 Task: Create a due date automation trigger when advanced on, on the monday of the week a card is due add fields with custom field "Resume" set to a number greater than 1 and greater than 10 at 11:00 AM.
Action: Mouse moved to (1137, 335)
Screenshot: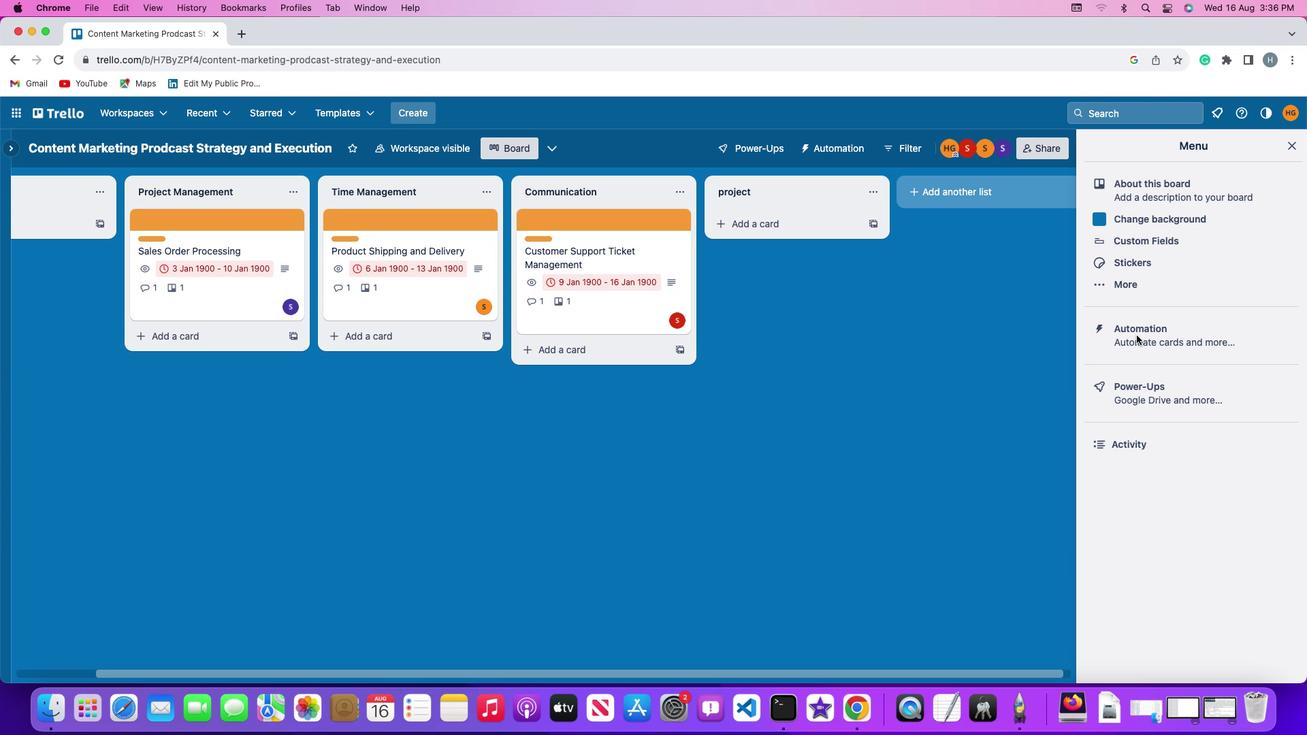 
Action: Mouse pressed left at (1137, 335)
Screenshot: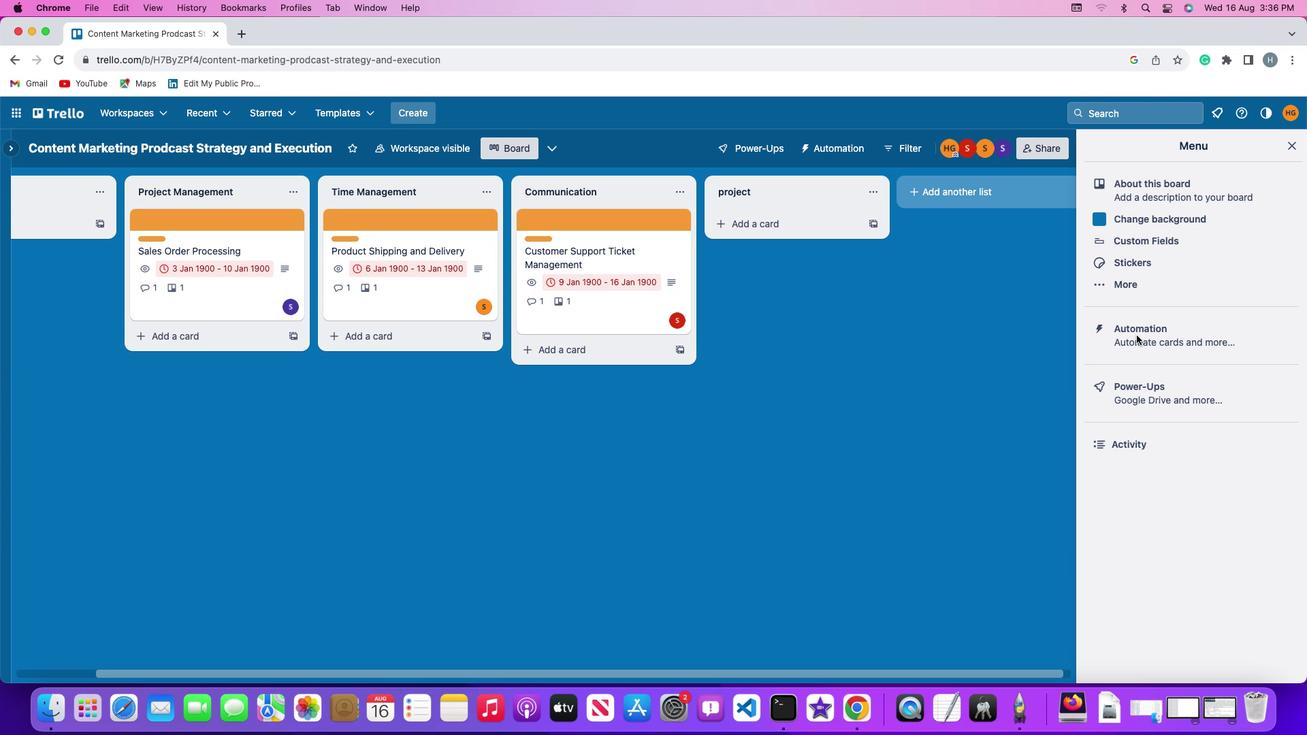 
Action: Mouse pressed left at (1137, 335)
Screenshot: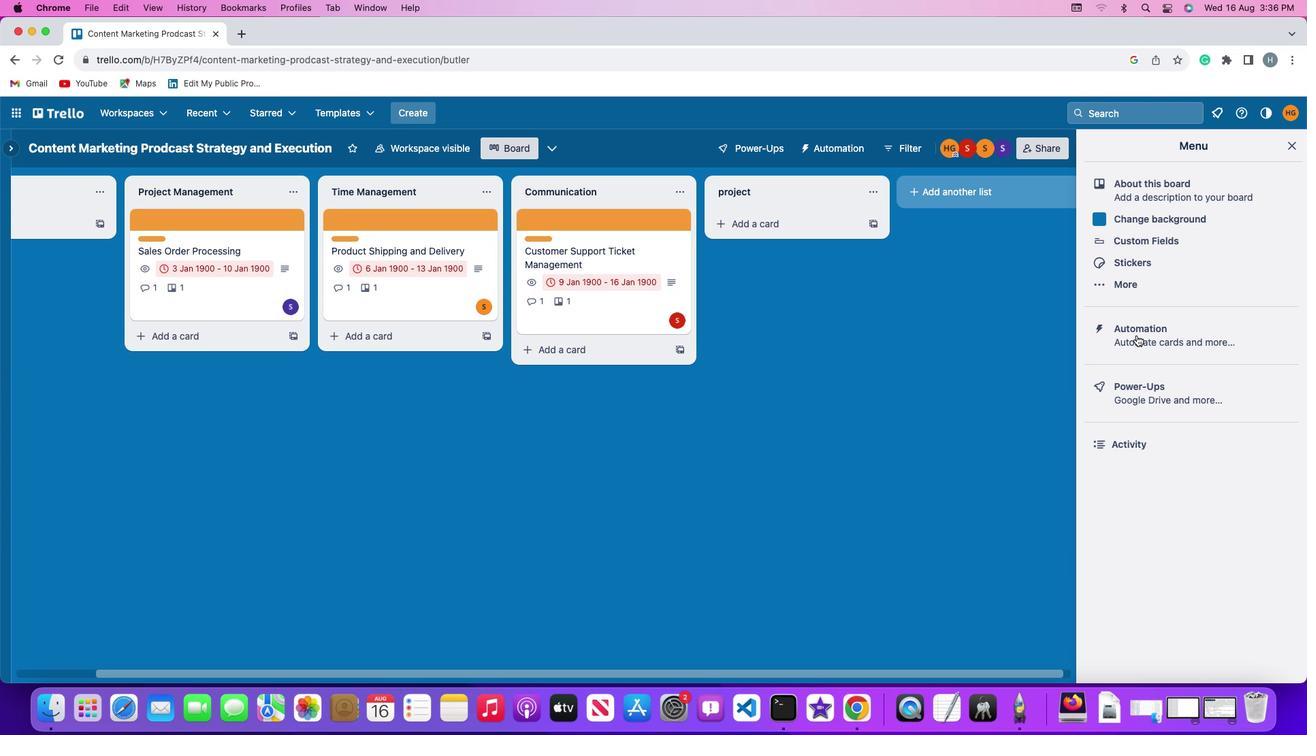 
Action: Mouse moved to (89, 320)
Screenshot: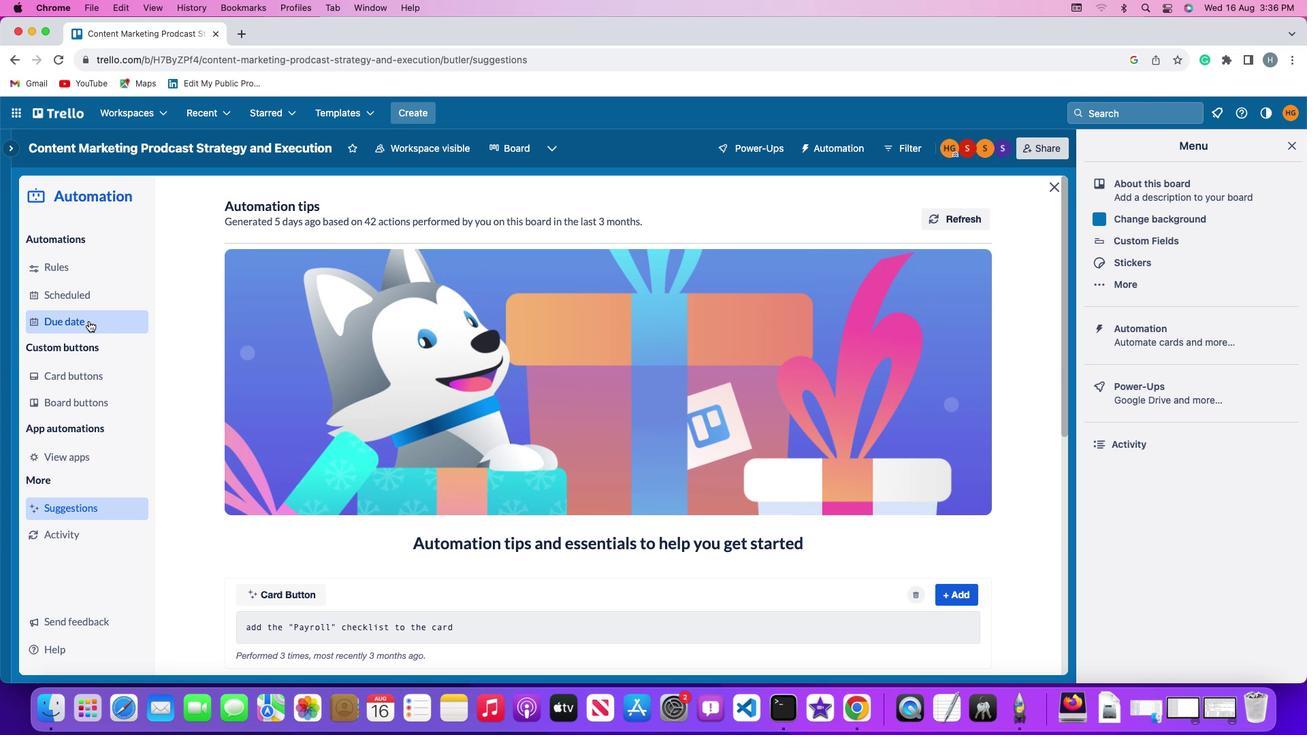 
Action: Mouse pressed left at (89, 320)
Screenshot: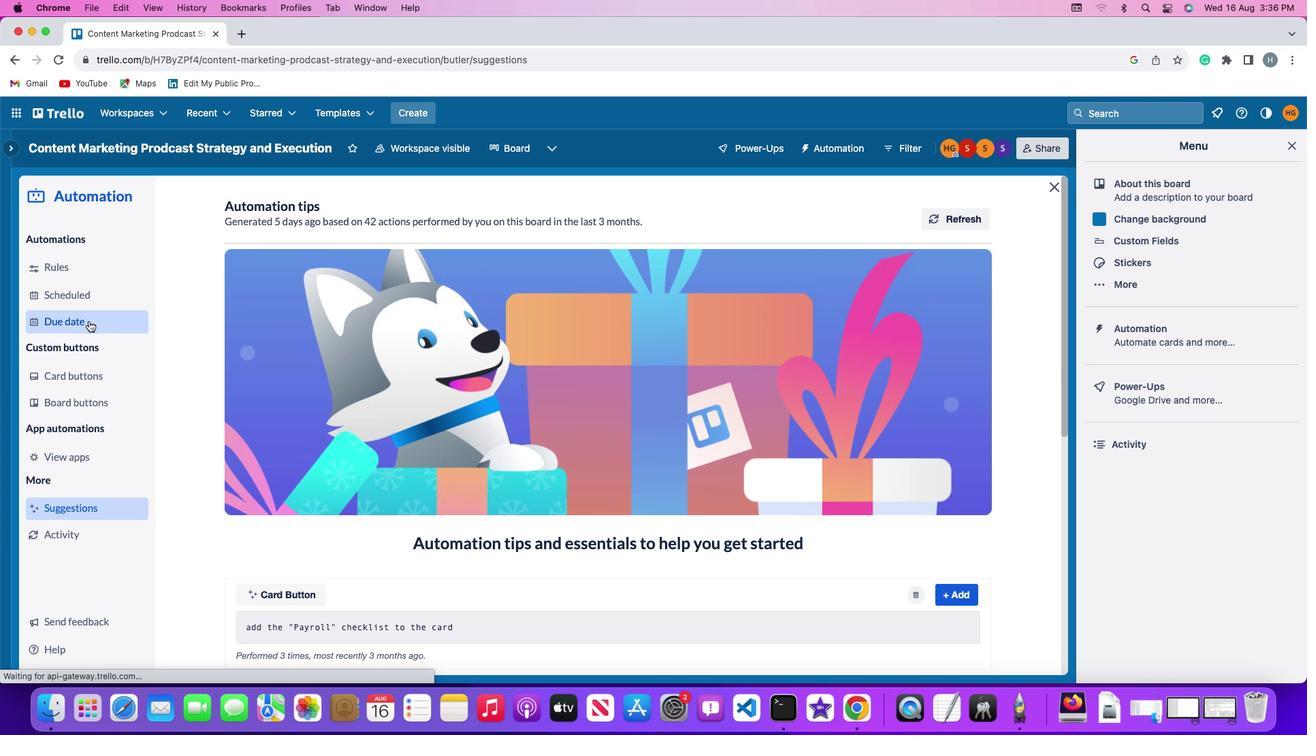 
Action: Mouse moved to (877, 211)
Screenshot: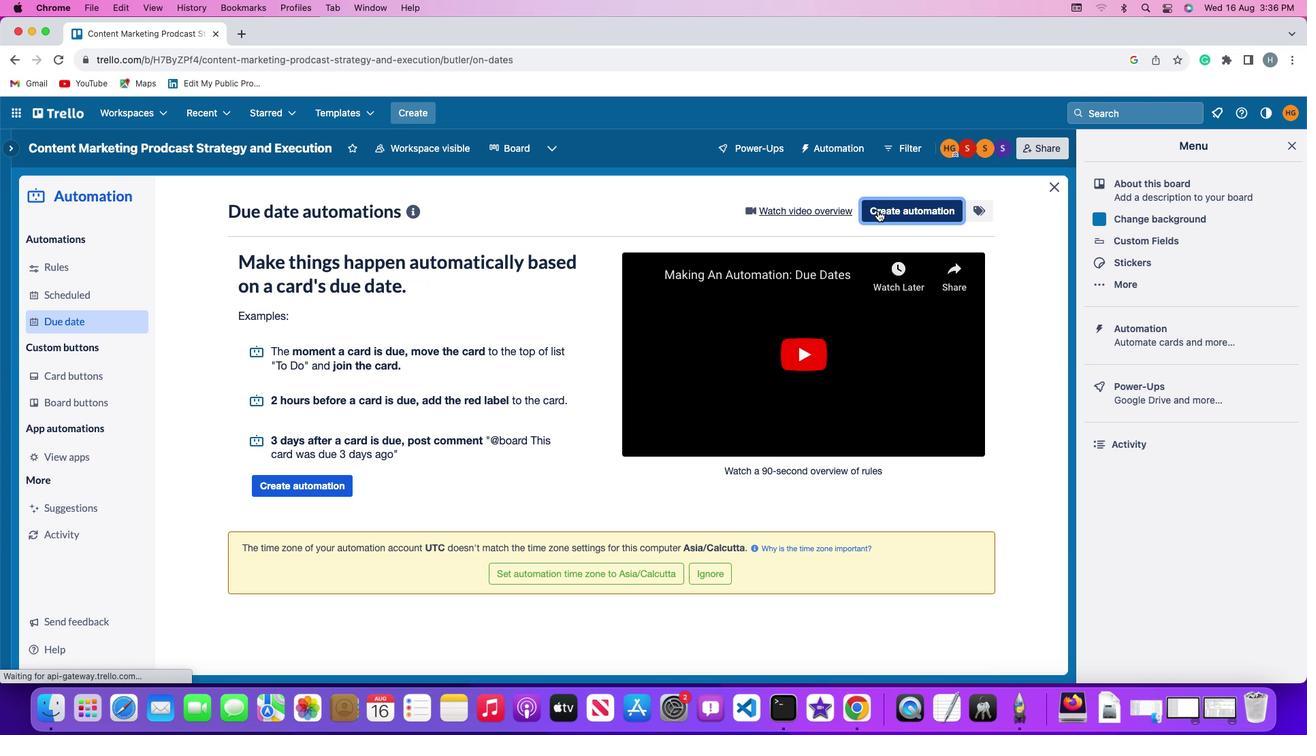 
Action: Mouse pressed left at (877, 211)
Screenshot: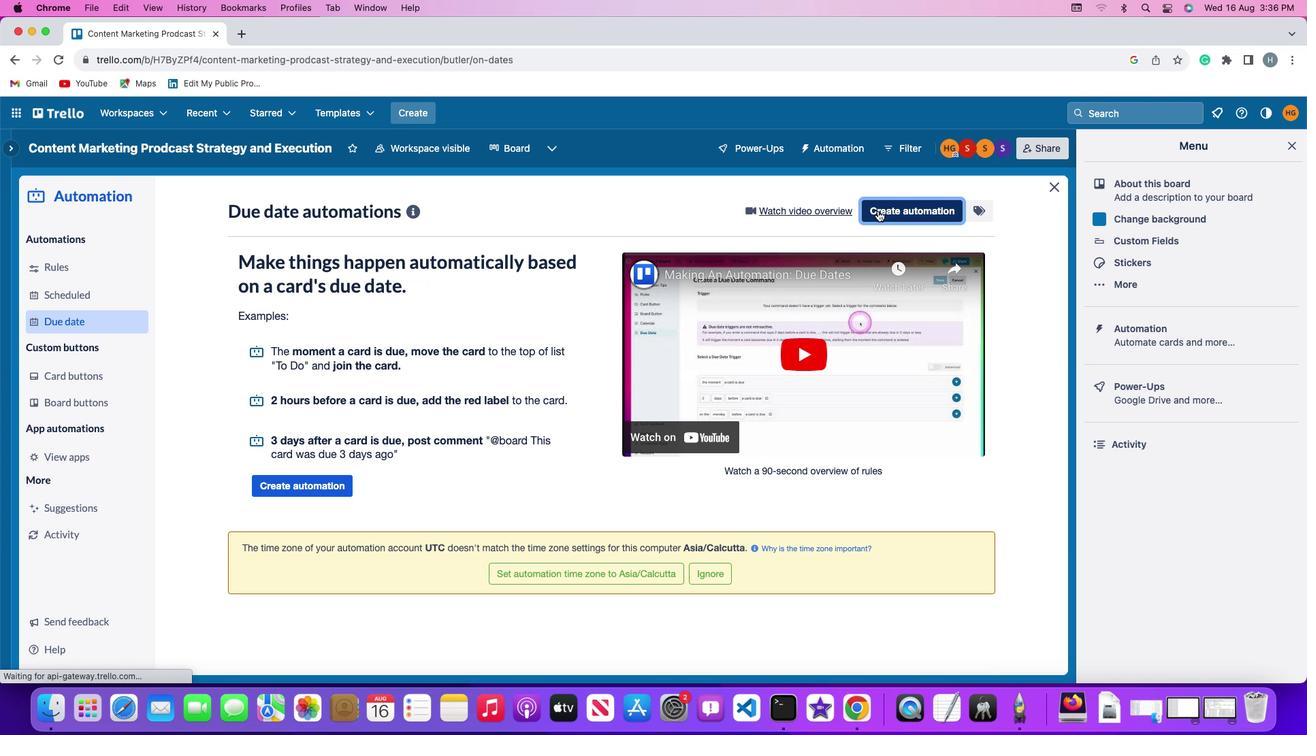 
Action: Mouse moved to (262, 340)
Screenshot: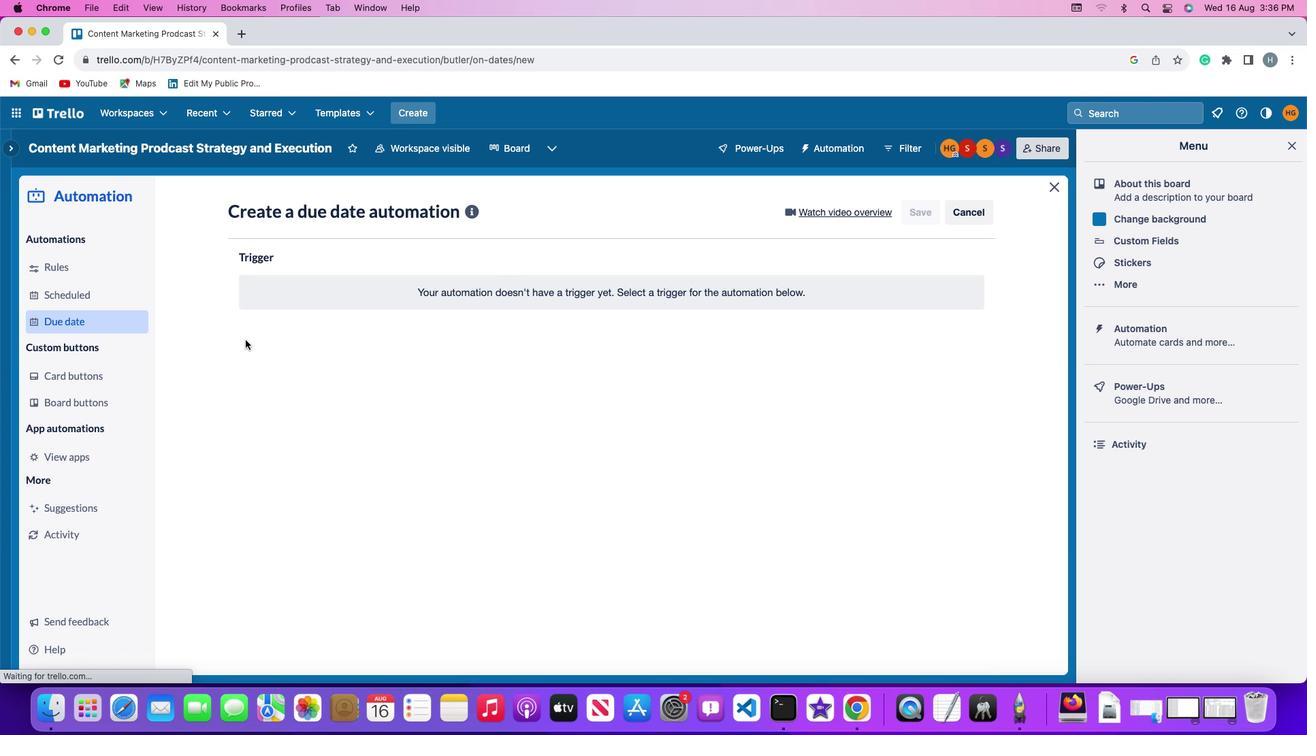 
Action: Mouse pressed left at (262, 340)
Screenshot: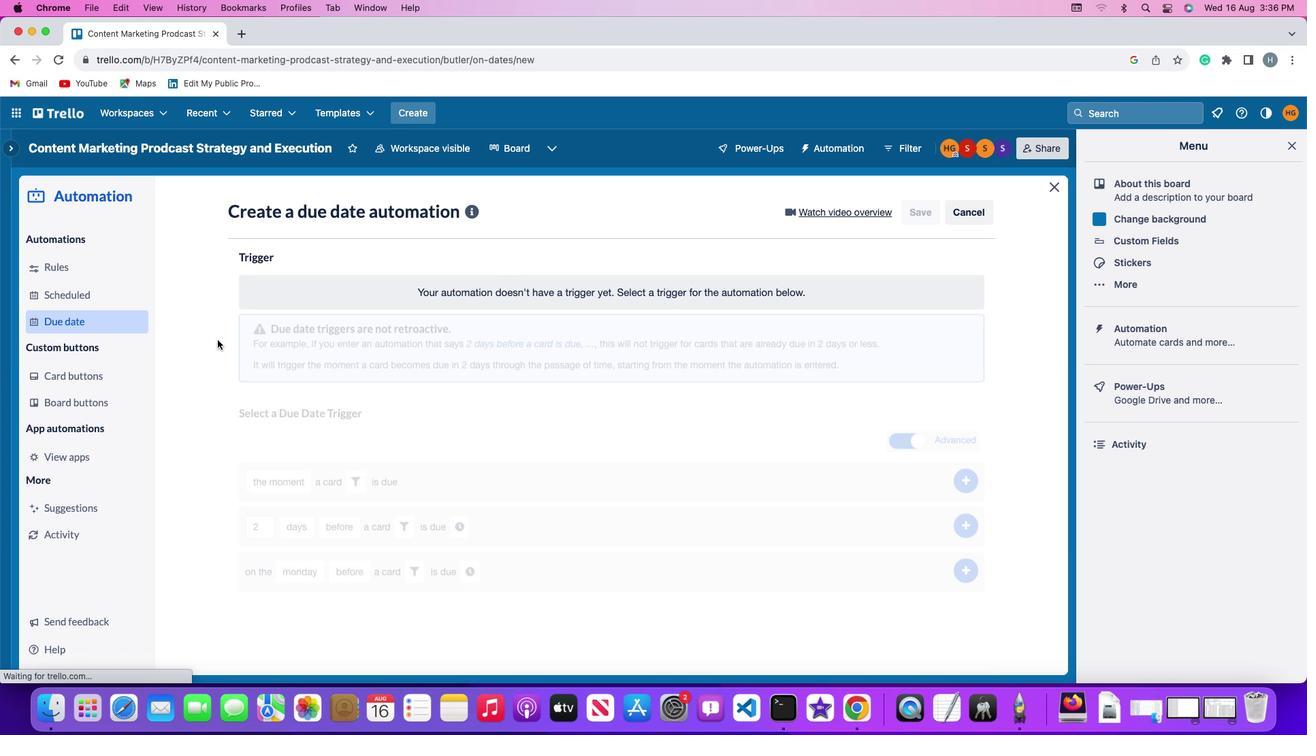 
Action: Mouse moved to (282, 585)
Screenshot: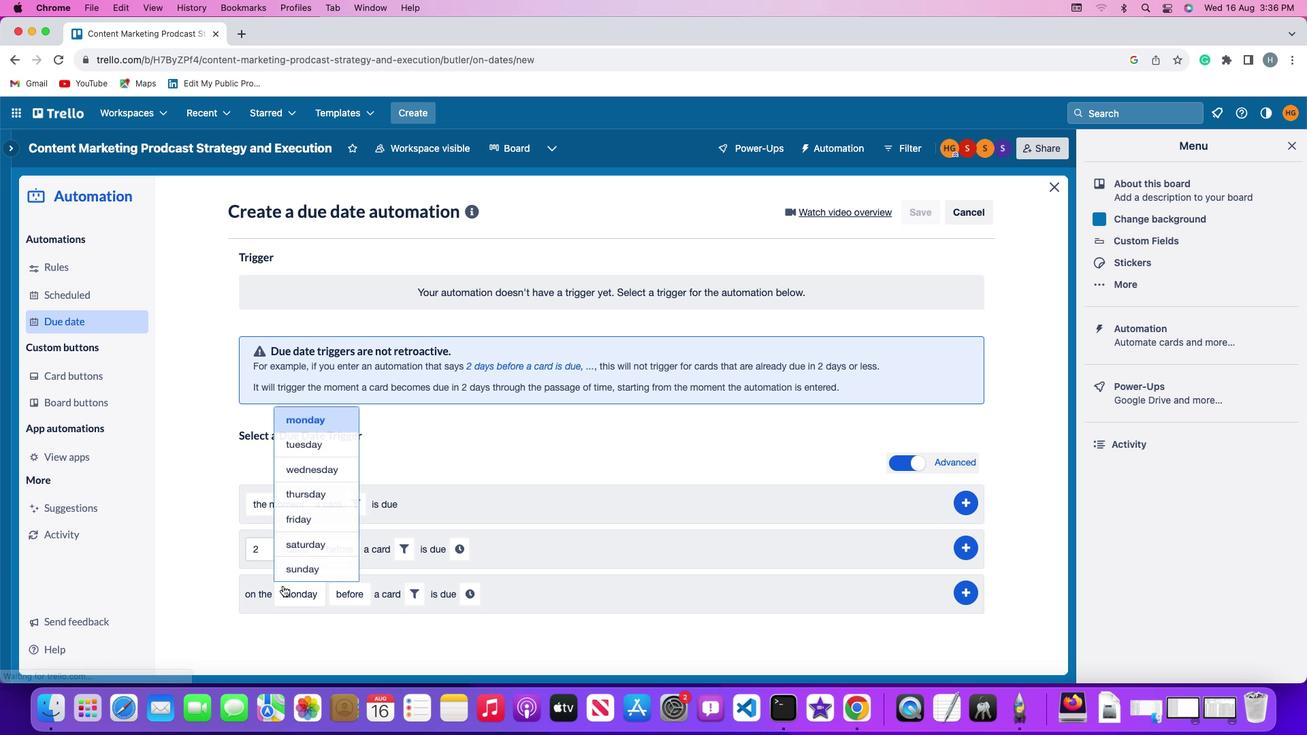 
Action: Mouse pressed left at (282, 585)
Screenshot: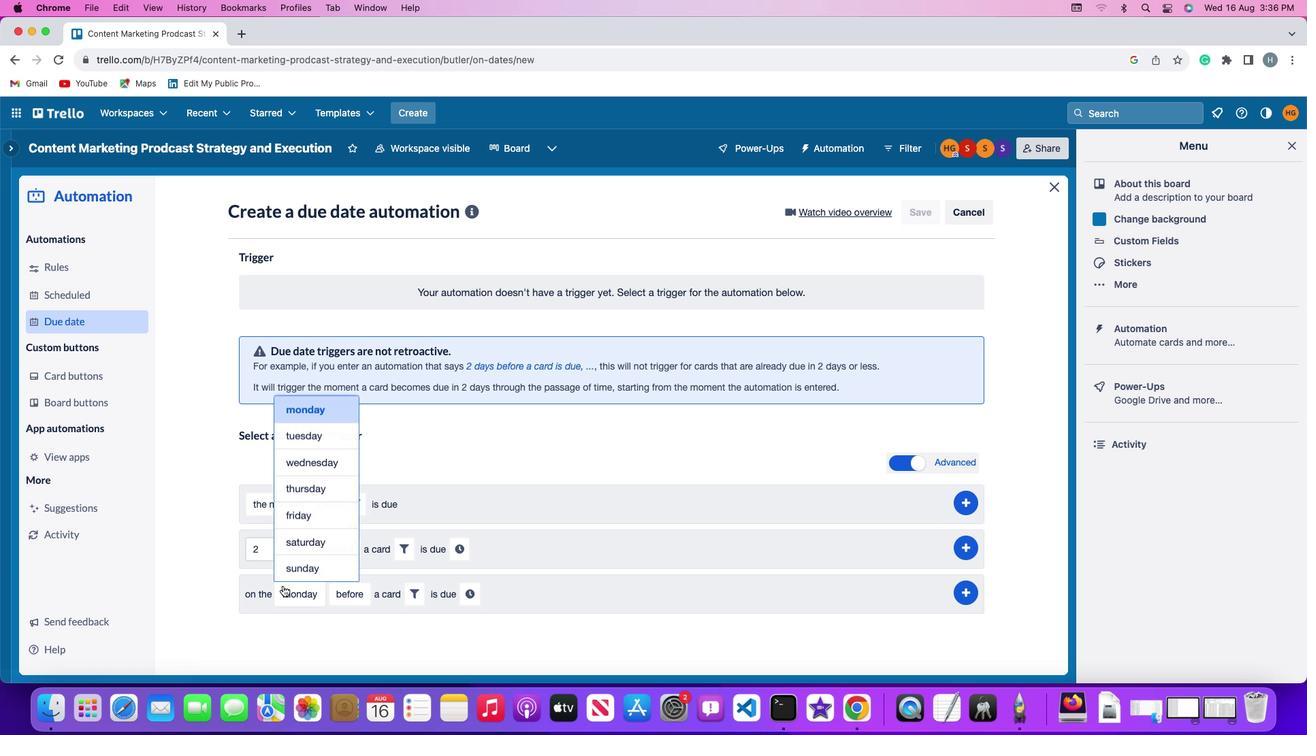 
Action: Mouse moved to (307, 402)
Screenshot: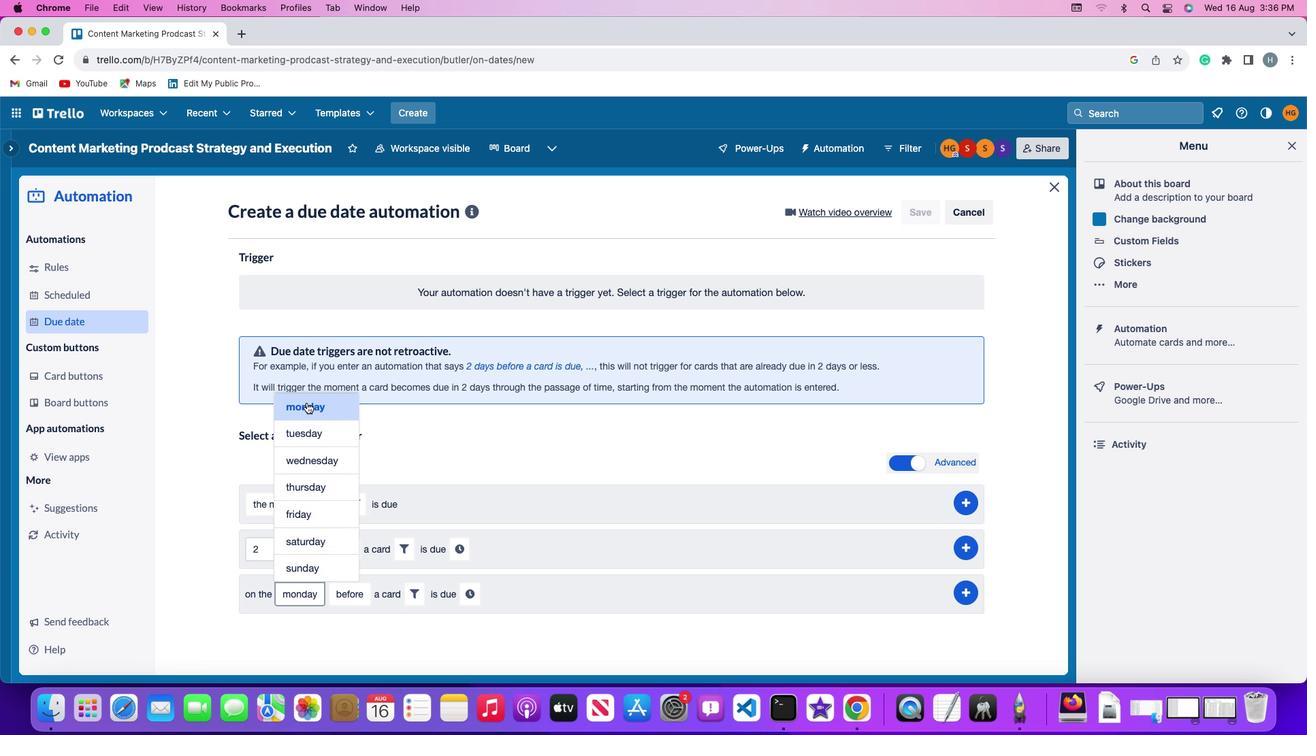 
Action: Mouse pressed left at (307, 402)
Screenshot: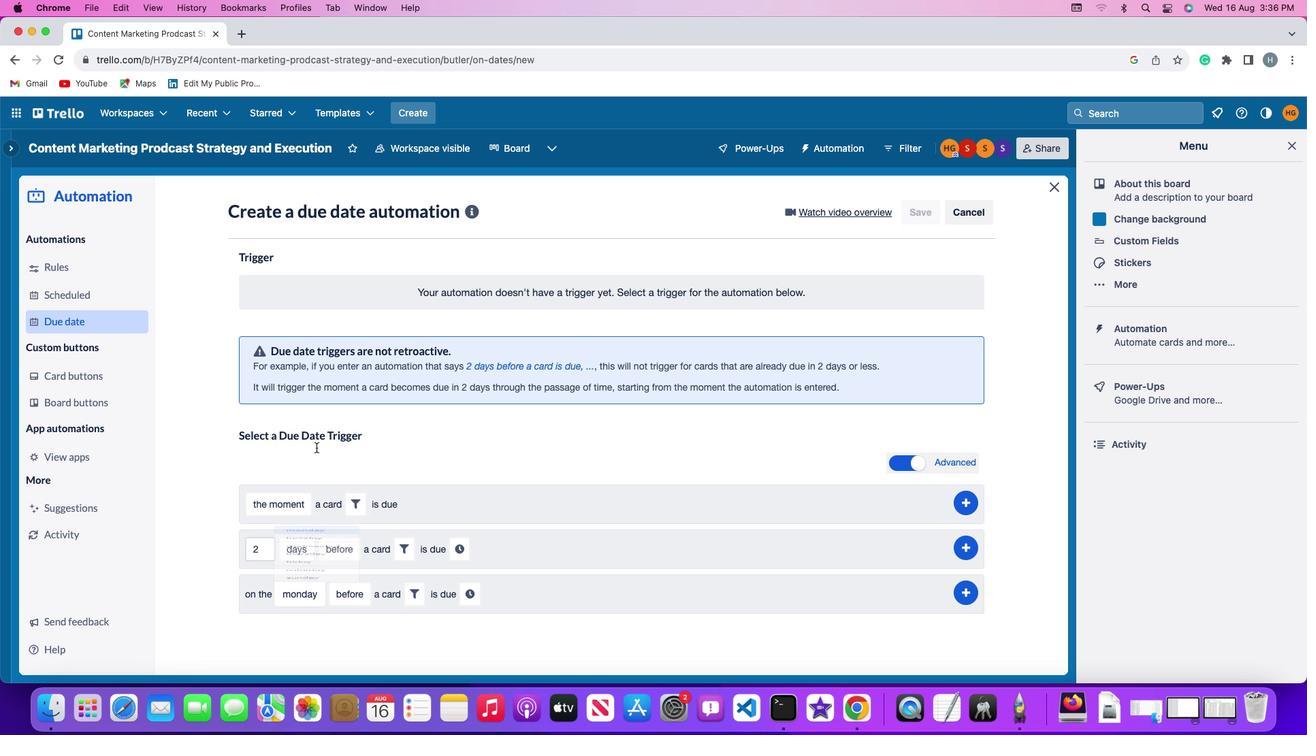 
Action: Mouse moved to (352, 593)
Screenshot: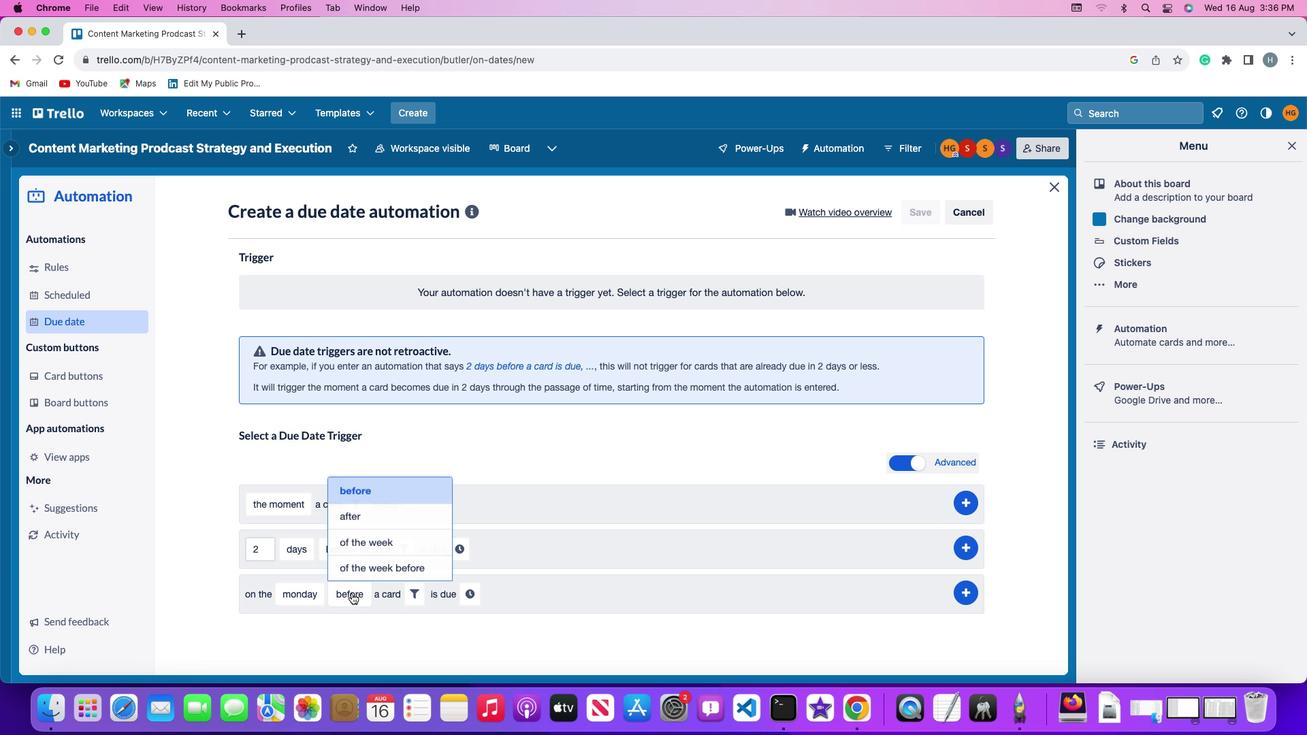 
Action: Mouse pressed left at (352, 593)
Screenshot: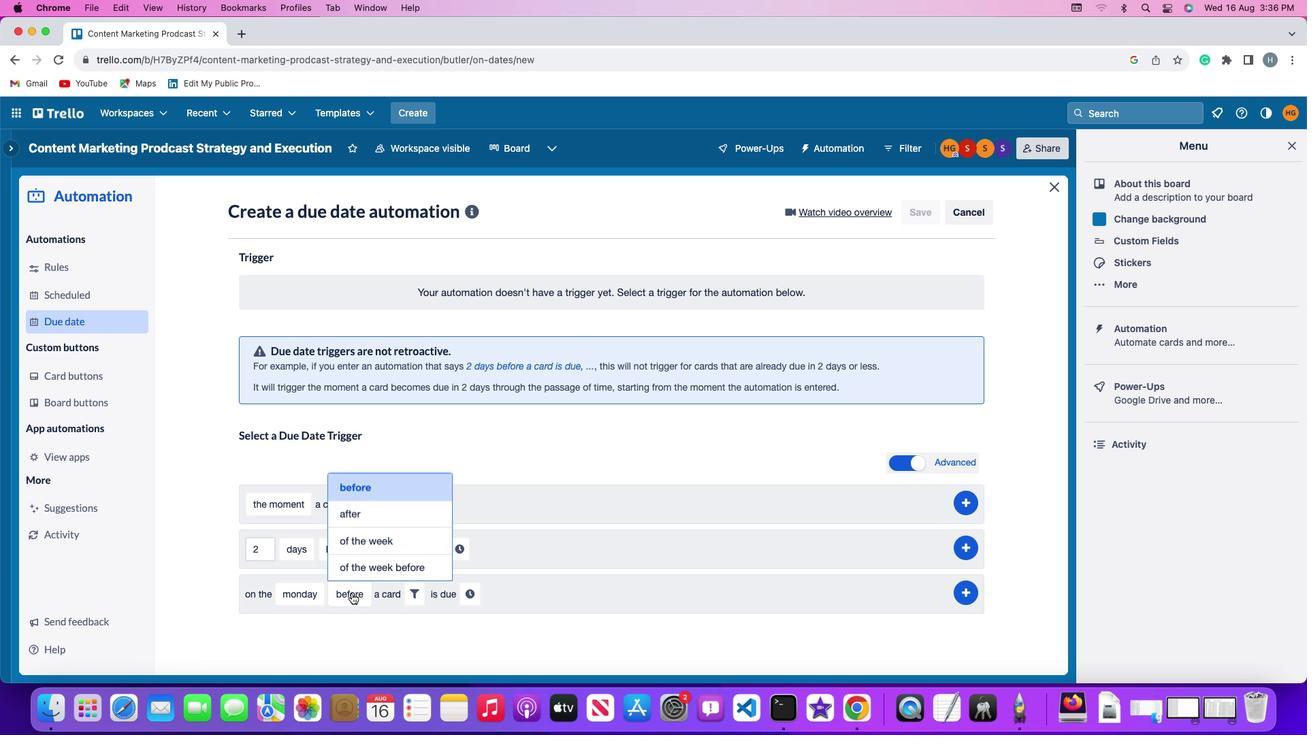 
Action: Mouse moved to (364, 541)
Screenshot: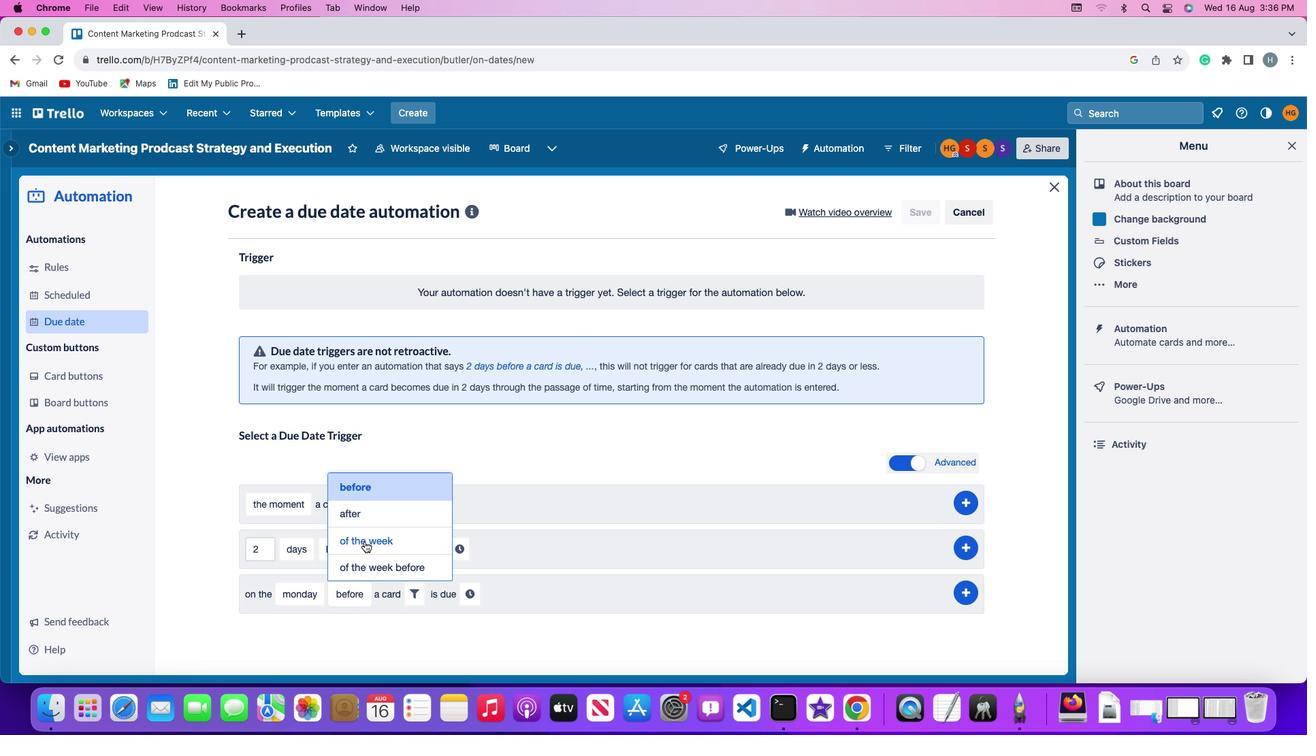 
Action: Mouse pressed left at (364, 541)
Screenshot: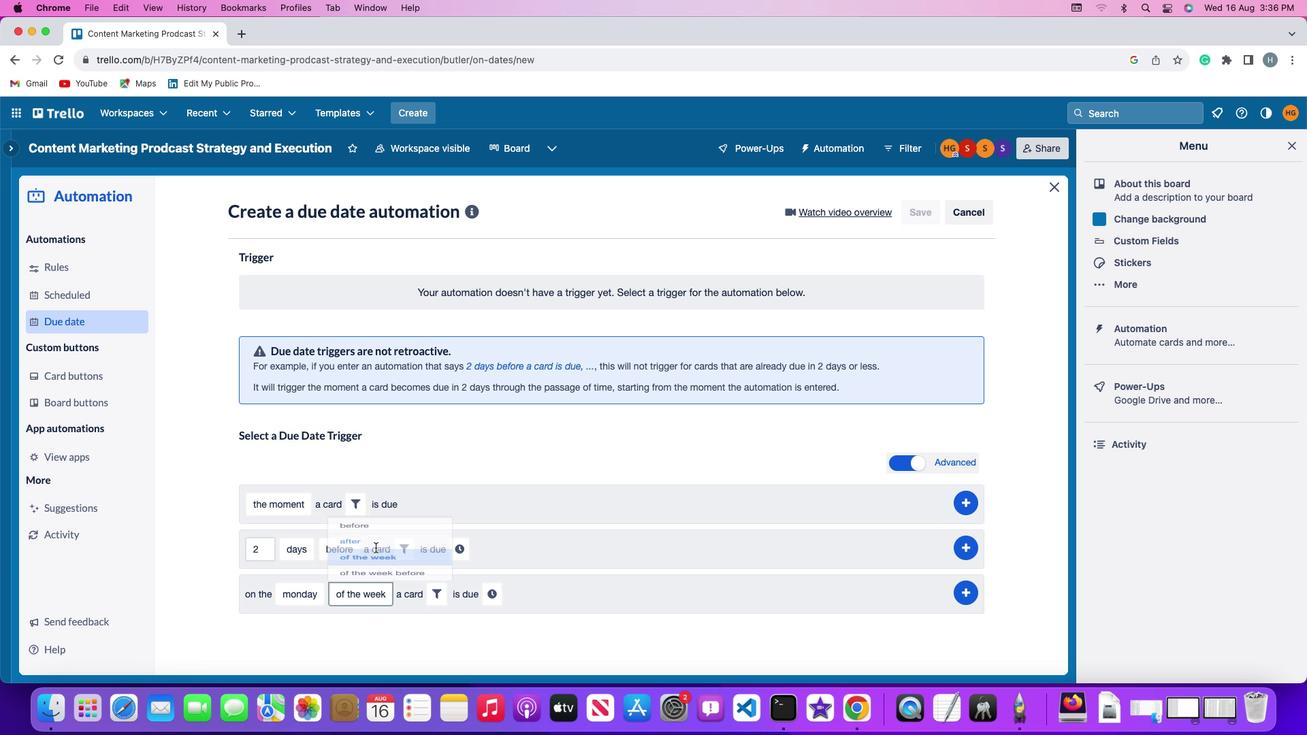 
Action: Mouse moved to (437, 593)
Screenshot: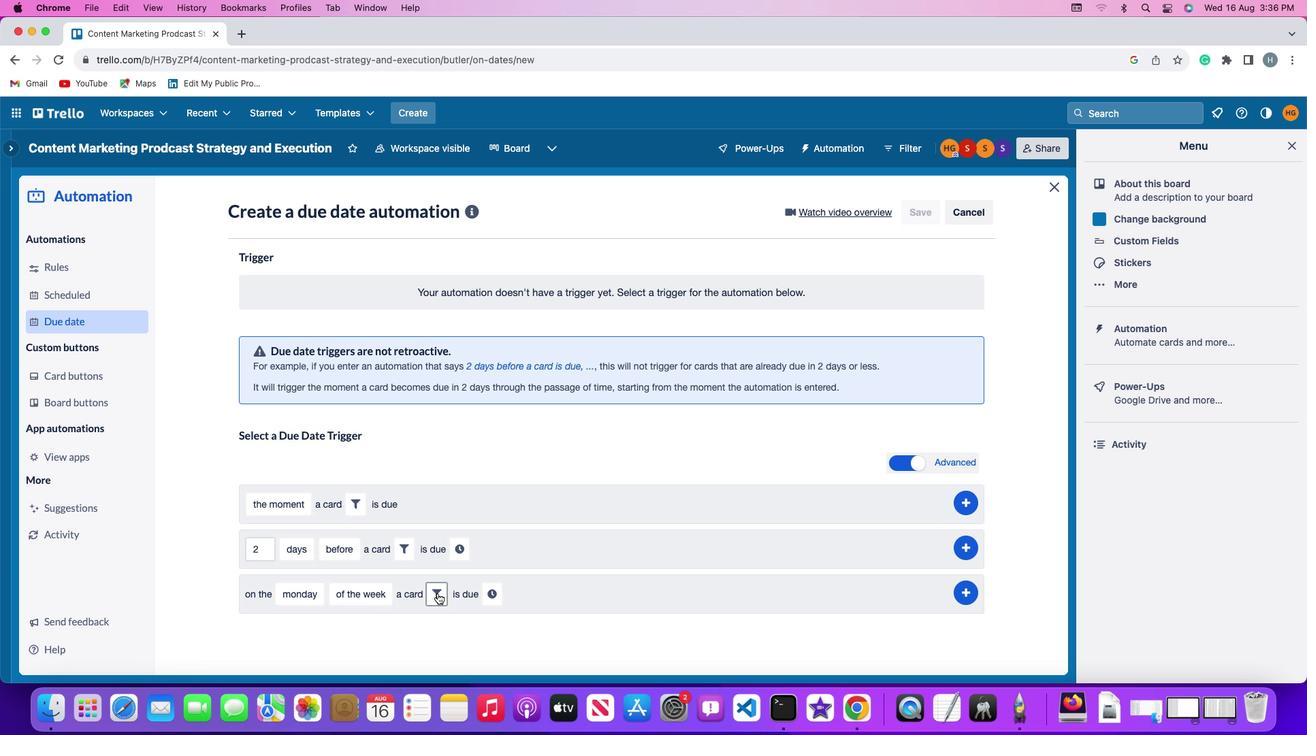 
Action: Mouse pressed left at (437, 593)
Screenshot: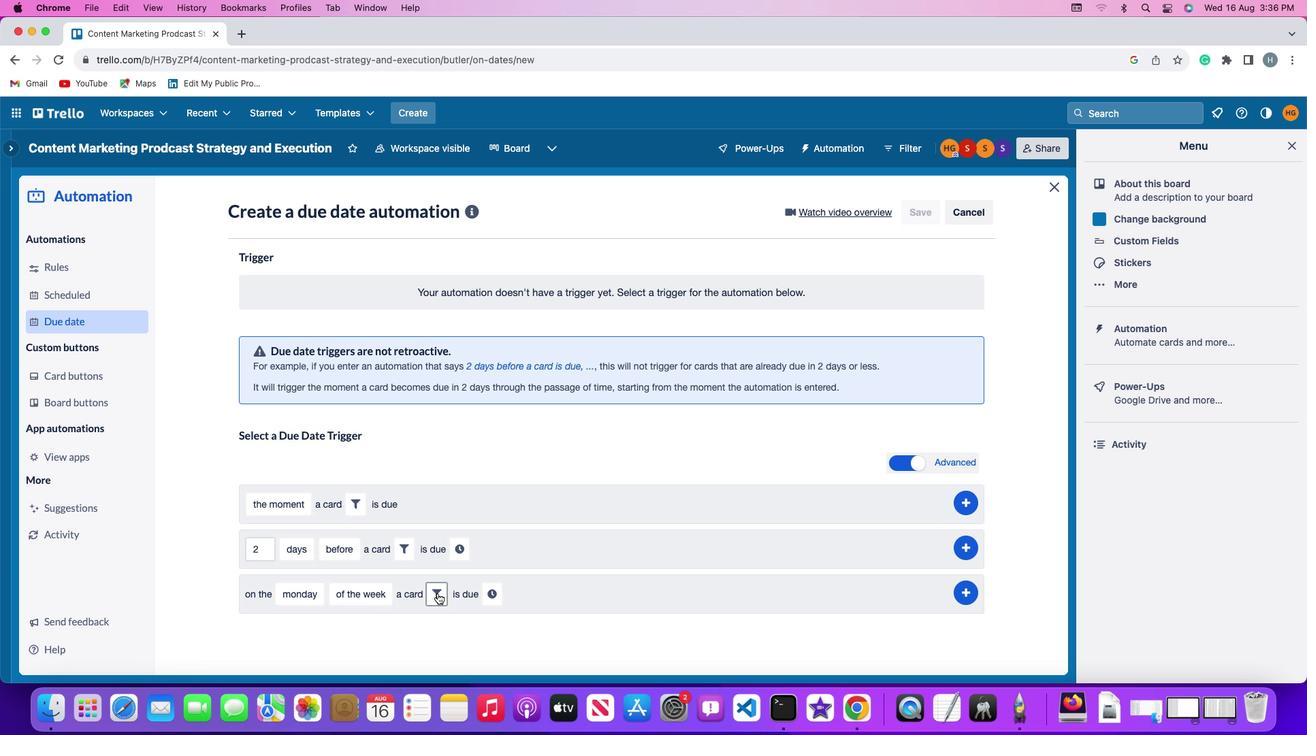 
Action: Mouse moved to (657, 633)
Screenshot: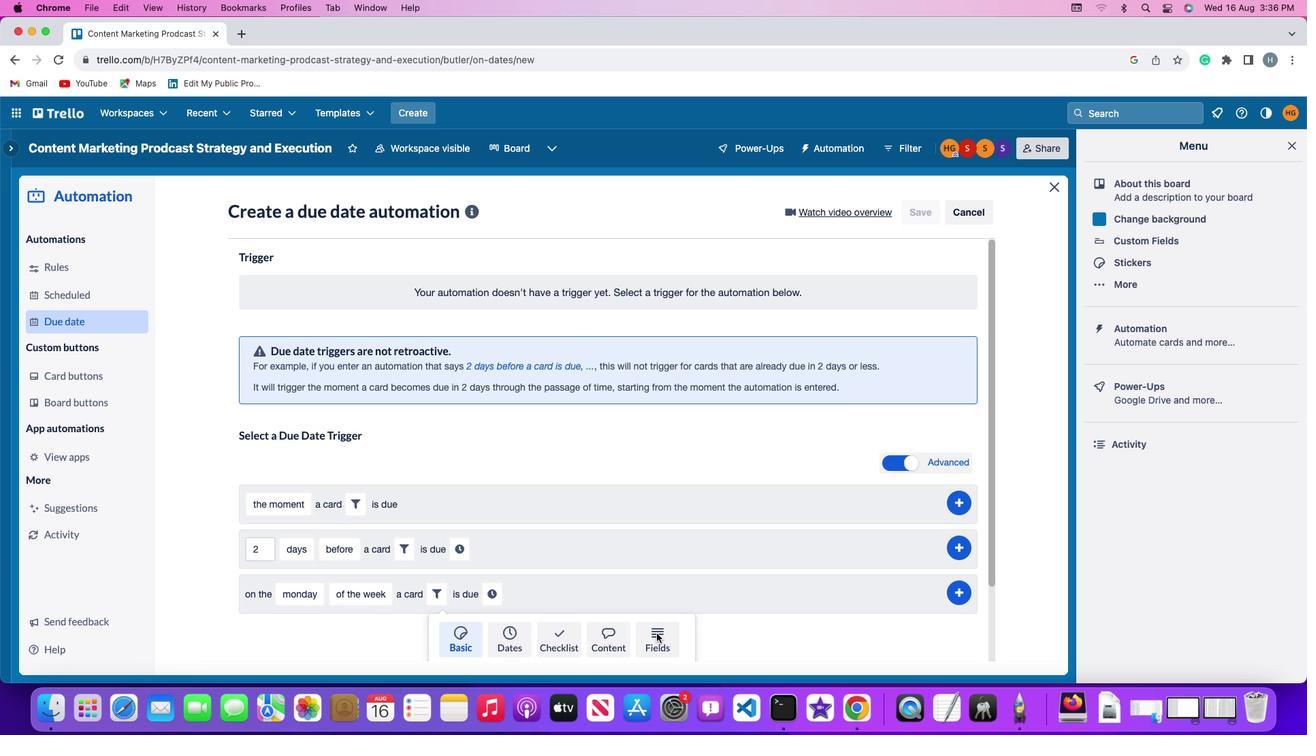
Action: Mouse pressed left at (657, 633)
Screenshot: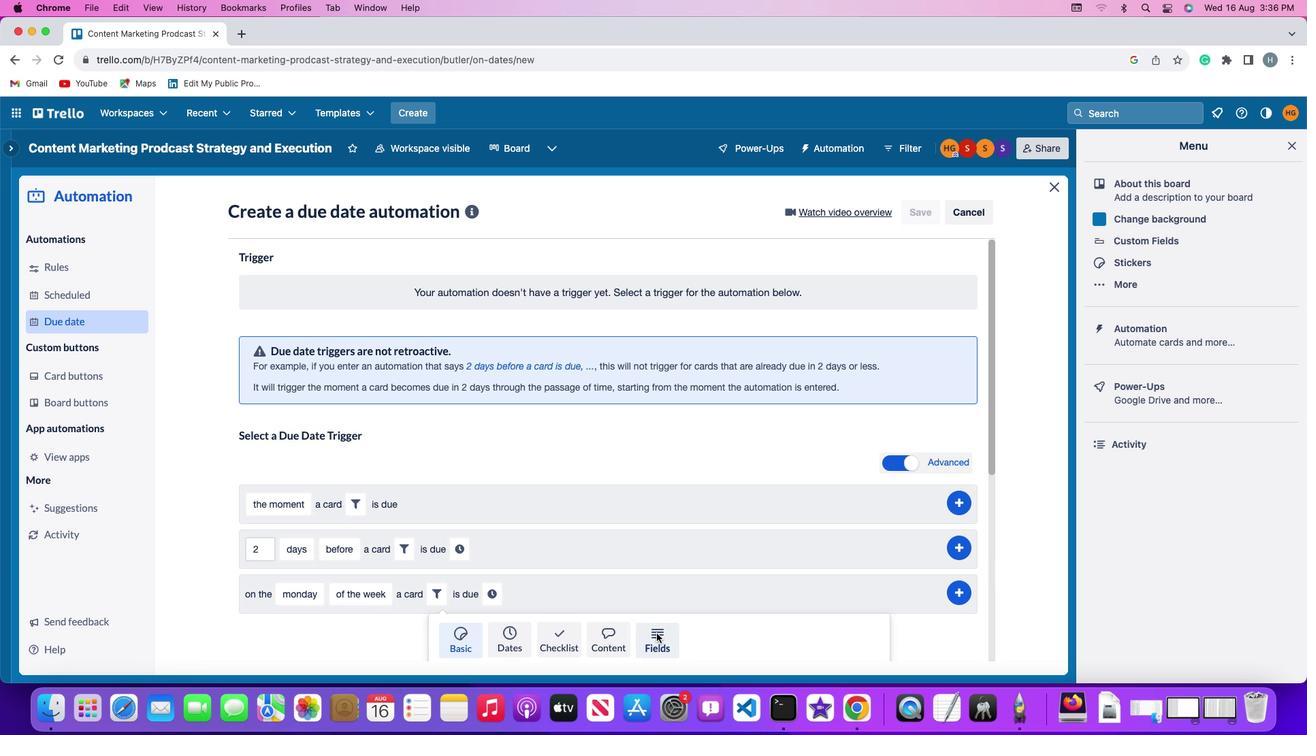 
Action: Mouse moved to (410, 626)
Screenshot: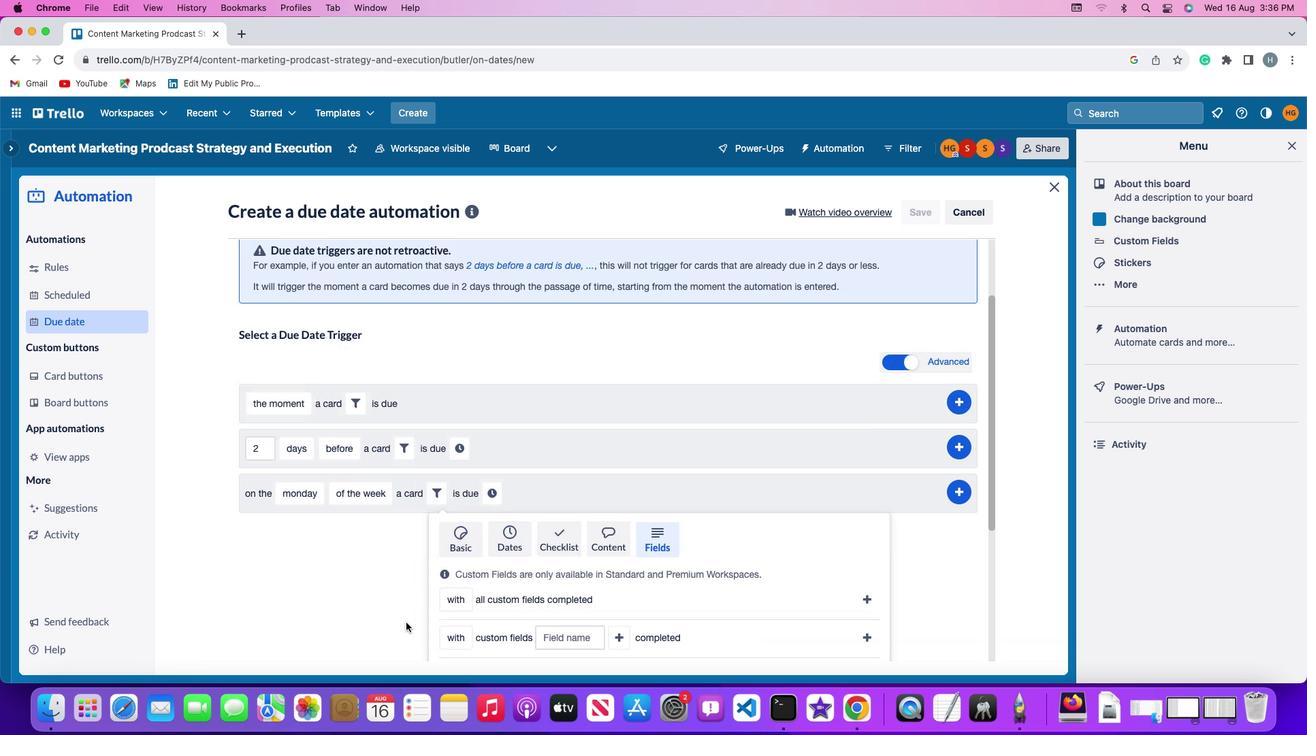 
Action: Mouse scrolled (410, 626) with delta (0, 0)
Screenshot: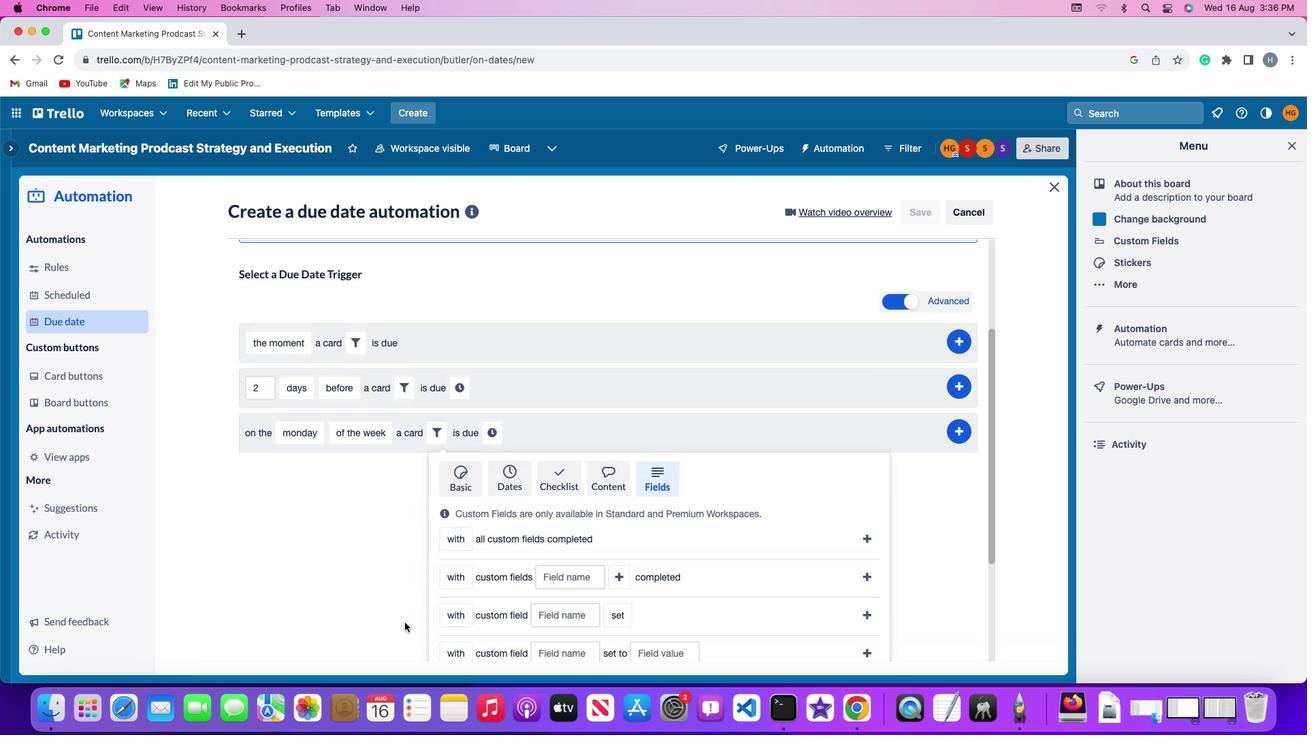 
Action: Mouse scrolled (410, 626) with delta (0, 0)
Screenshot: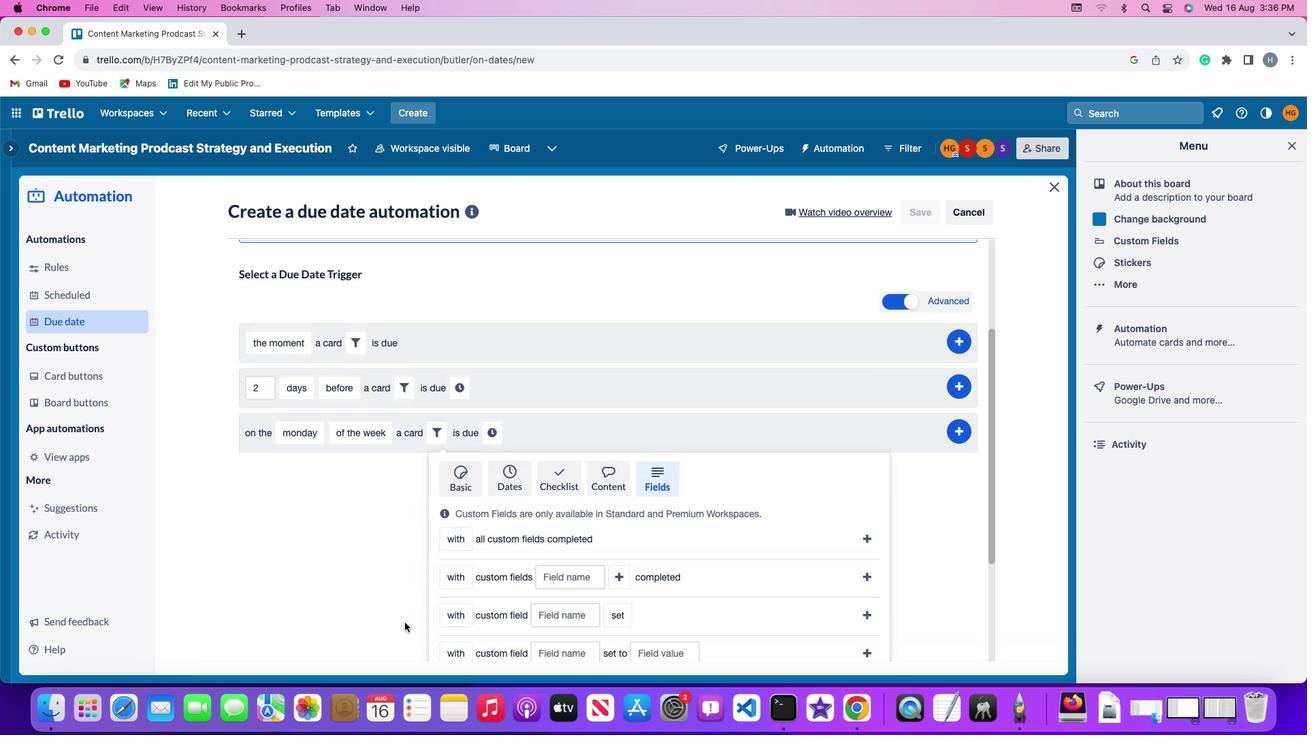 
Action: Mouse scrolled (410, 626) with delta (0, -2)
Screenshot: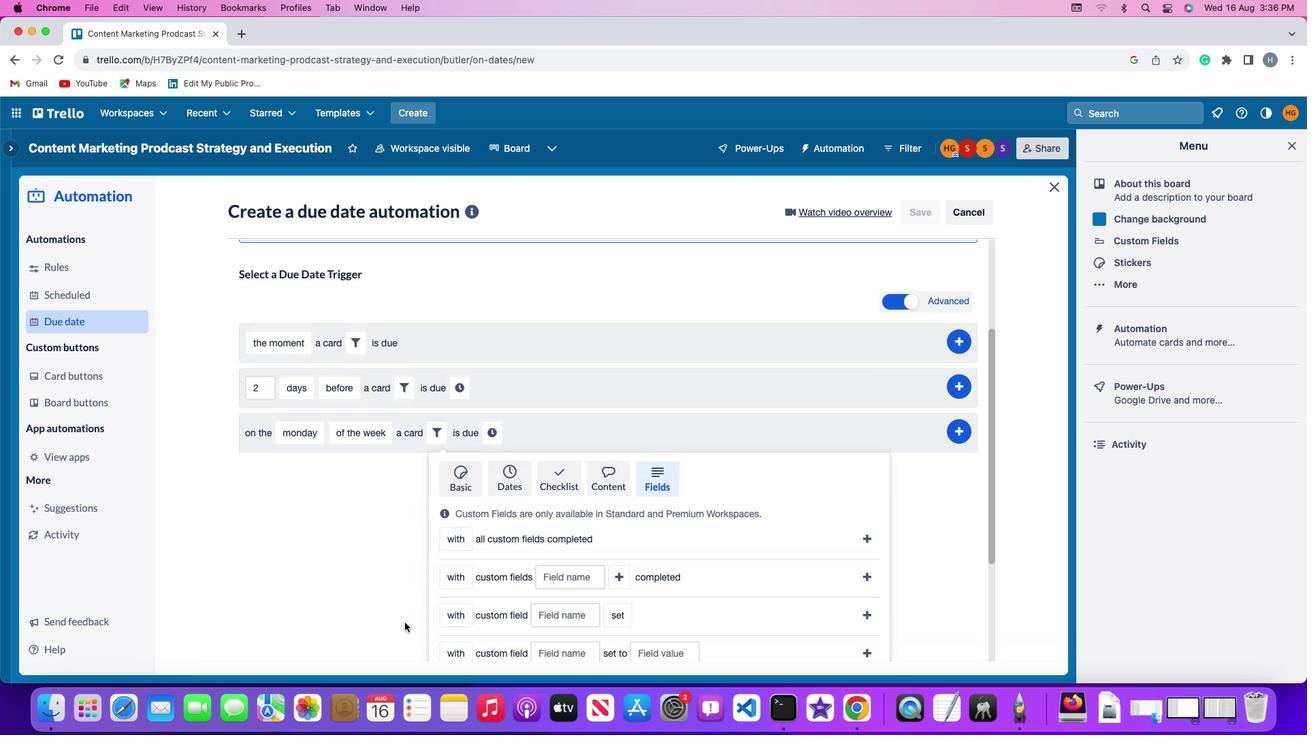 
Action: Mouse moved to (409, 626)
Screenshot: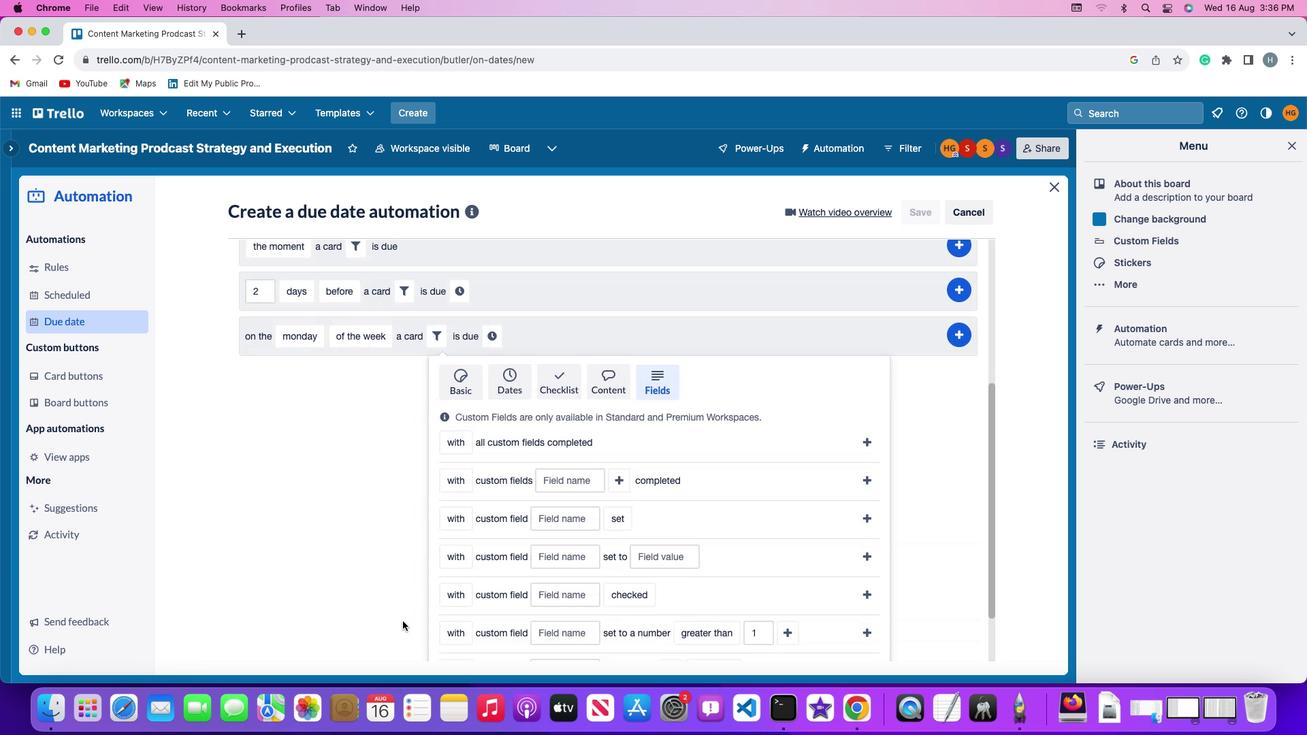 
Action: Mouse scrolled (409, 626) with delta (0, -3)
Screenshot: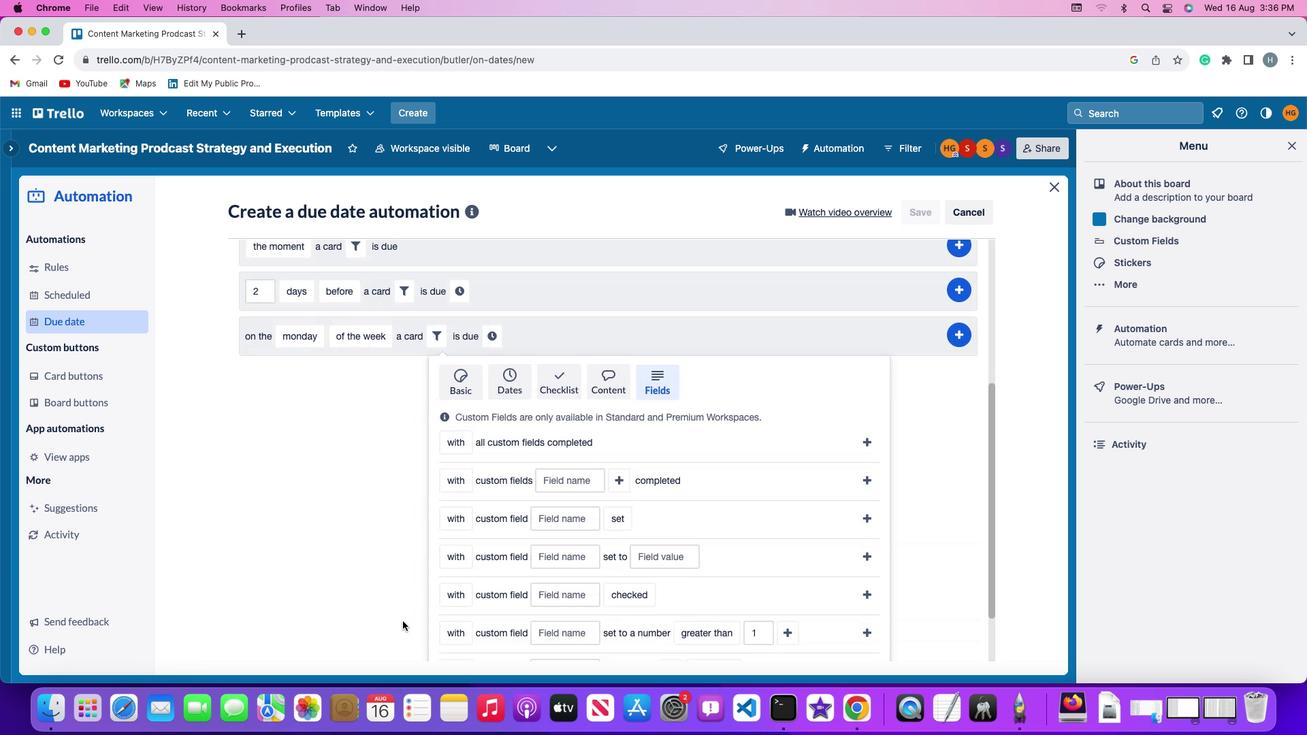 
Action: Mouse moved to (399, 620)
Screenshot: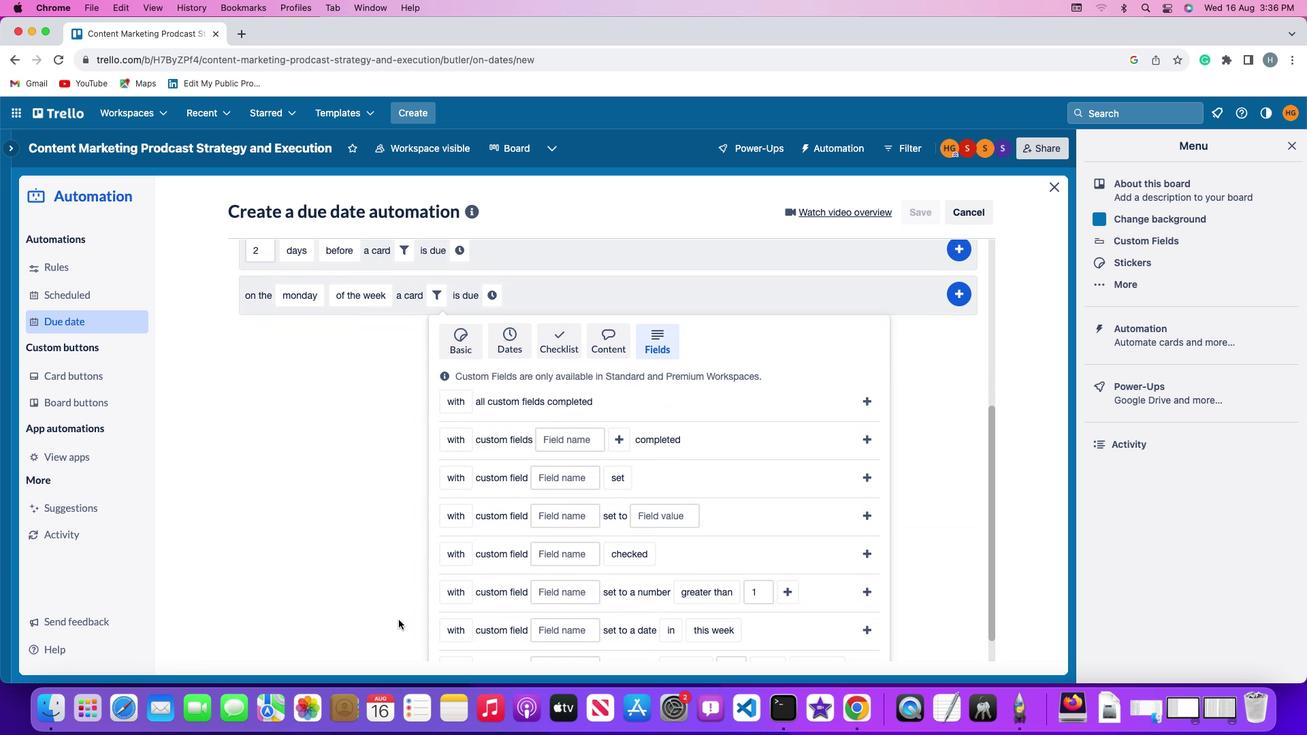 
Action: Mouse scrolled (399, 620) with delta (0, 0)
Screenshot: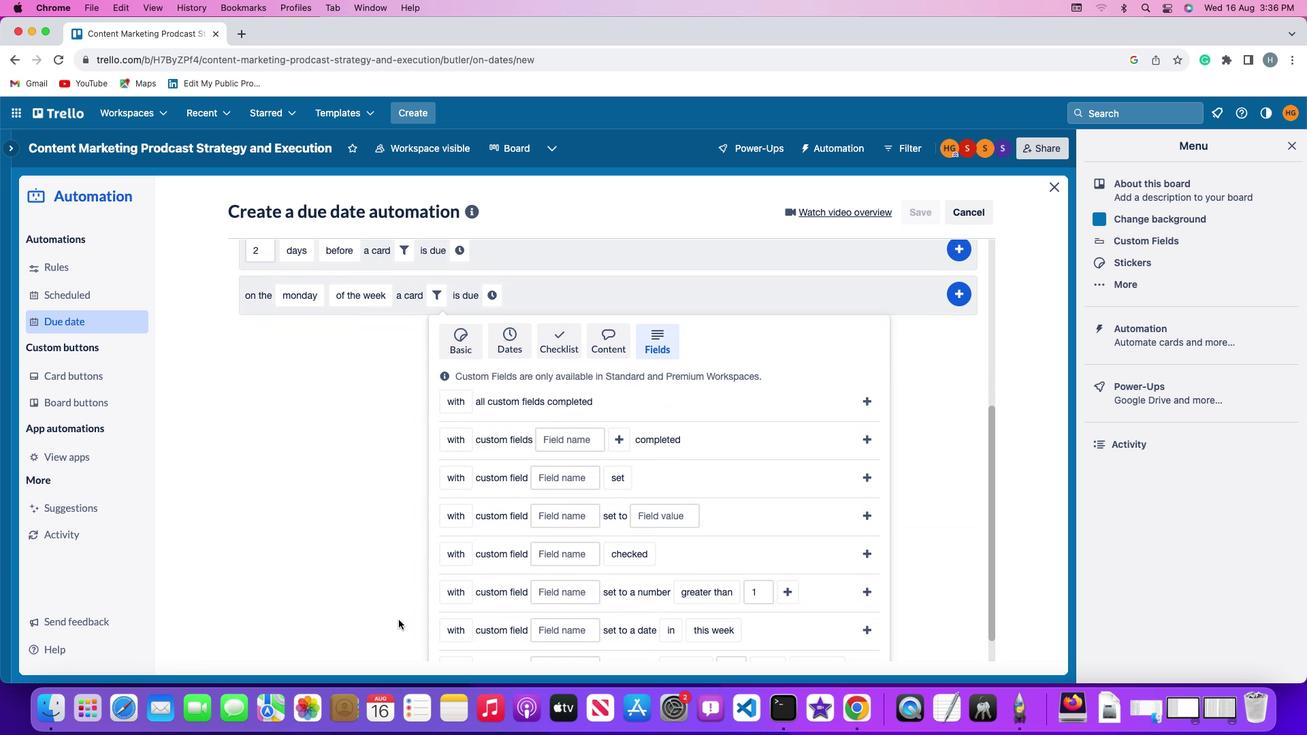 
Action: Mouse moved to (398, 620)
Screenshot: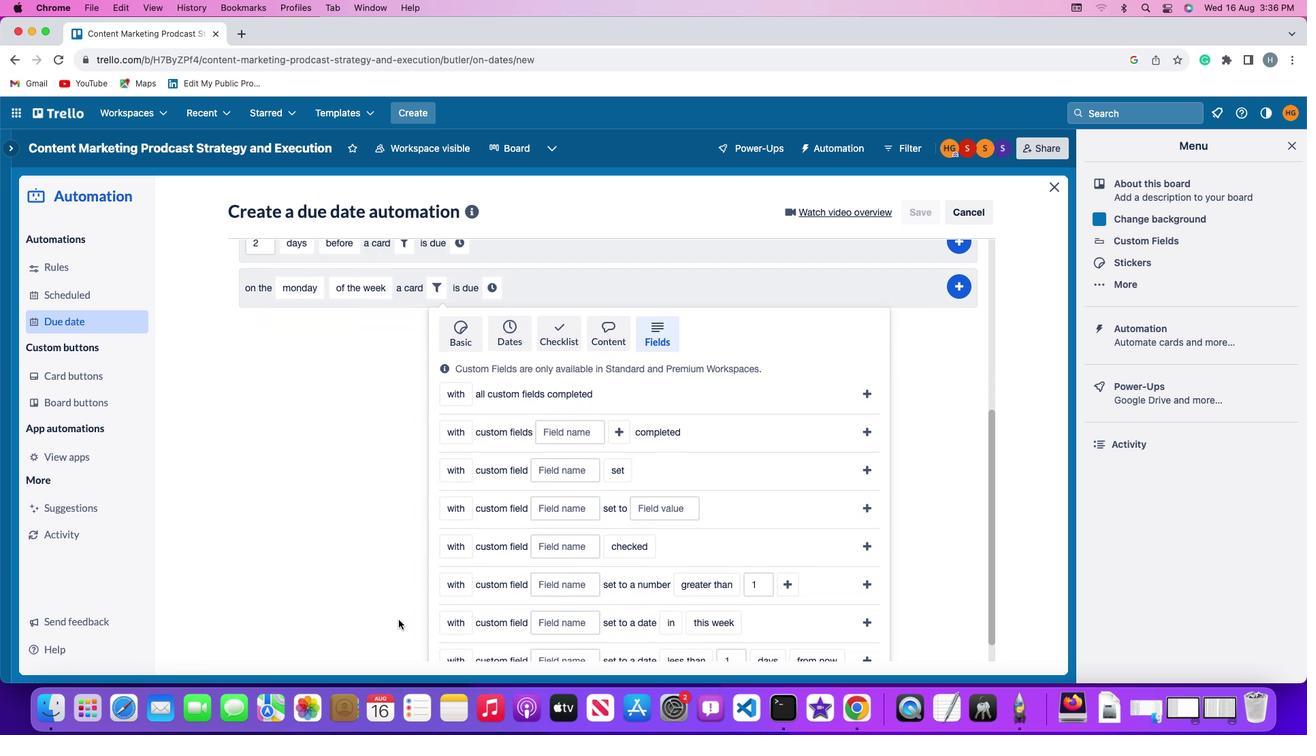 
Action: Mouse scrolled (398, 620) with delta (0, 0)
Screenshot: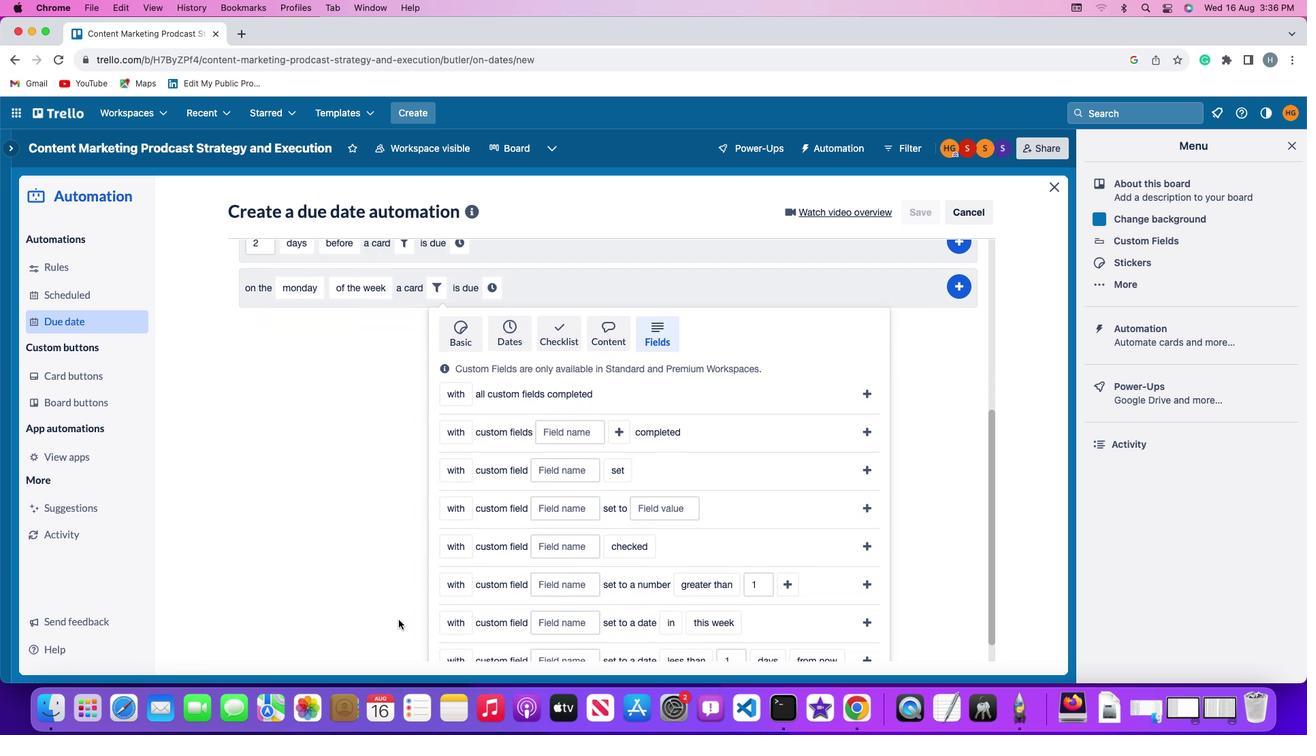
Action: Mouse scrolled (398, 620) with delta (0, -2)
Screenshot: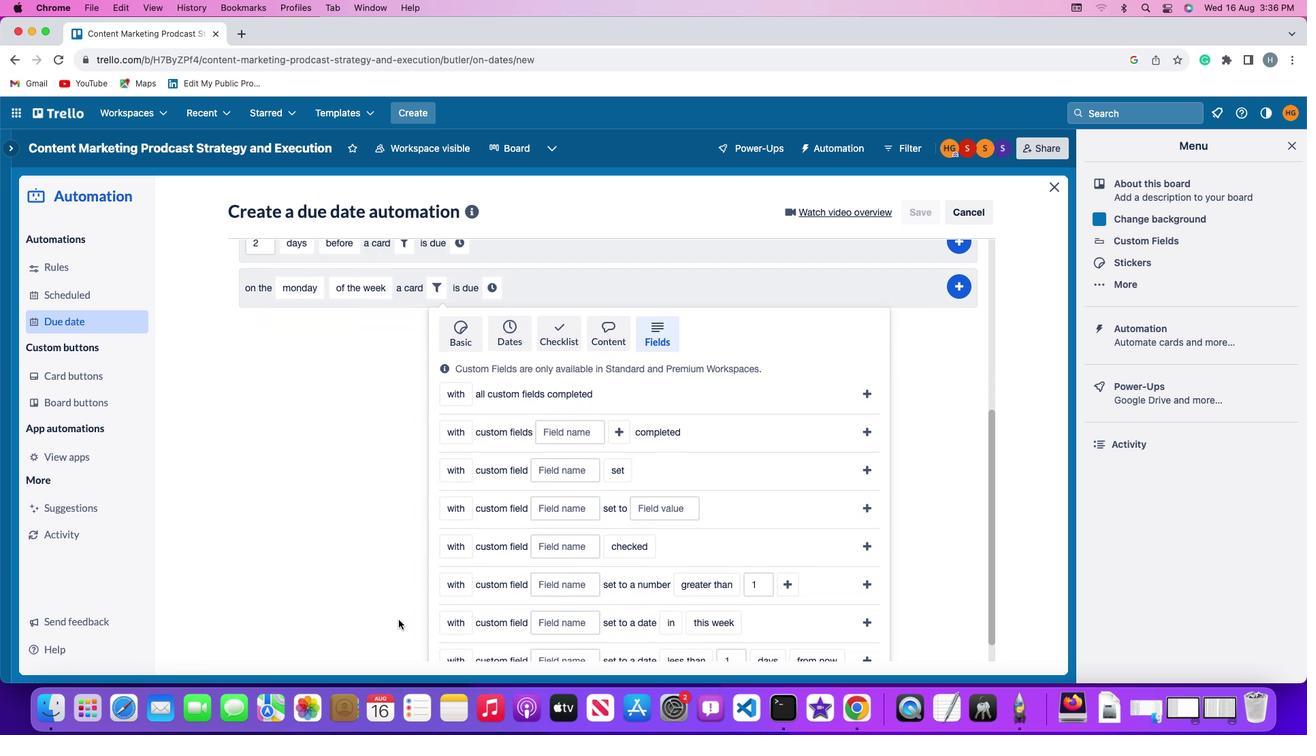 
Action: Mouse scrolled (398, 620) with delta (0, -3)
Screenshot: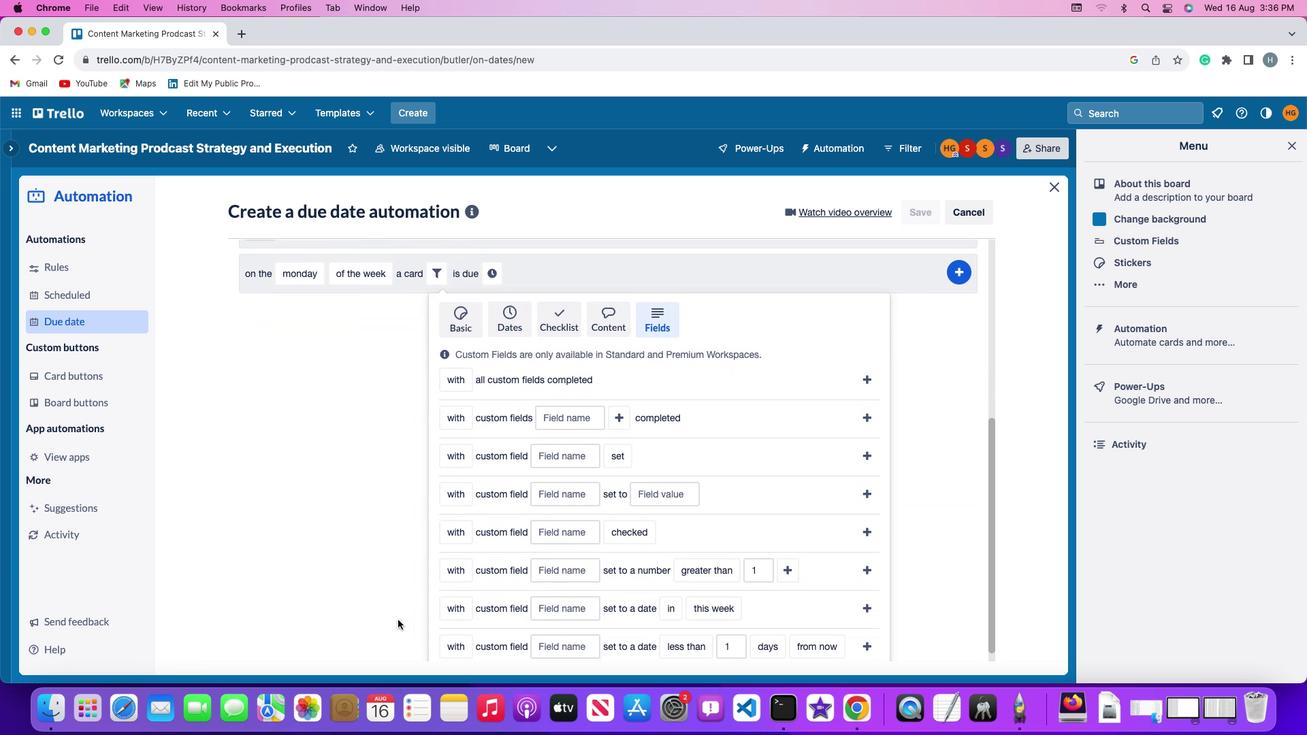 
Action: Mouse moved to (380, 625)
Screenshot: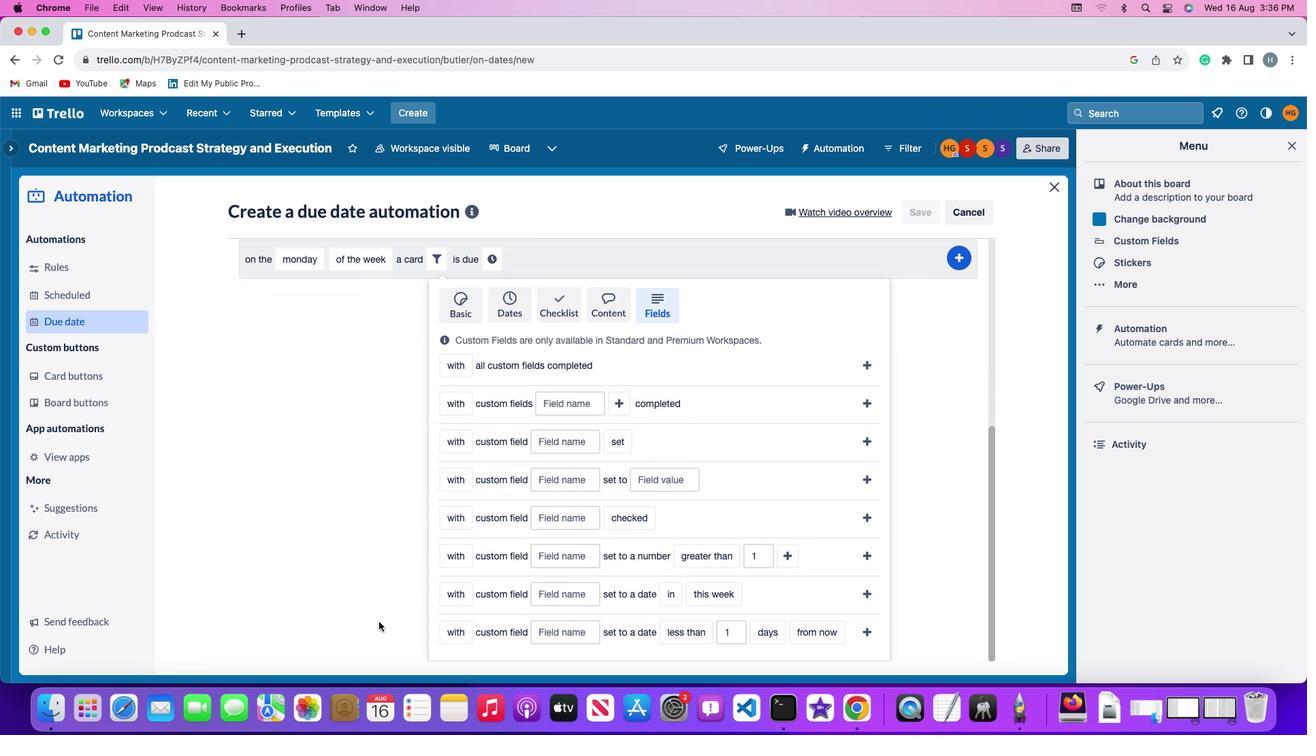 
Action: Mouse scrolled (380, 625) with delta (0, 0)
Screenshot: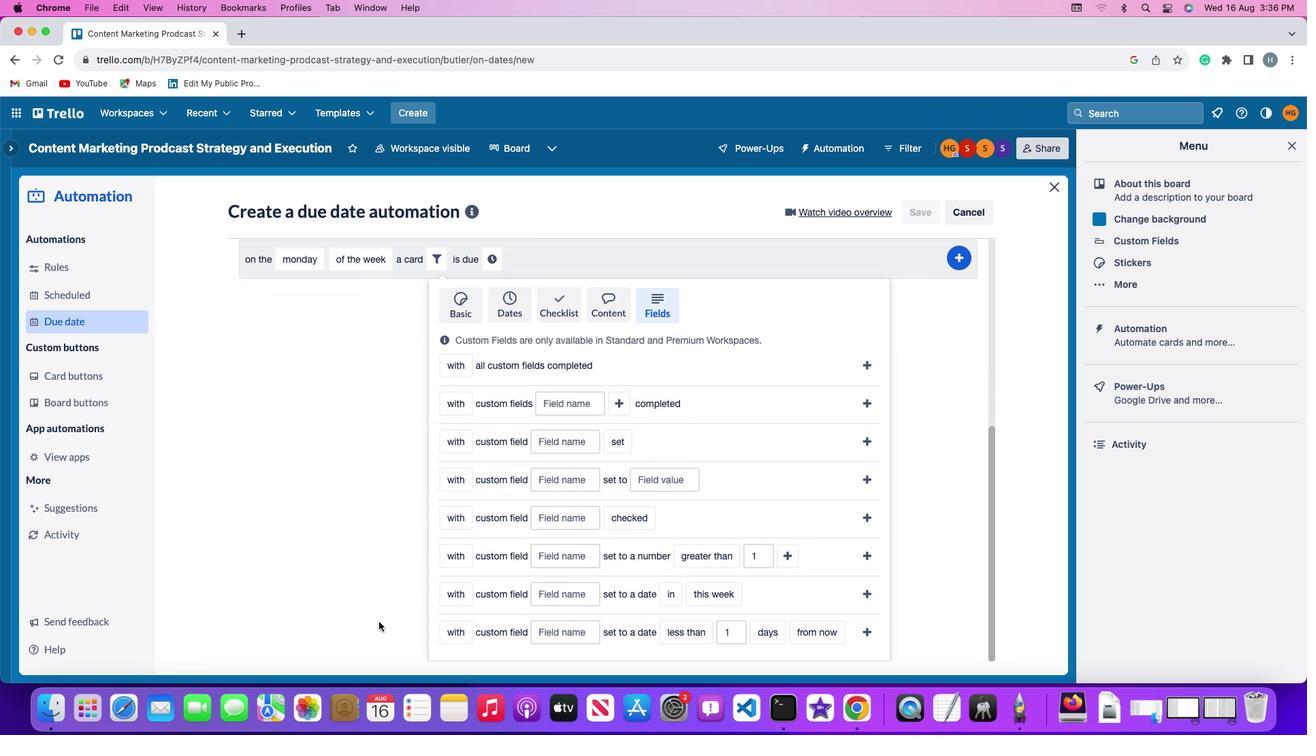 
Action: Mouse scrolled (380, 625) with delta (0, 0)
Screenshot: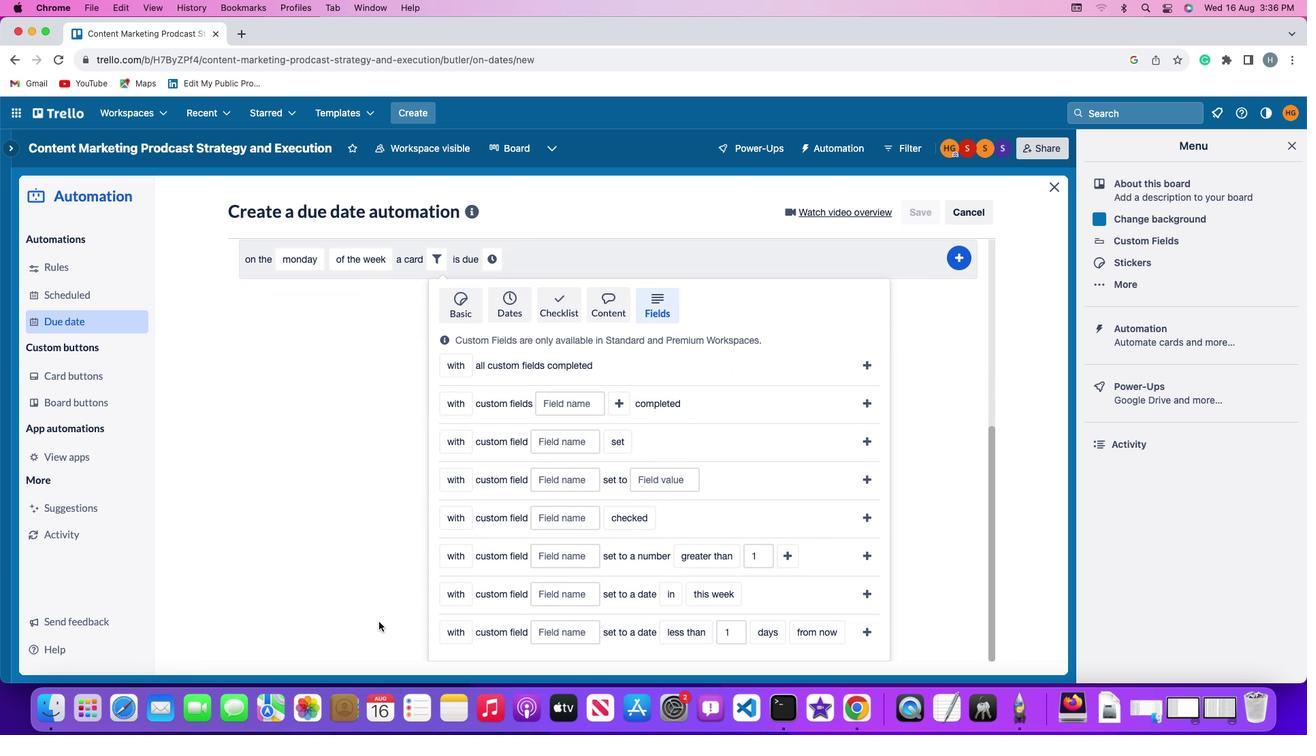 
Action: Mouse moved to (380, 626)
Screenshot: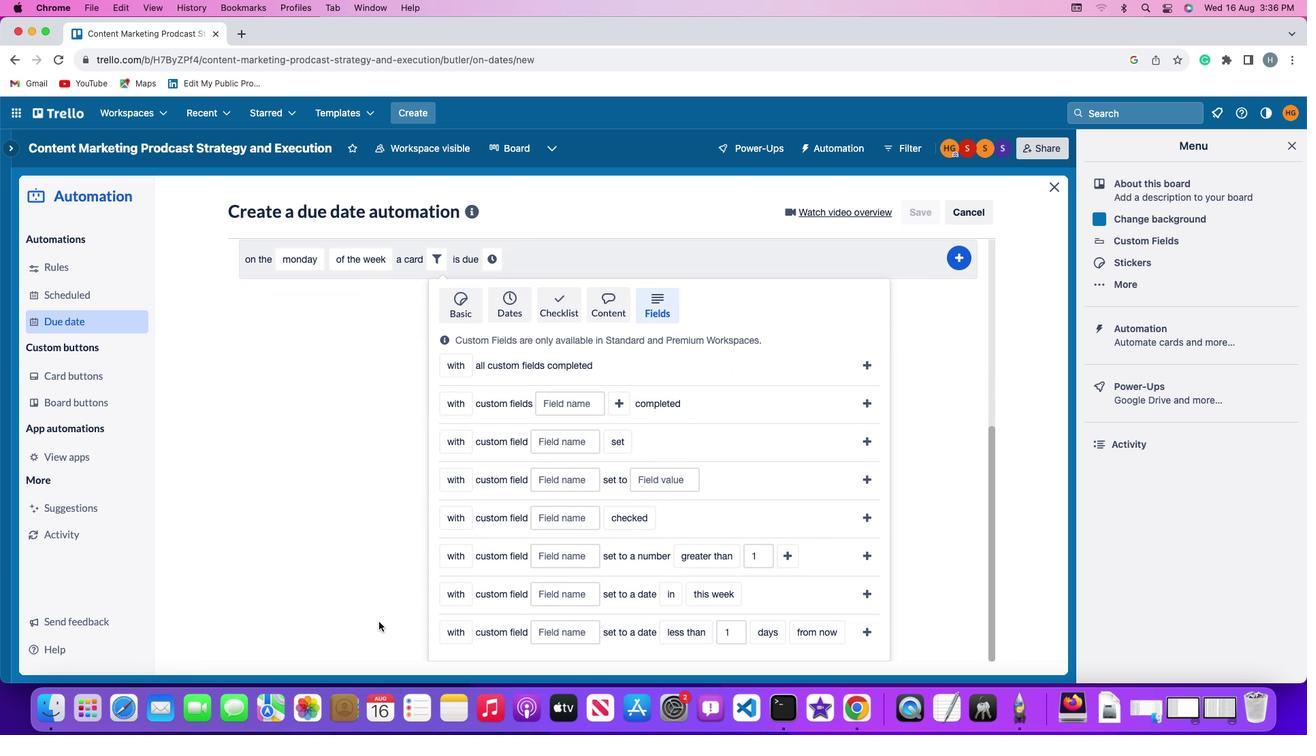 
Action: Mouse scrolled (380, 626) with delta (0, -2)
Screenshot: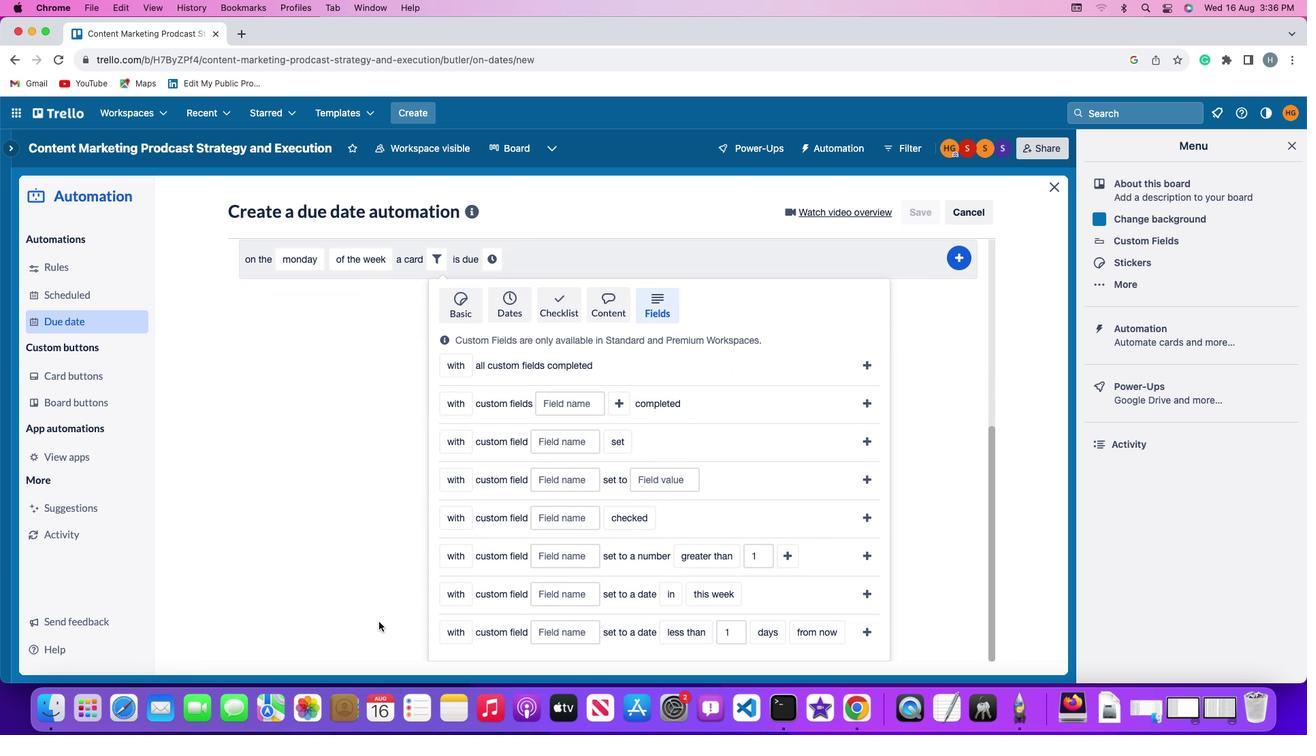 
Action: Mouse moved to (379, 622)
Screenshot: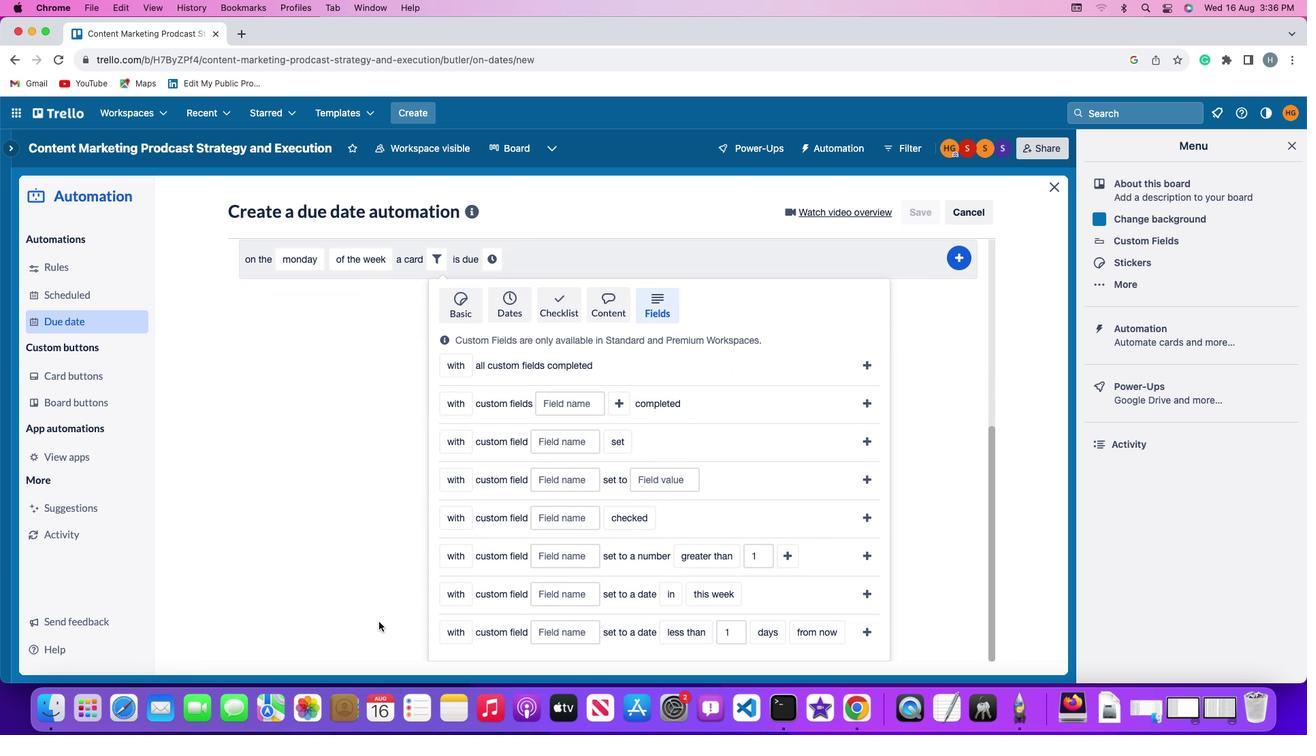 
Action: Mouse scrolled (379, 622) with delta (0, 0)
Screenshot: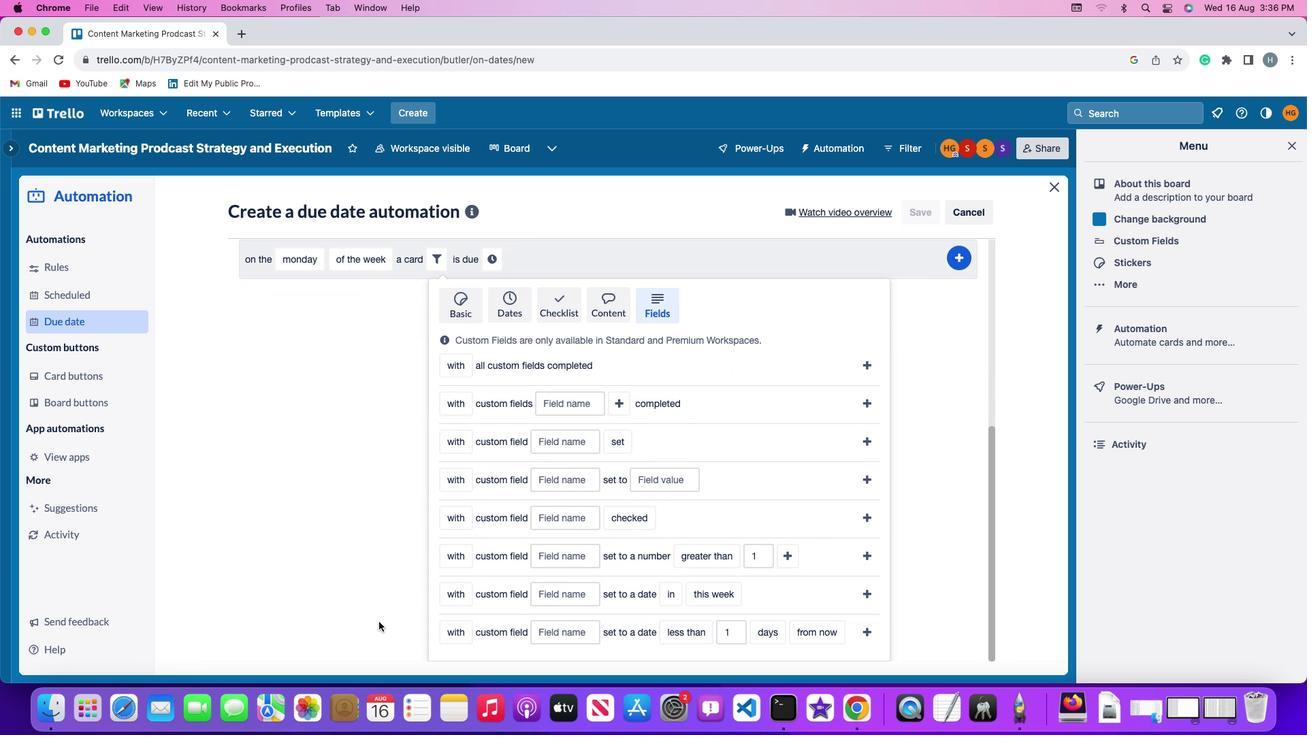
Action: Mouse scrolled (379, 622) with delta (0, 0)
Screenshot: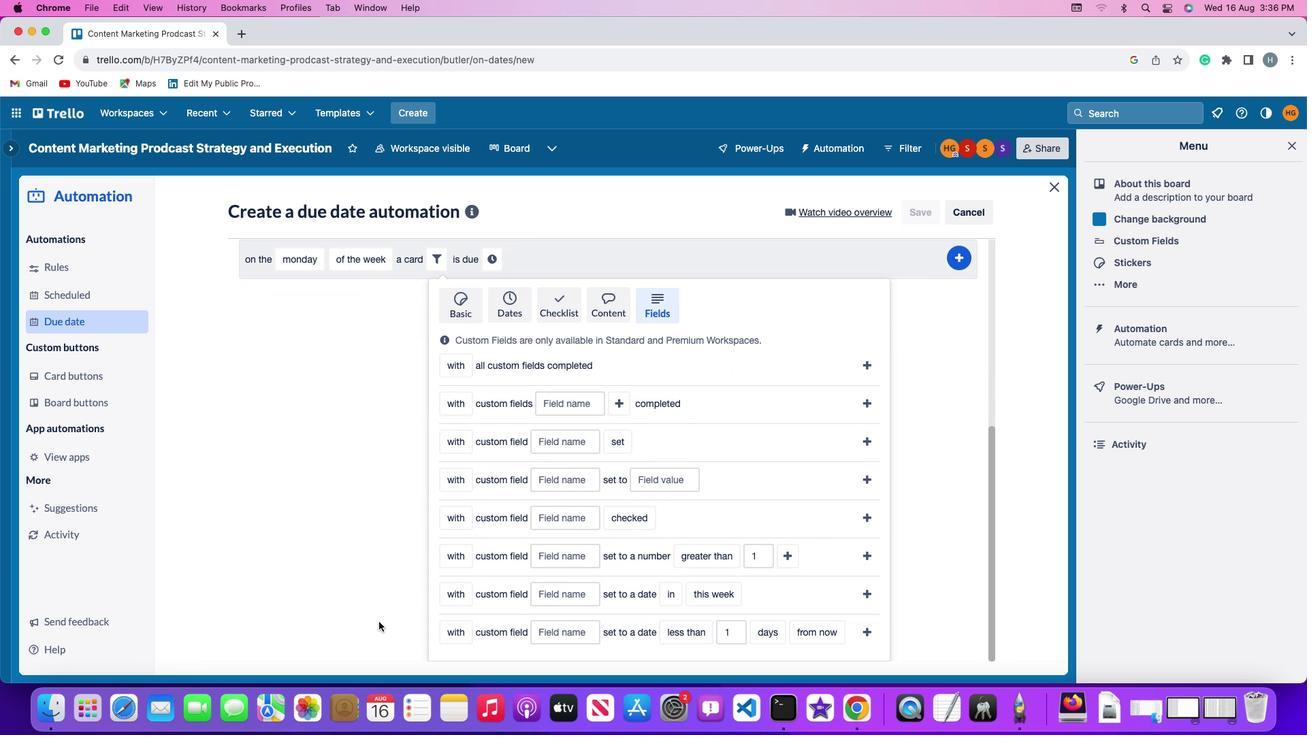 
Action: Mouse scrolled (379, 622) with delta (0, -1)
Screenshot: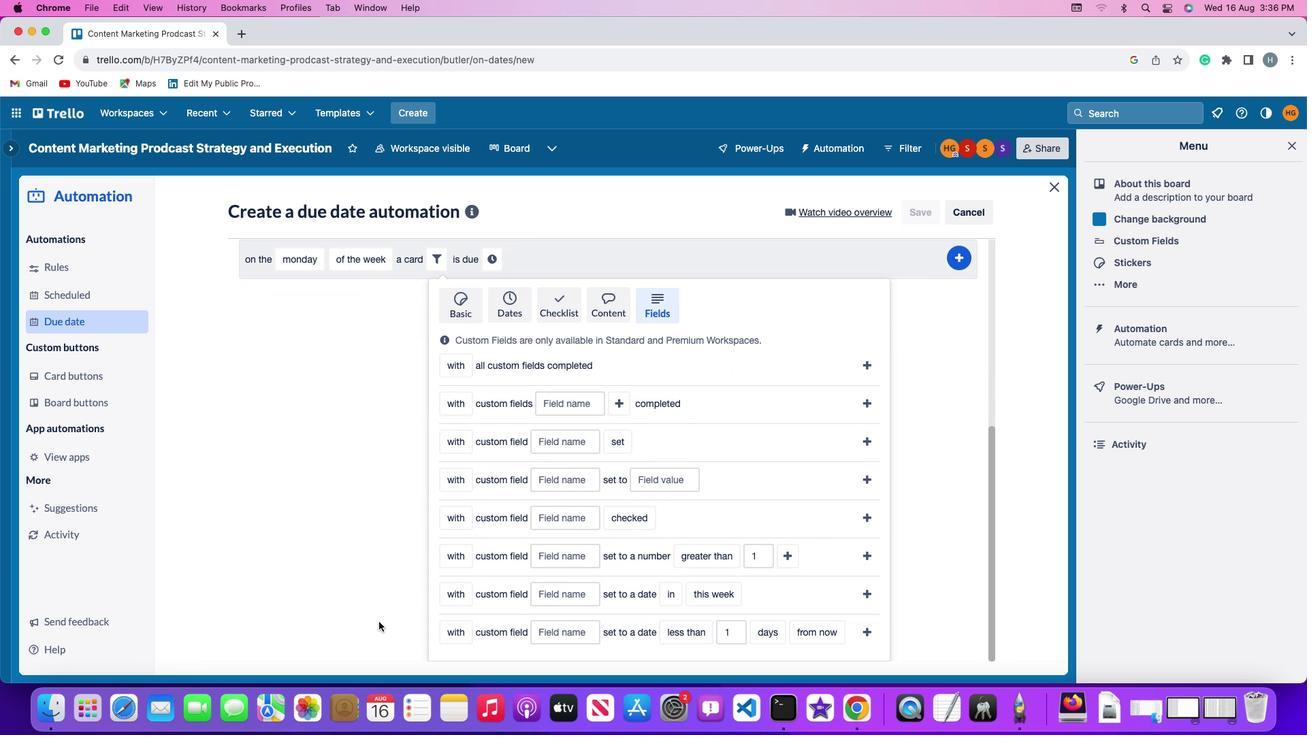 
Action: Mouse moved to (450, 561)
Screenshot: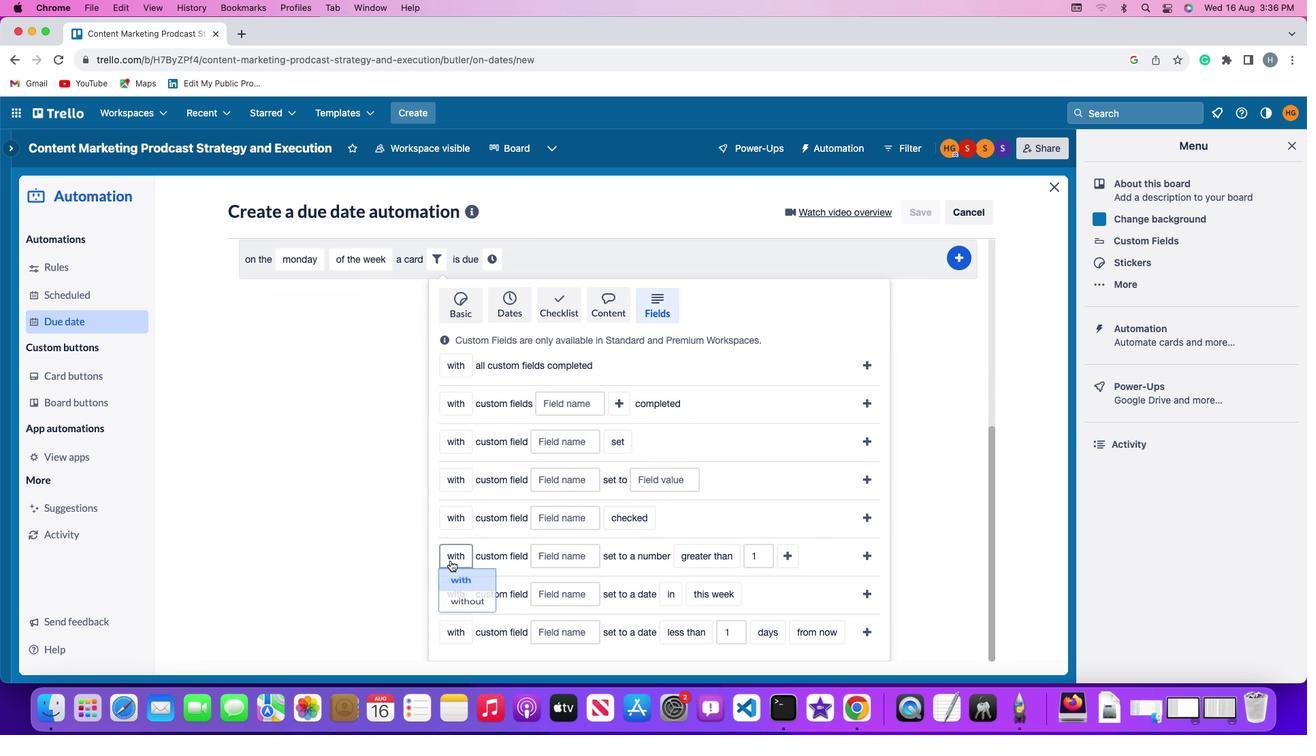 
Action: Mouse pressed left at (450, 561)
Screenshot: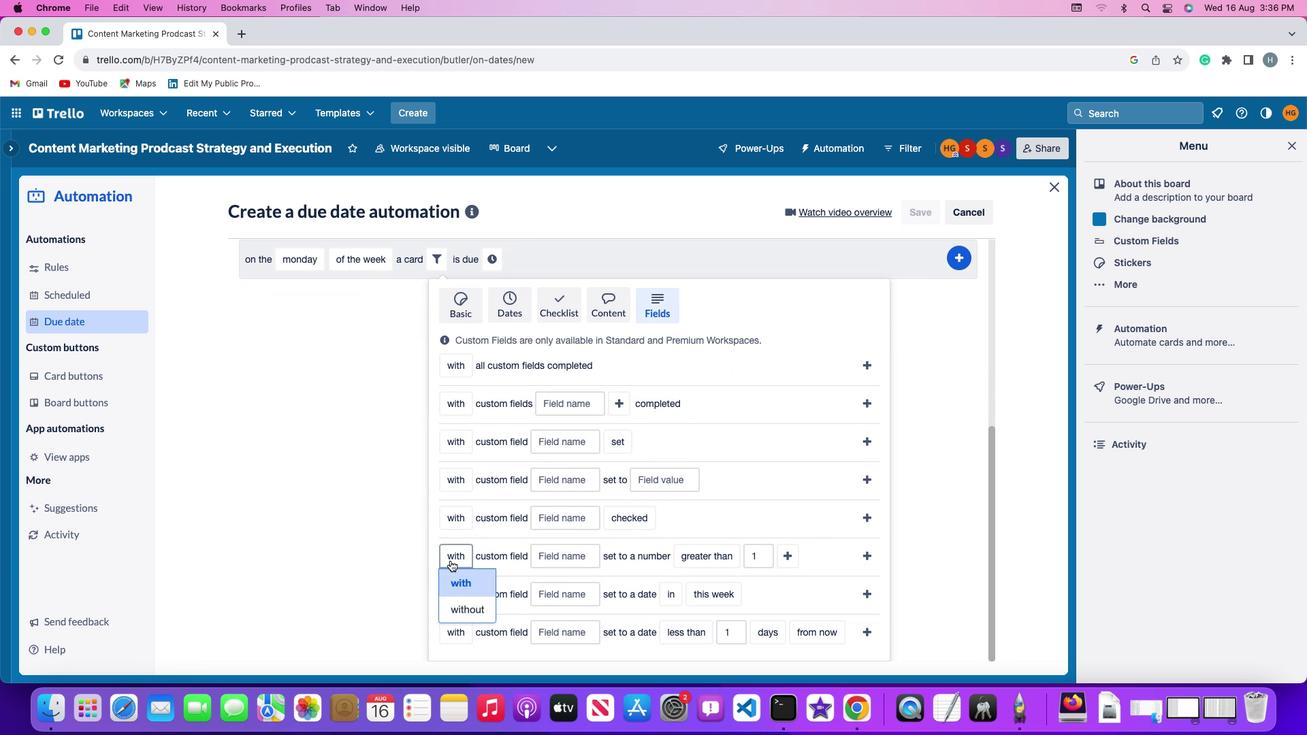 
Action: Mouse moved to (456, 576)
Screenshot: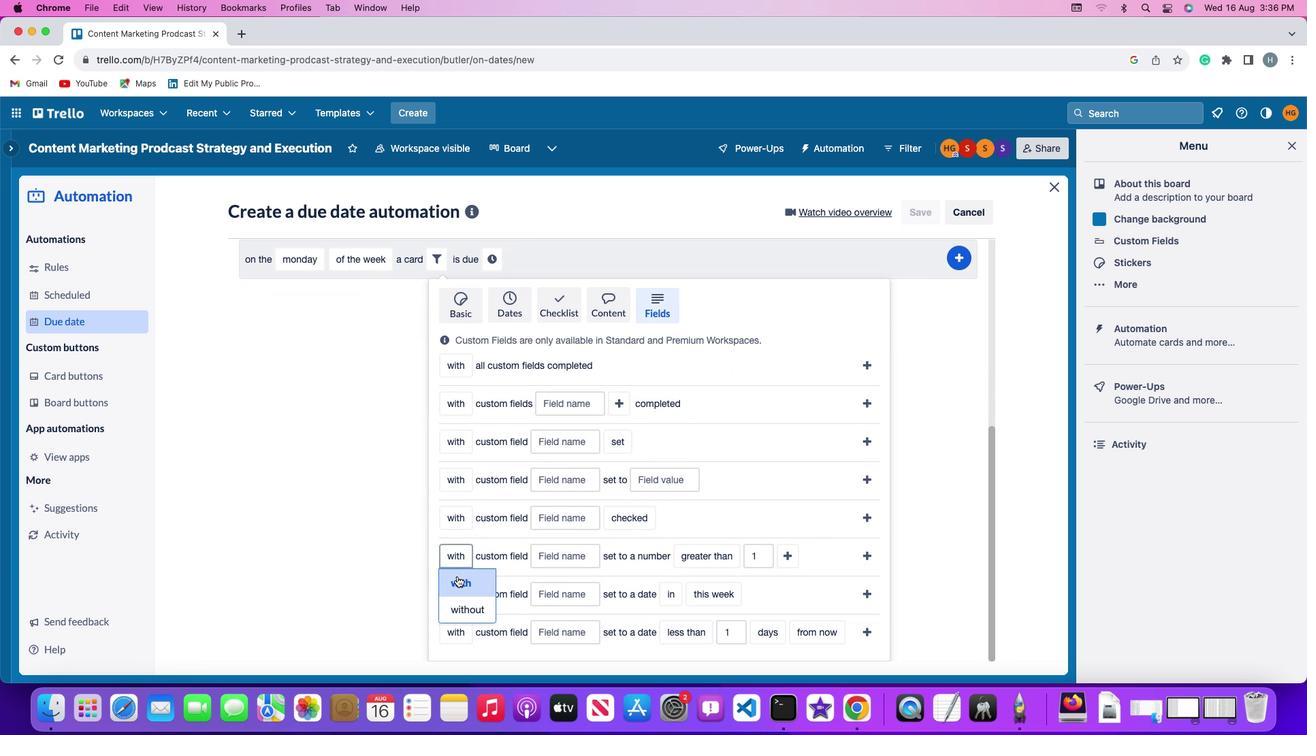 
Action: Mouse pressed left at (456, 576)
Screenshot: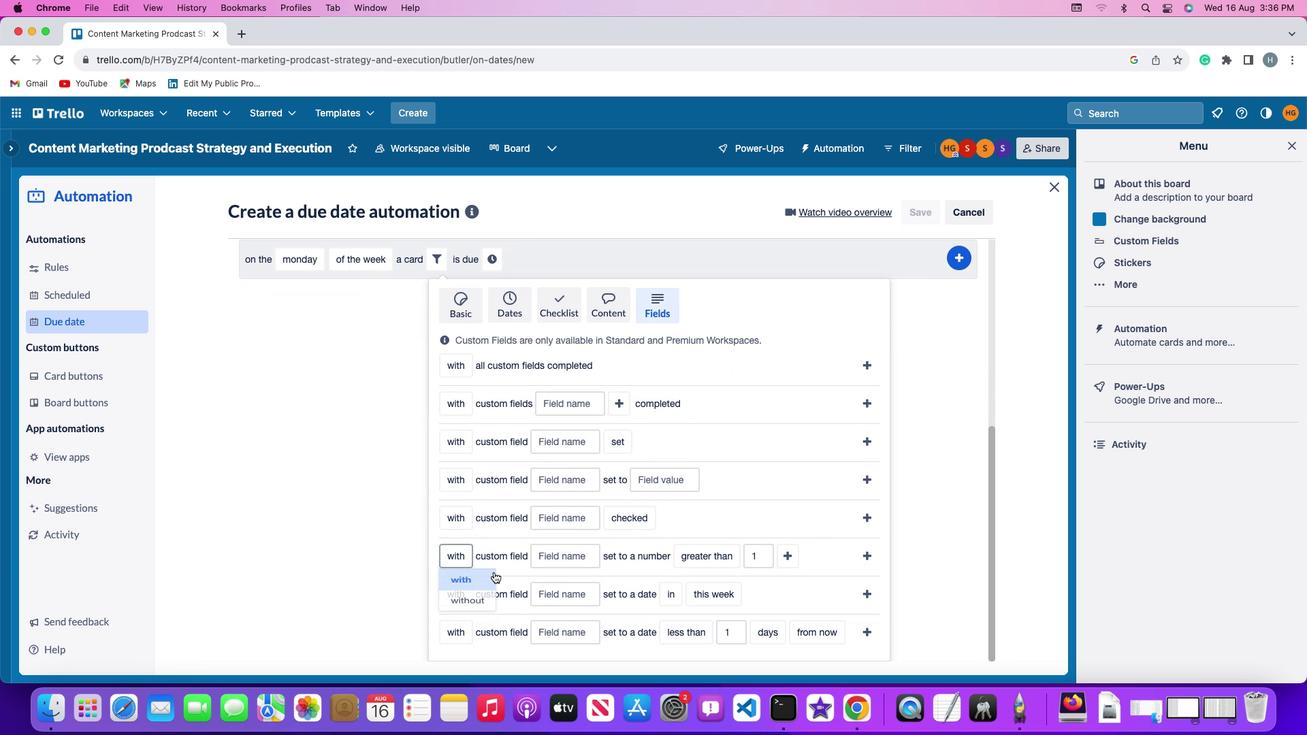
Action: Mouse moved to (578, 557)
Screenshot: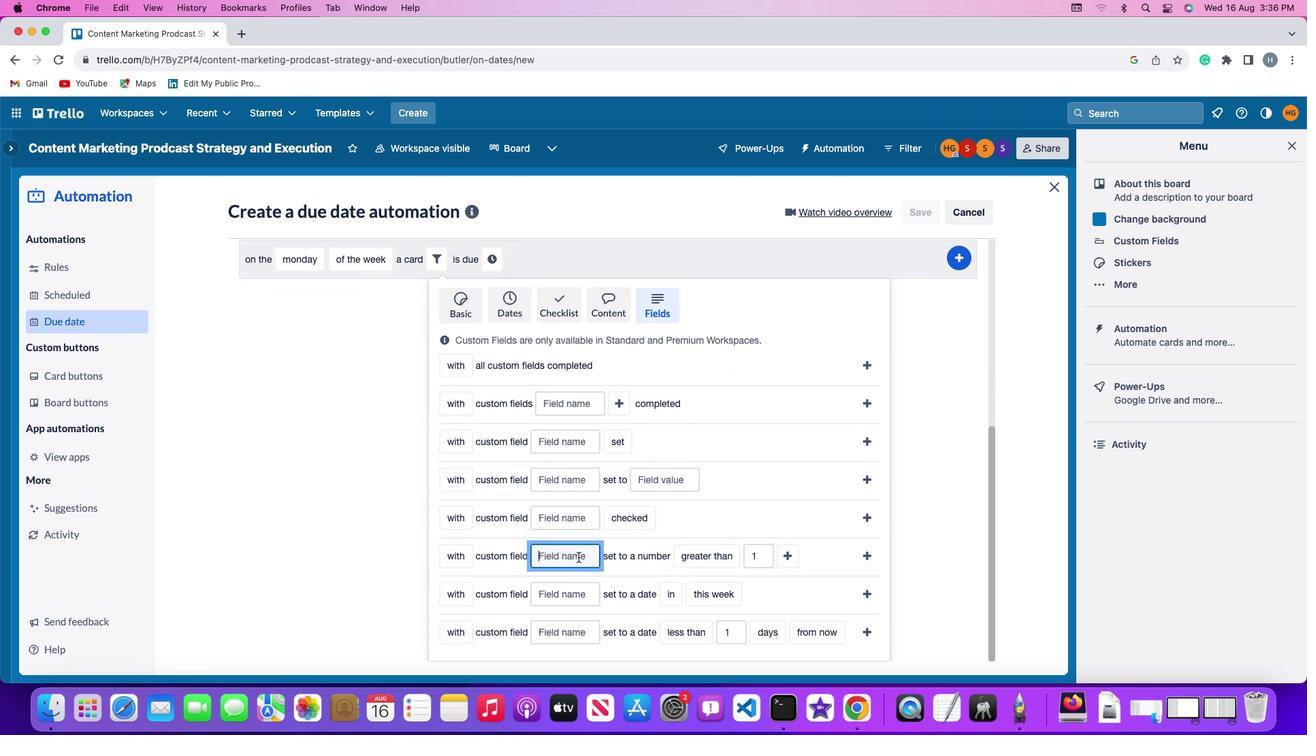 
Action: Mouse pressed left at (578, 557)
Screenshot: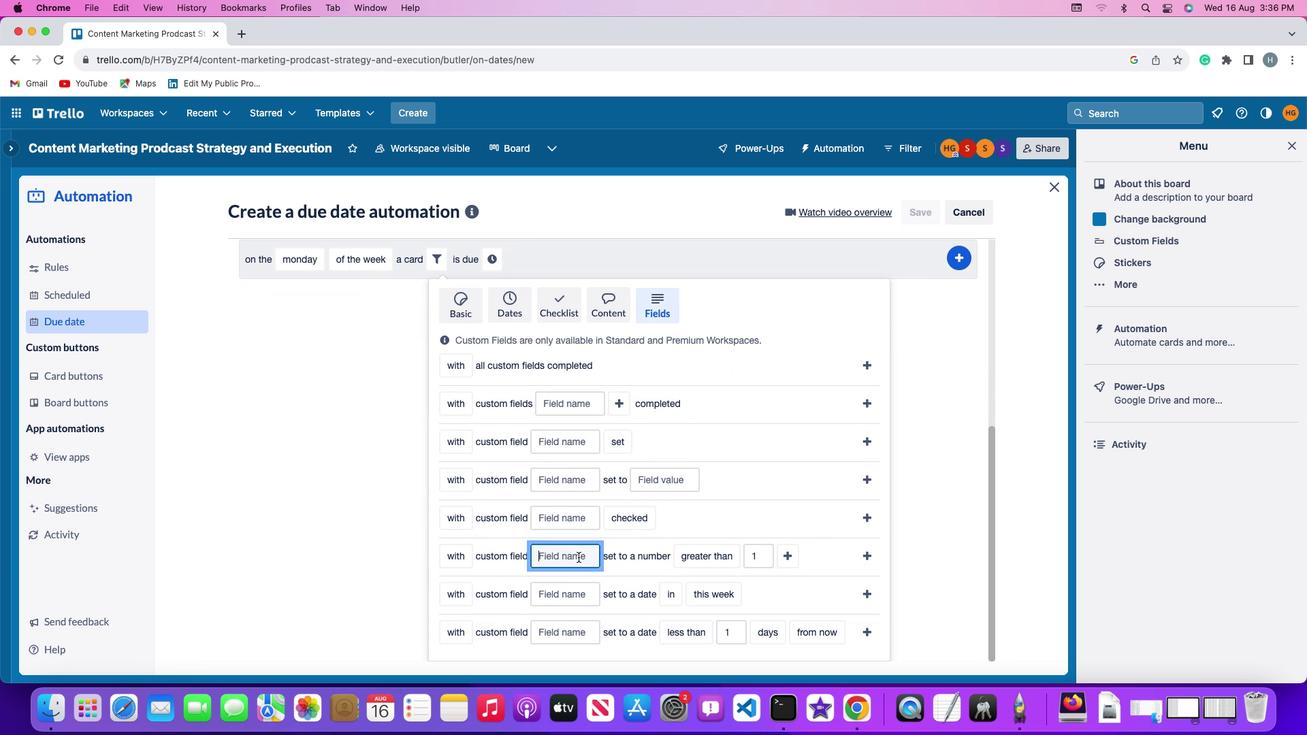 
Action: Key pressed Key.shift'R''e''s''u''m''e'
Screenshot: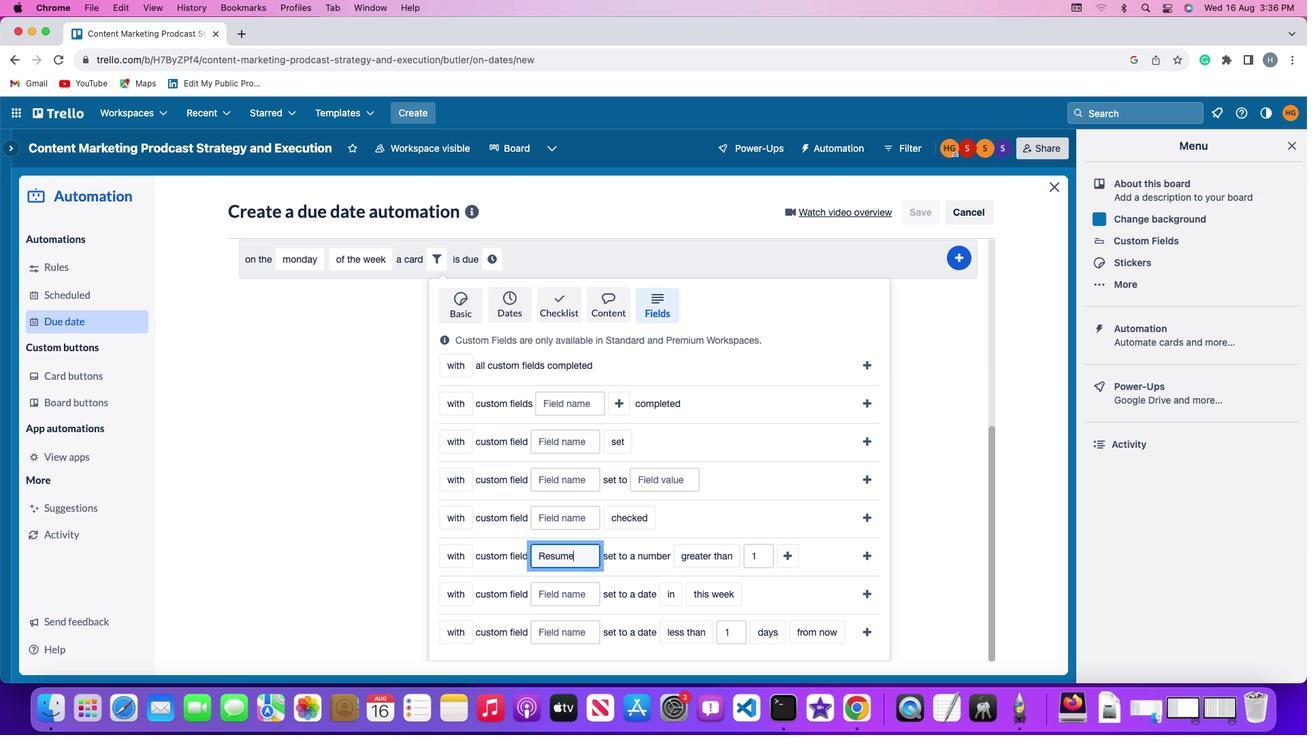 
Action: Mouse moved to (705, 559)
Screenshot: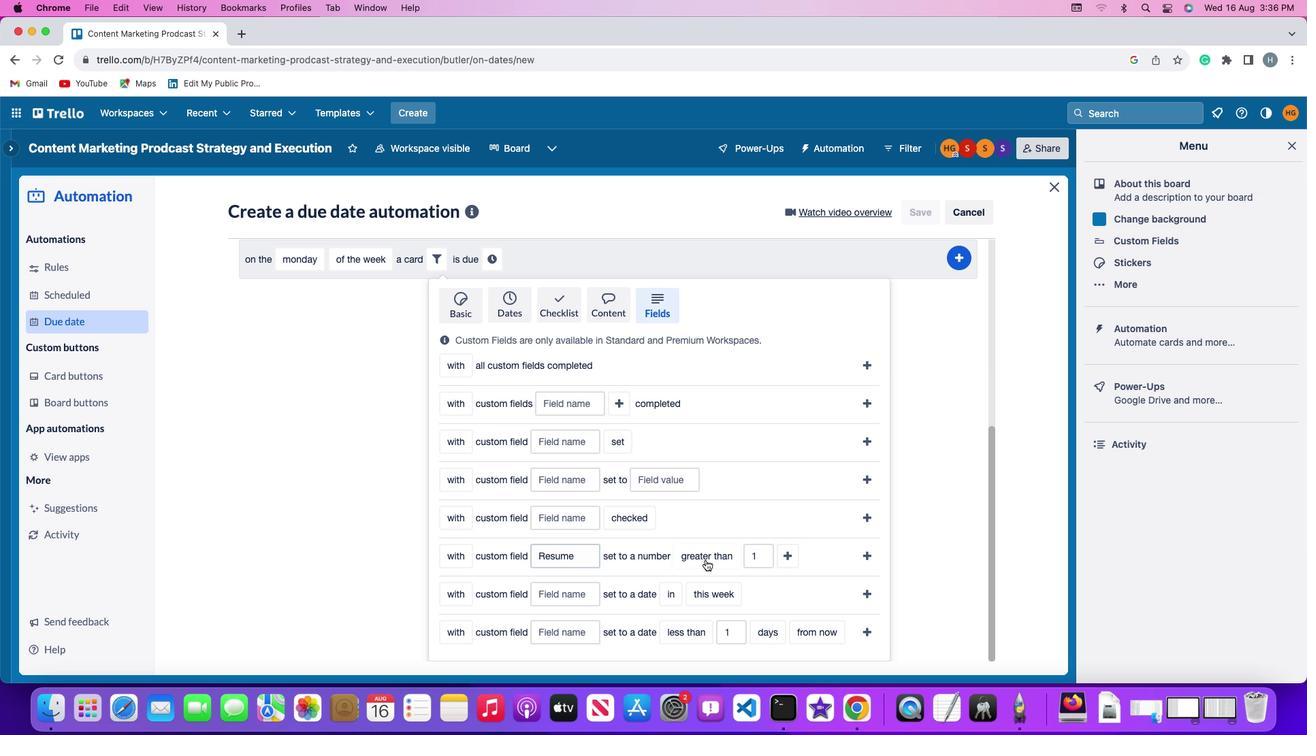 
Action: Mouse pressed left at (705, 559)
Screenshot: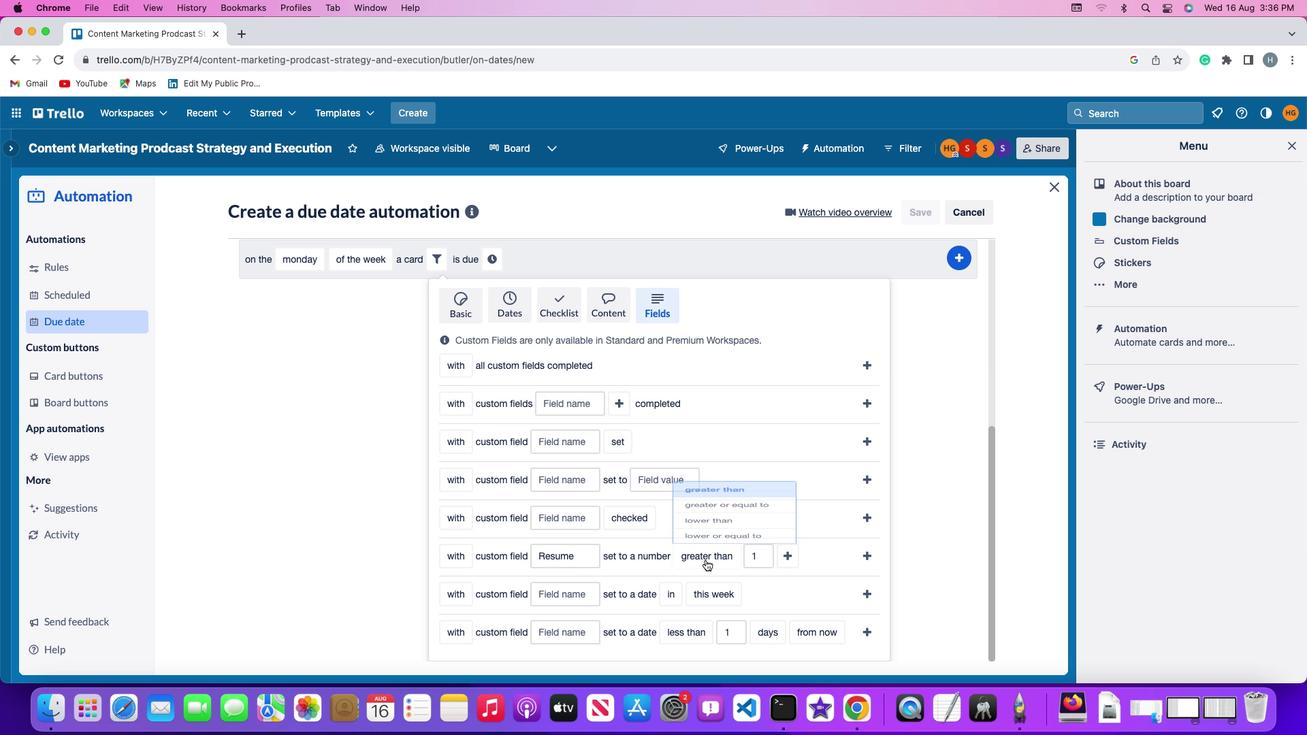 
Action: Mouse moved to (717, 450)
Screenshot: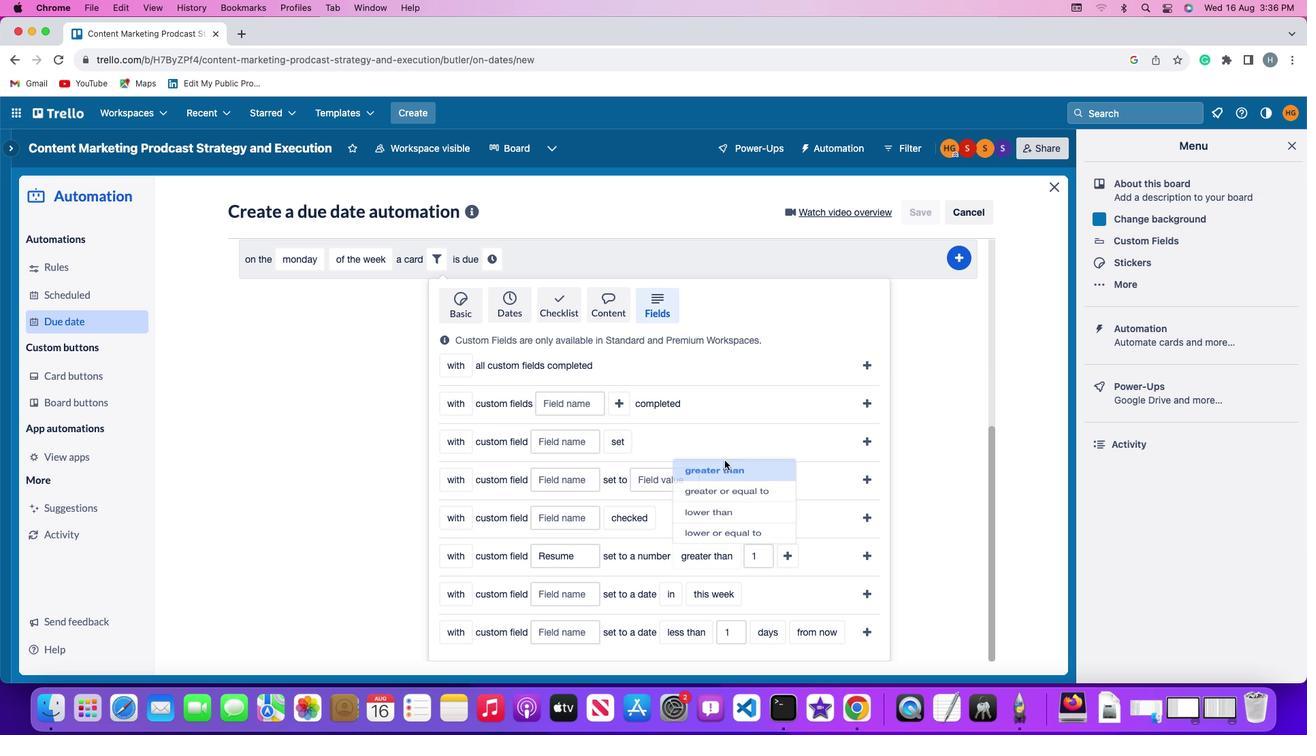
Action: Mouse pressed left at (717, 450)
Screenshot: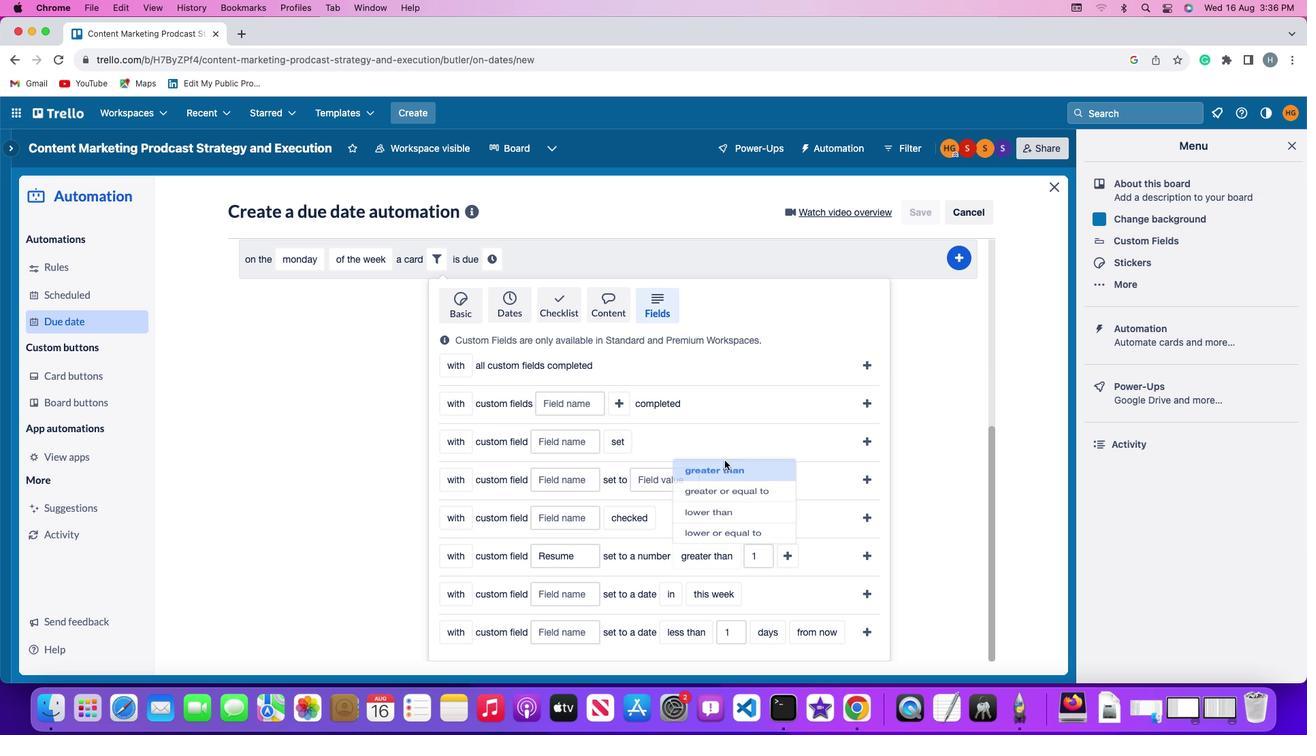 
Action: Mouse moved to (766, 551)
Screenshot: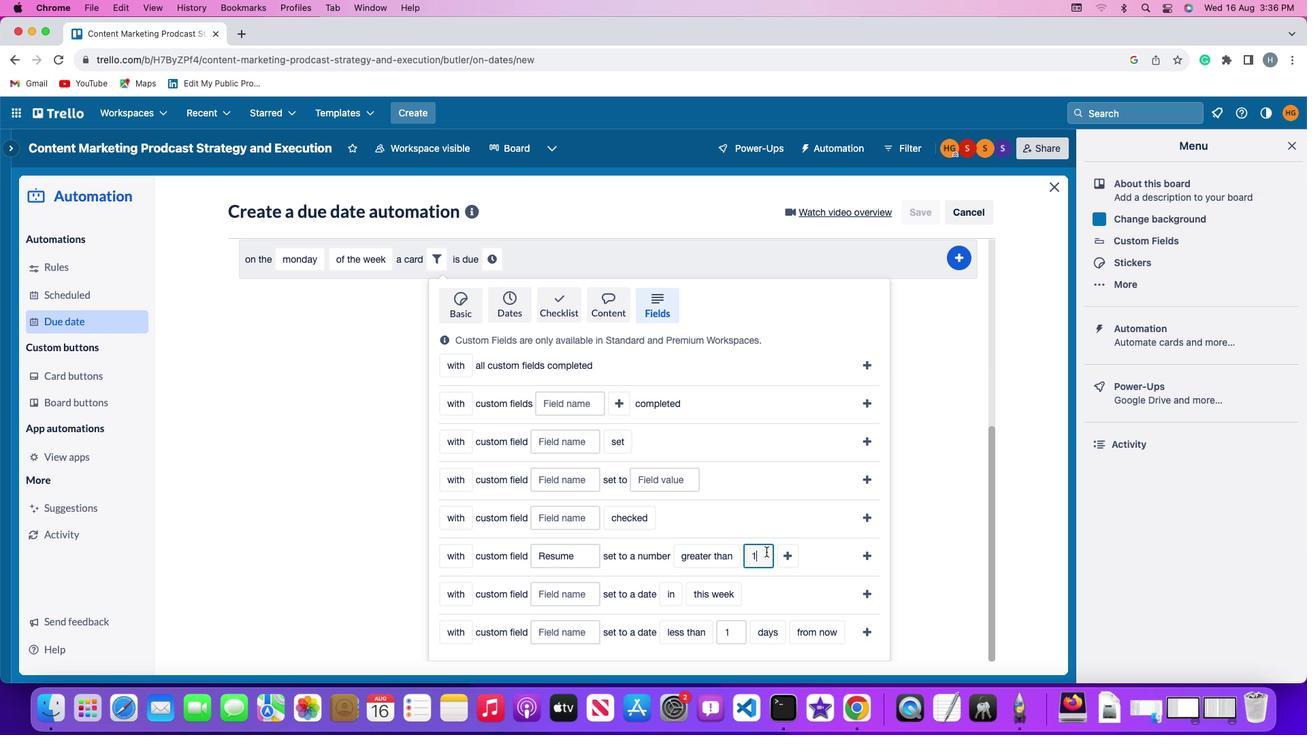
Action: Mouse pressed left at (766, 551)
Screenshot: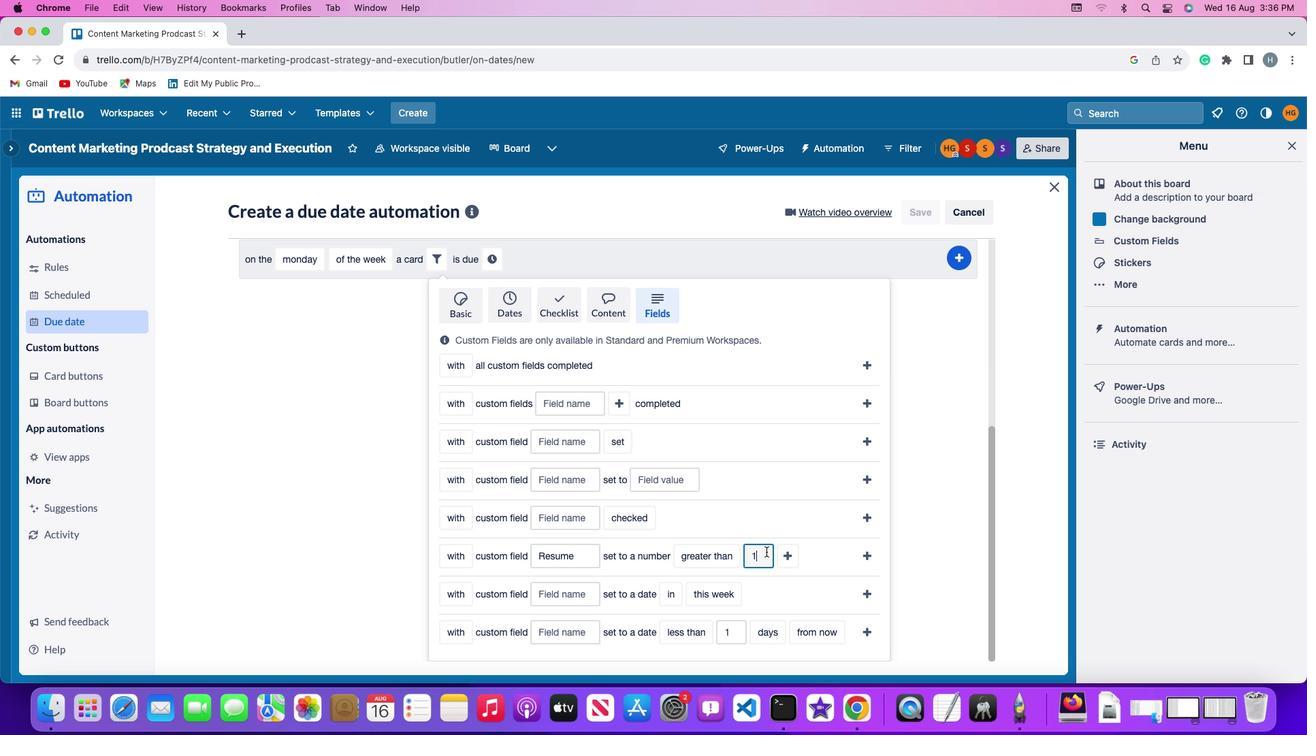 
Action: Mouse moved to (766, 551)
Screenshot: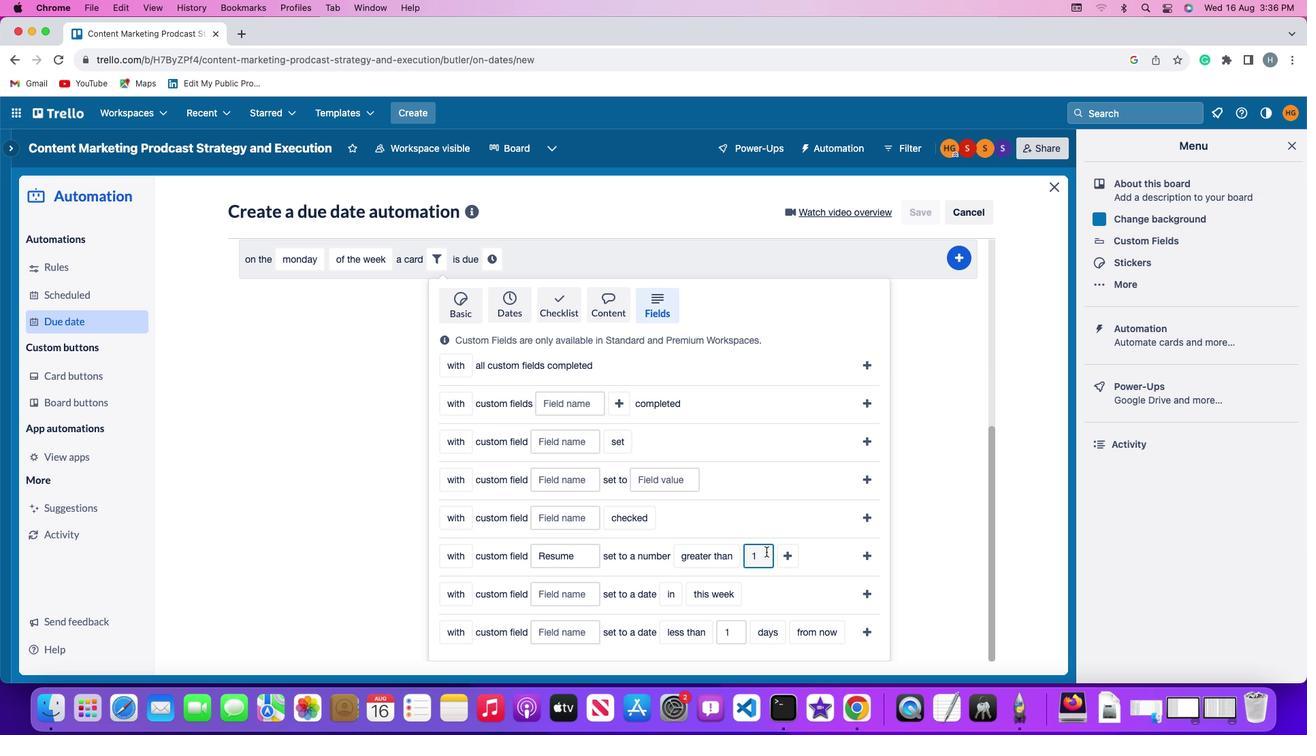 
Action: Key pressed Key.backspace'1'
Screenshot: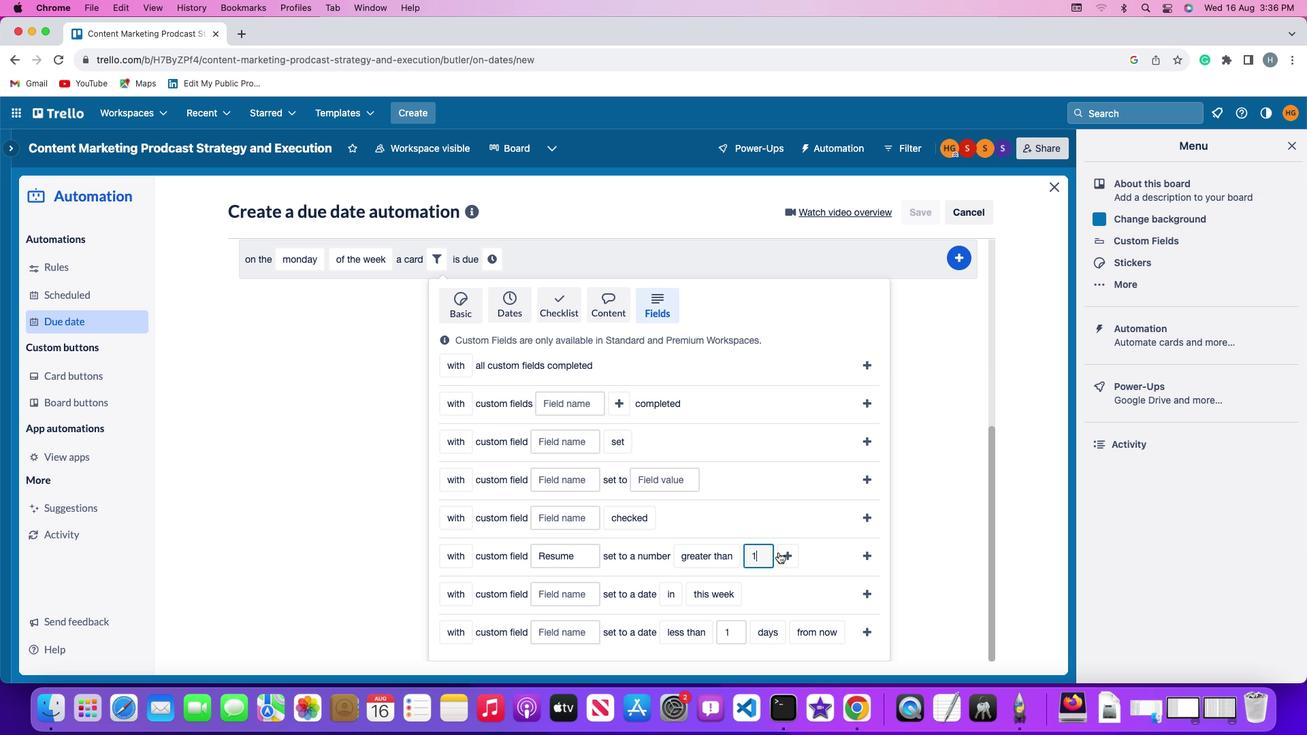 
Action: Mouse moved to (785, 552)
Screenshot: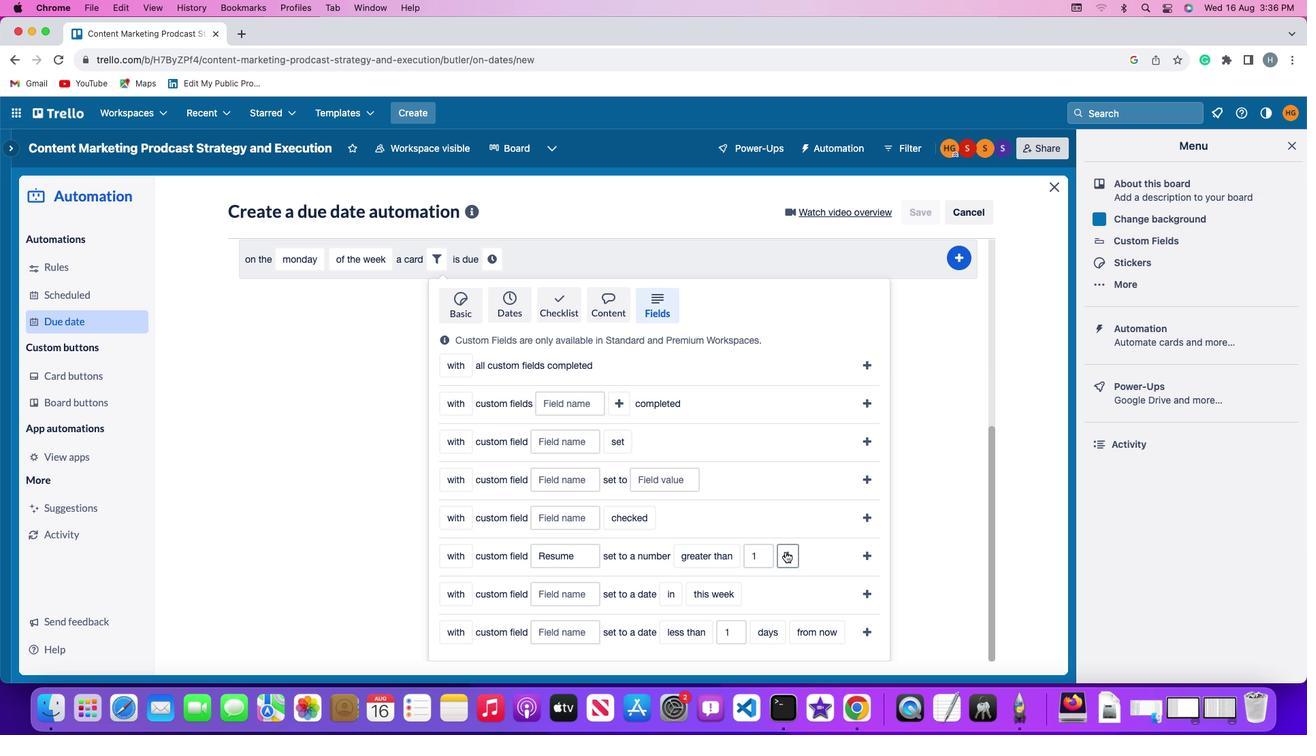 
Action: Mouse pressed left at (785, 552)
Screenshot: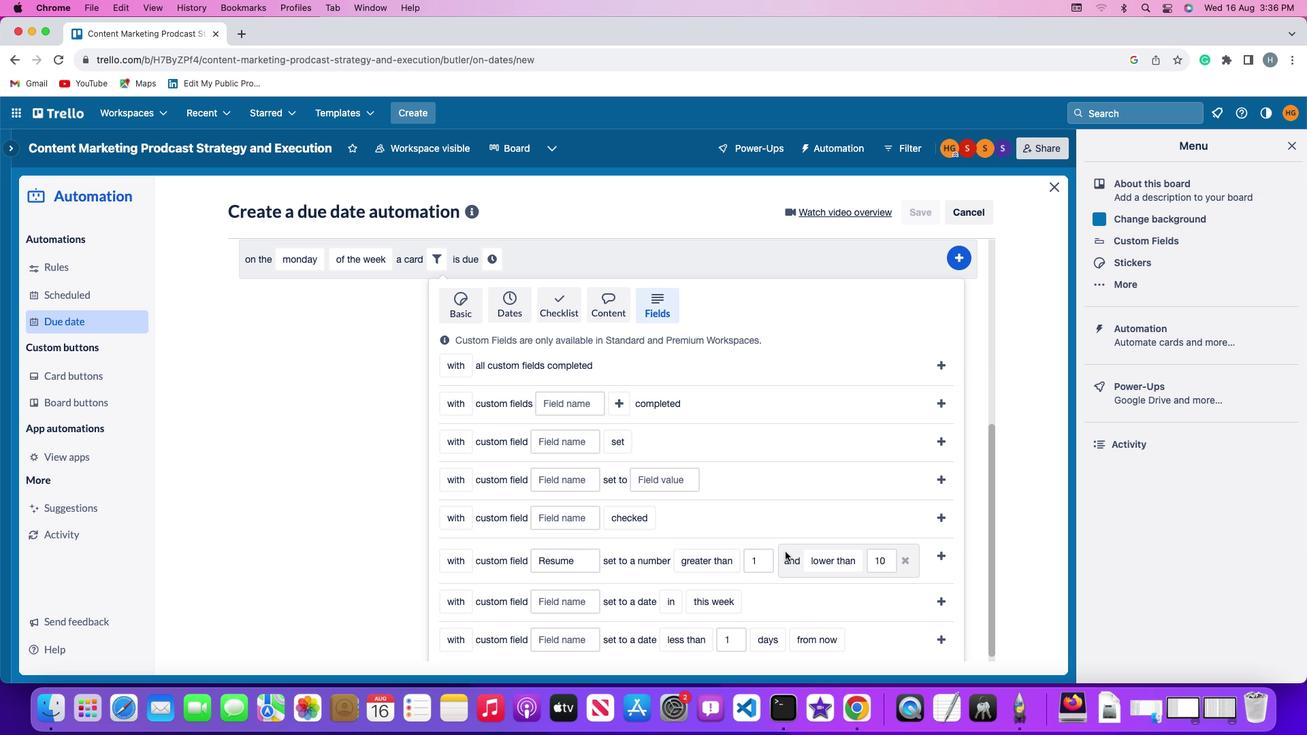 
Action: Mouse moved to (831, 563)
Screenshot: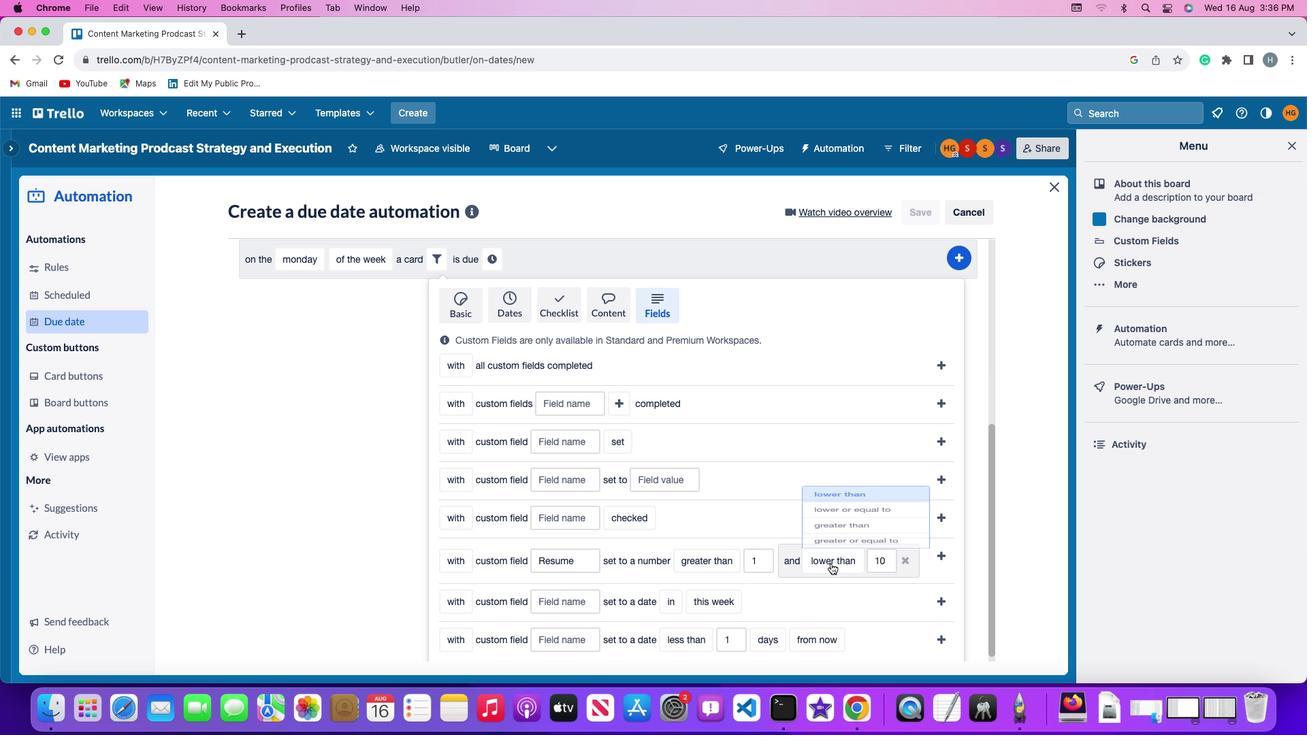 
Action: Mouse pressed left at (831, 563)
Screenshot: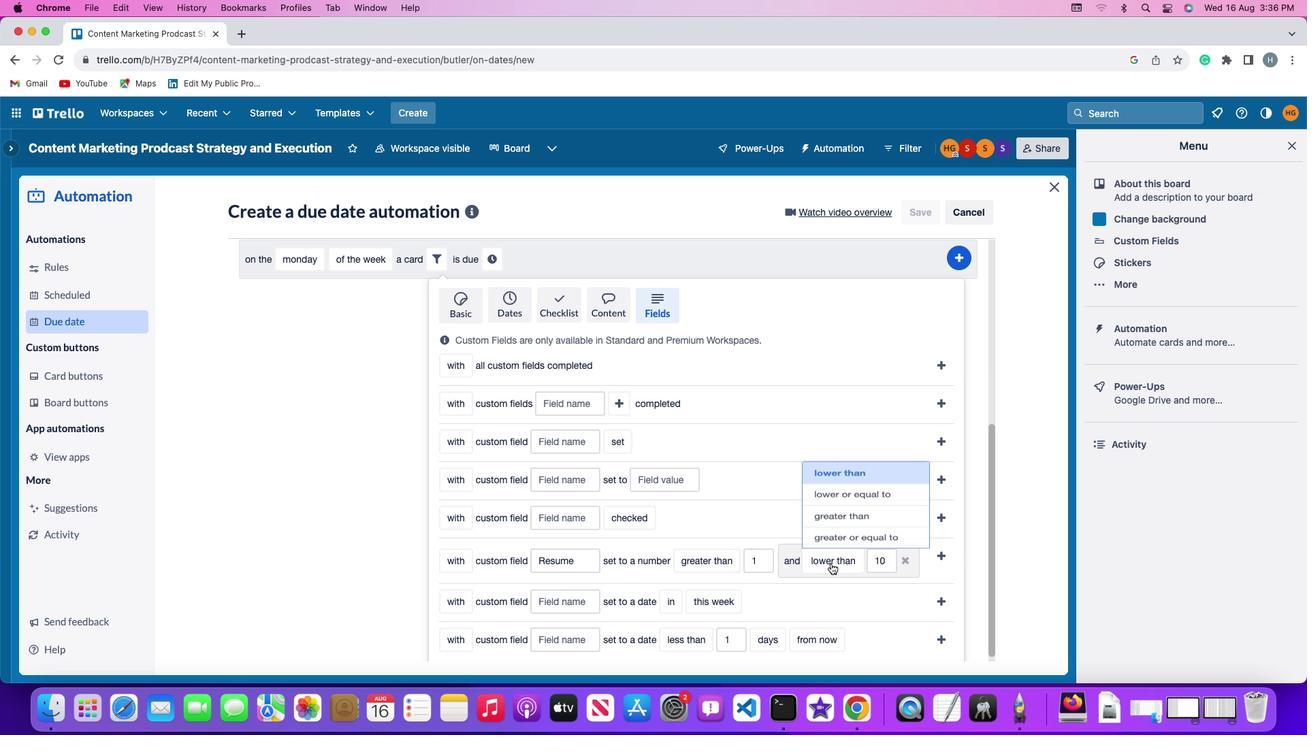 
Action: Mouse moved to (838, 509)
Screenshot: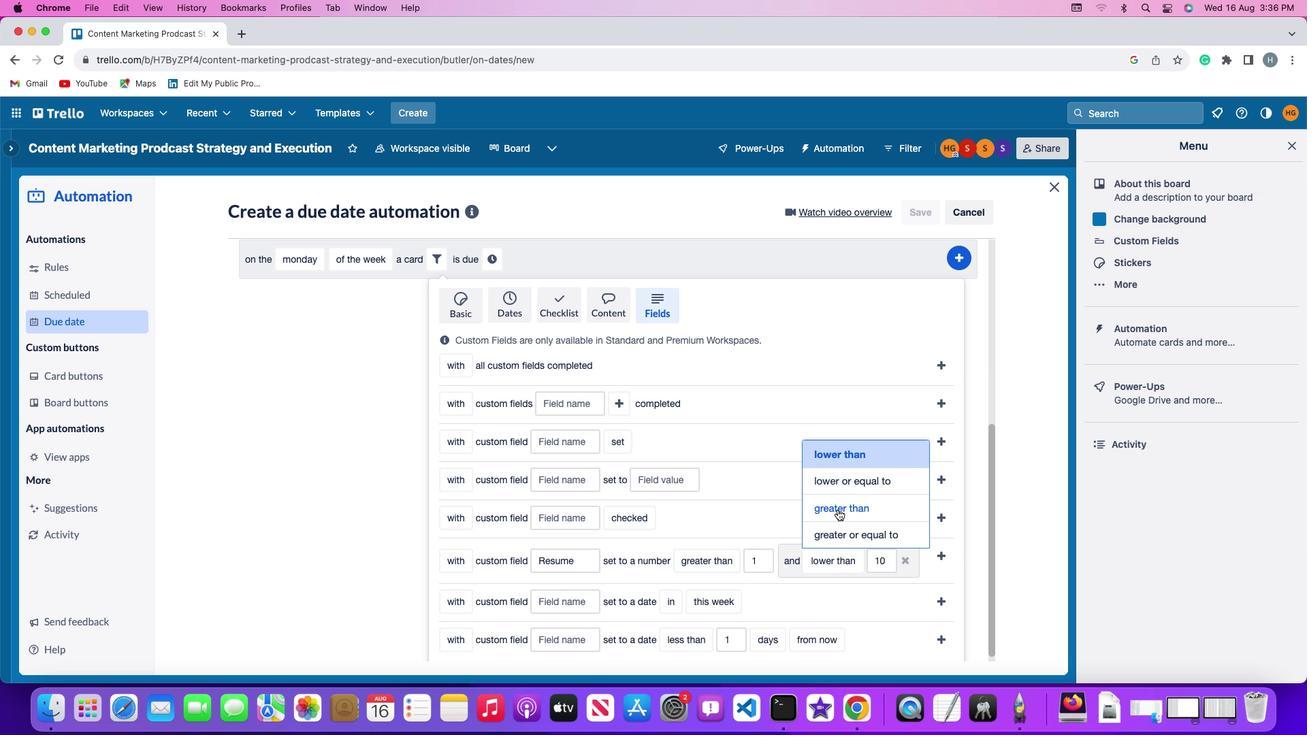 
Action: Mouse pressed left at (838, 509)
Screenshot: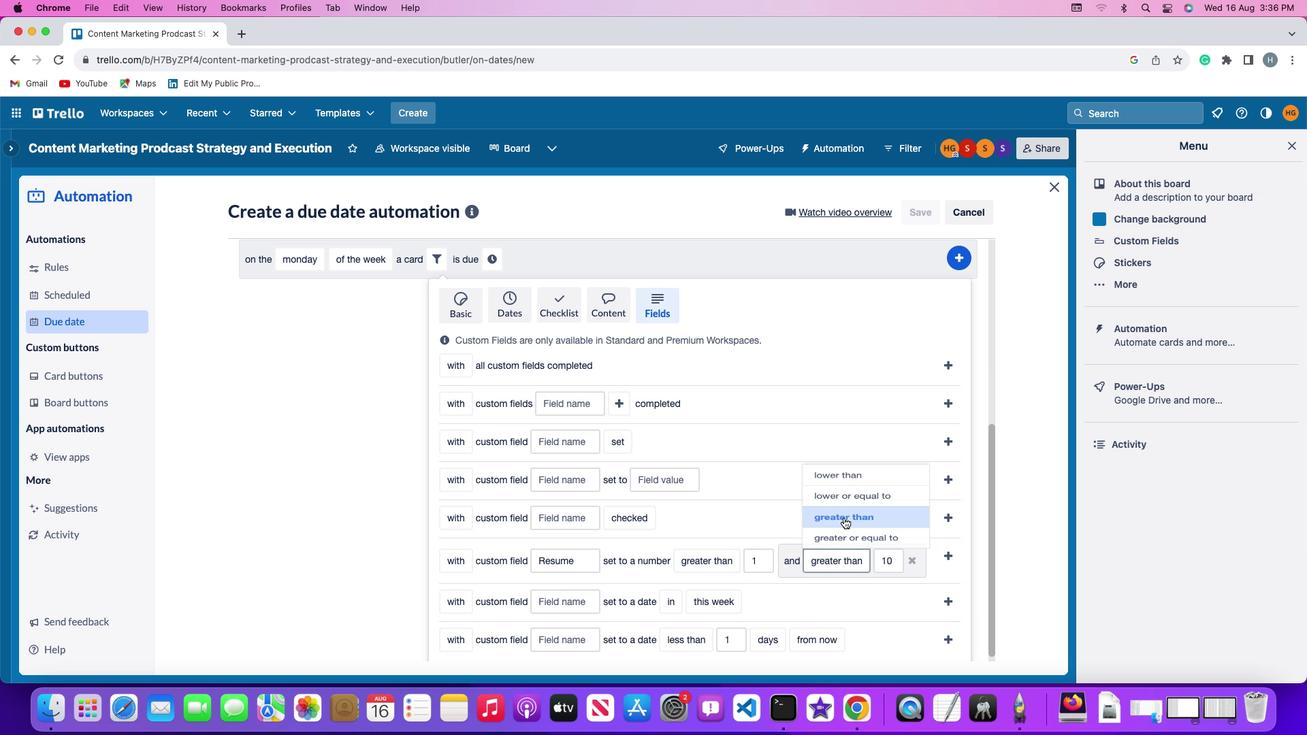 
Action: Mouse moved to (899, 558)
Screenshot: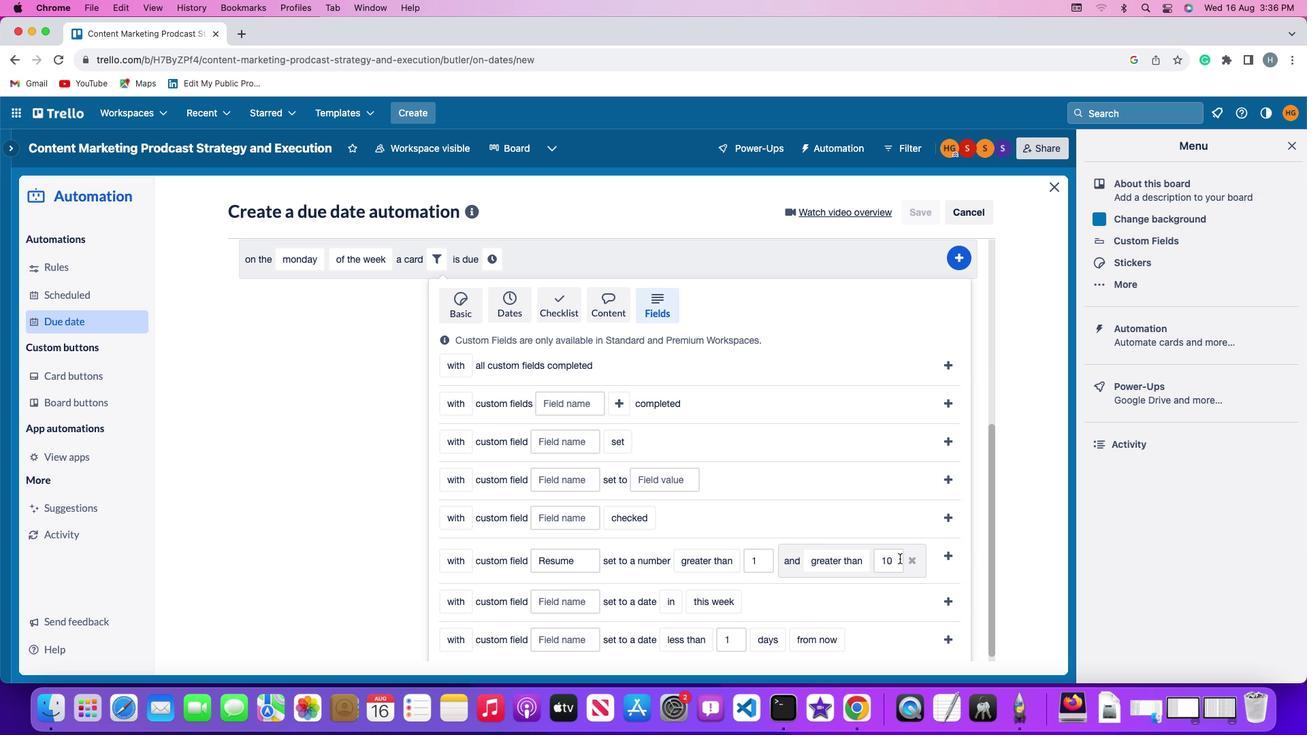 
Action: Mouse pressed left at (899, 558)
Screenshot: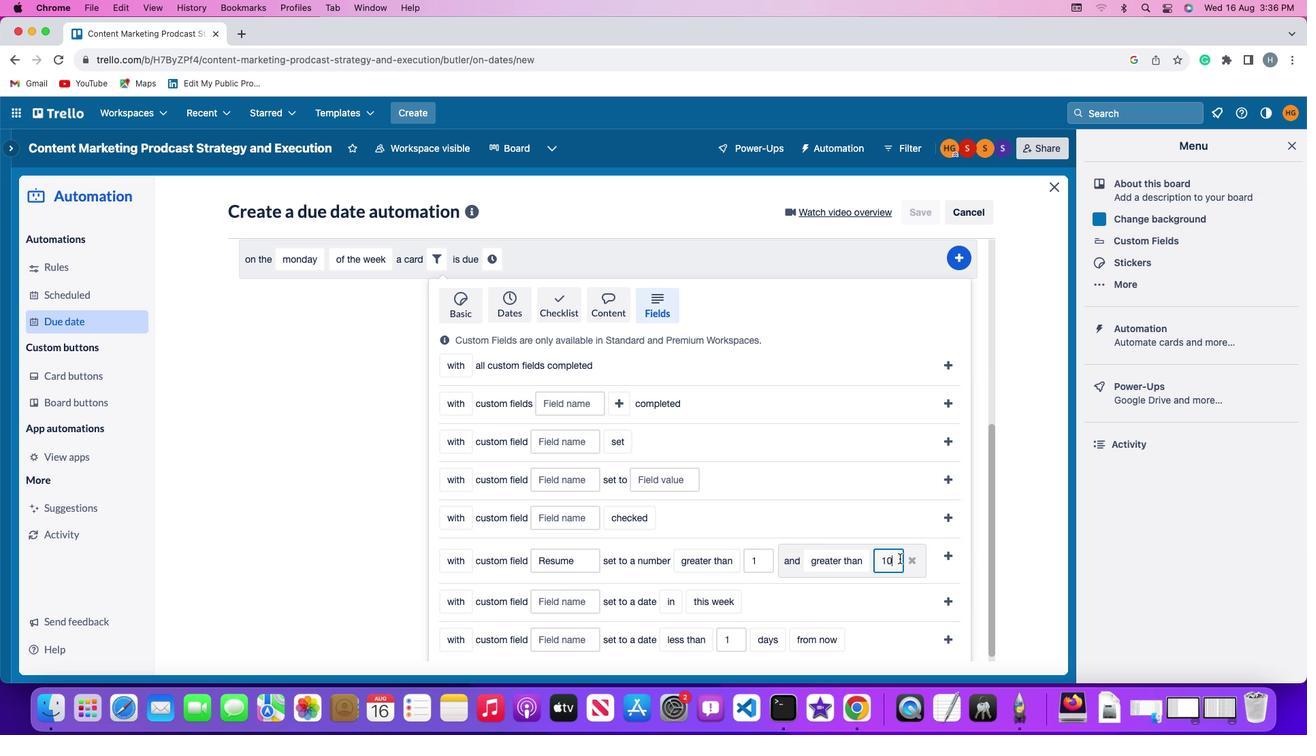 
Action: Key pressed Key.backspaceKey.backspace'1''0'
Screenshot: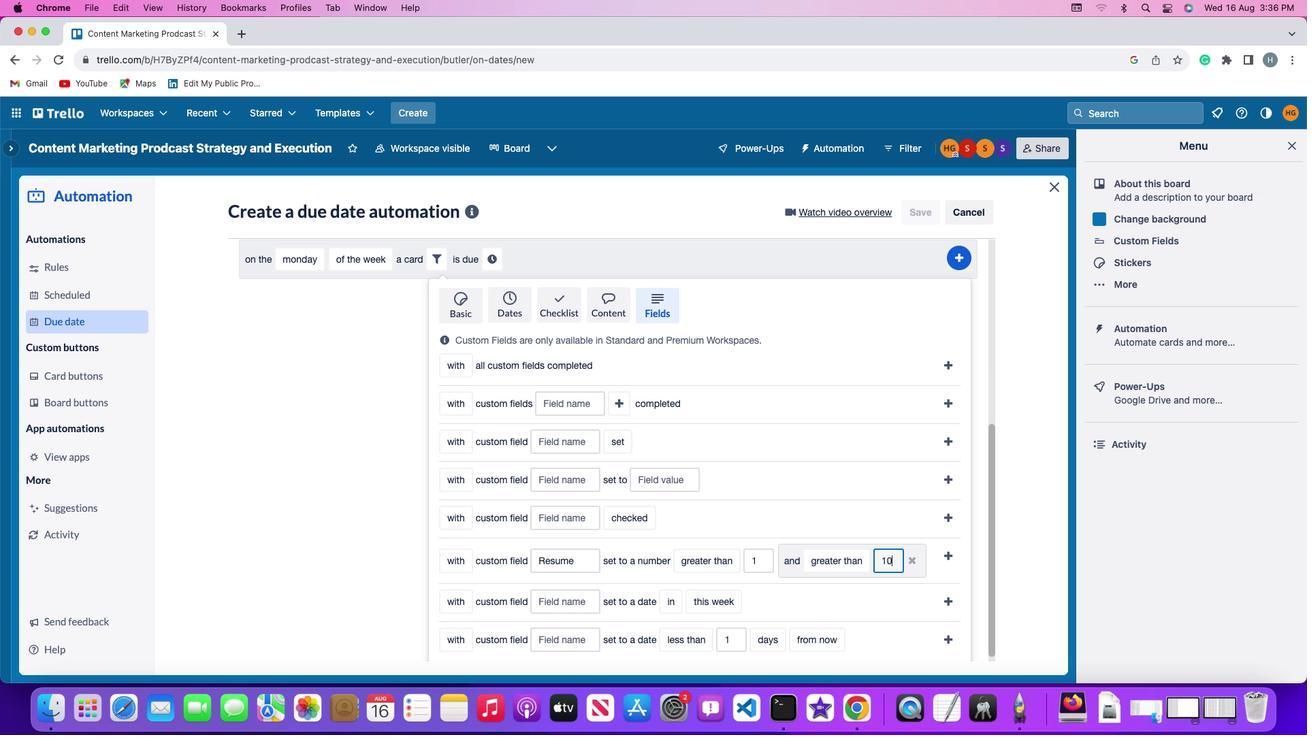 
Action: Mouse moved to (949, 554)
Screenshot: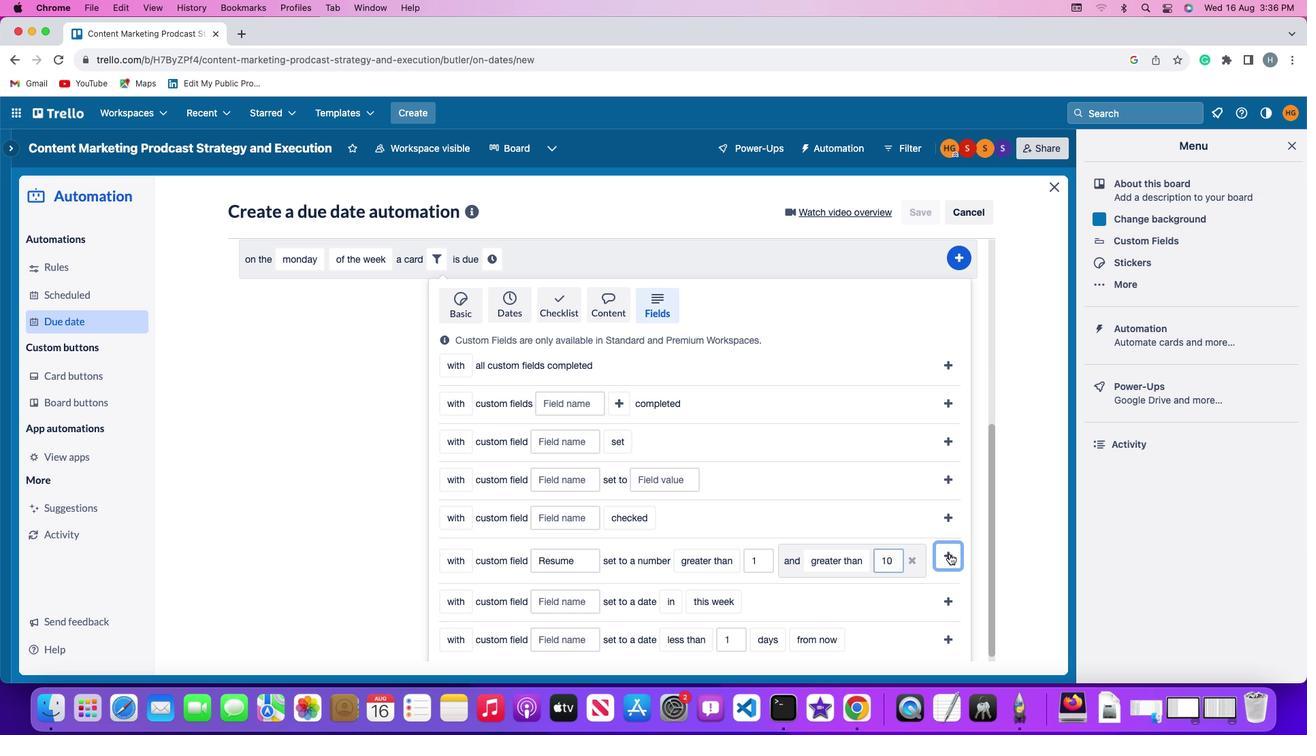 
Action: Mouse pressed left at (949, 554)
Screenshot: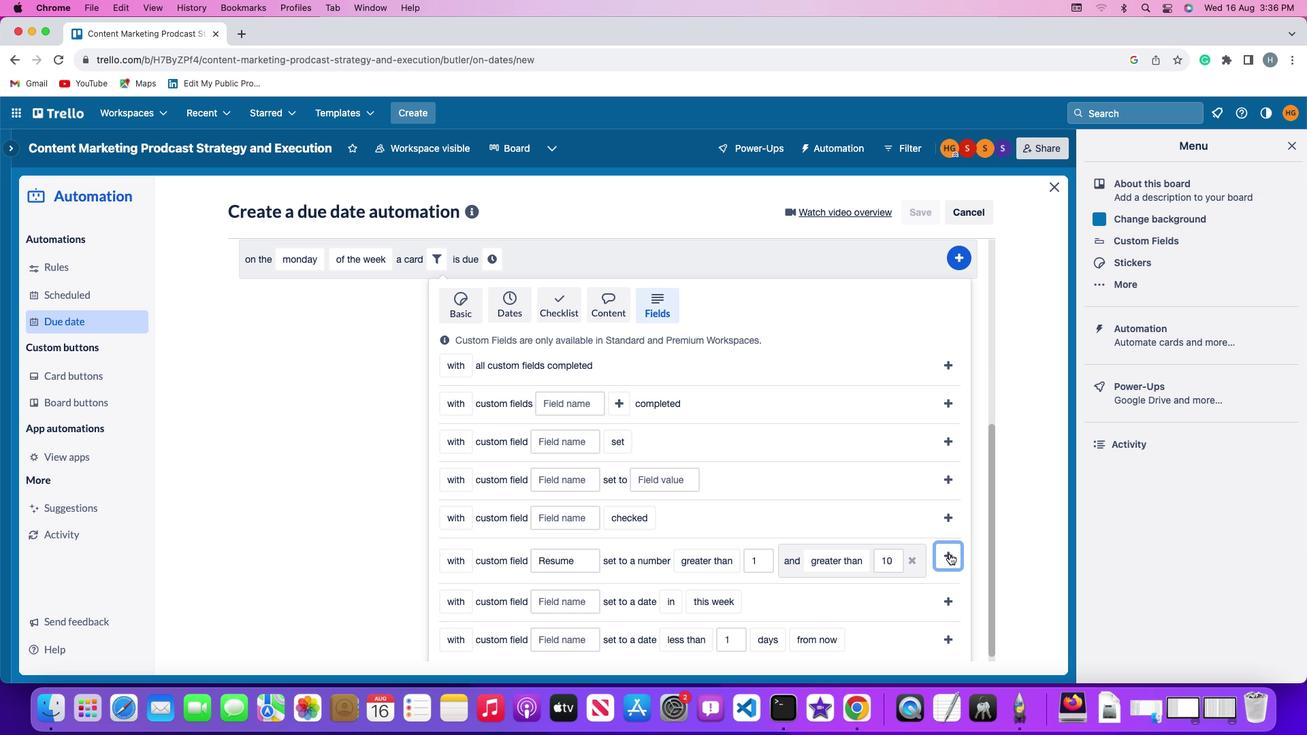 
Action: Mouse moved to (870, 593)
Screenshot: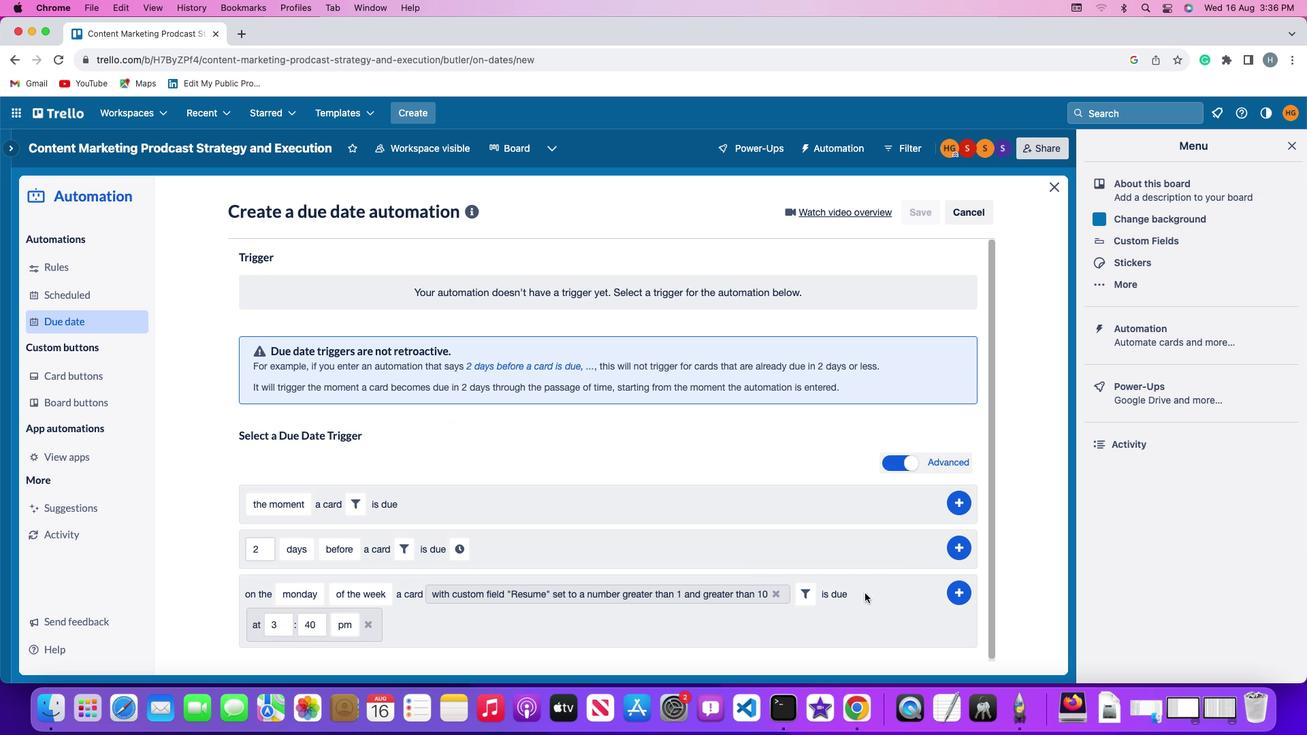 
Action: Mouse pressed left at (870, 593)
Screenshot: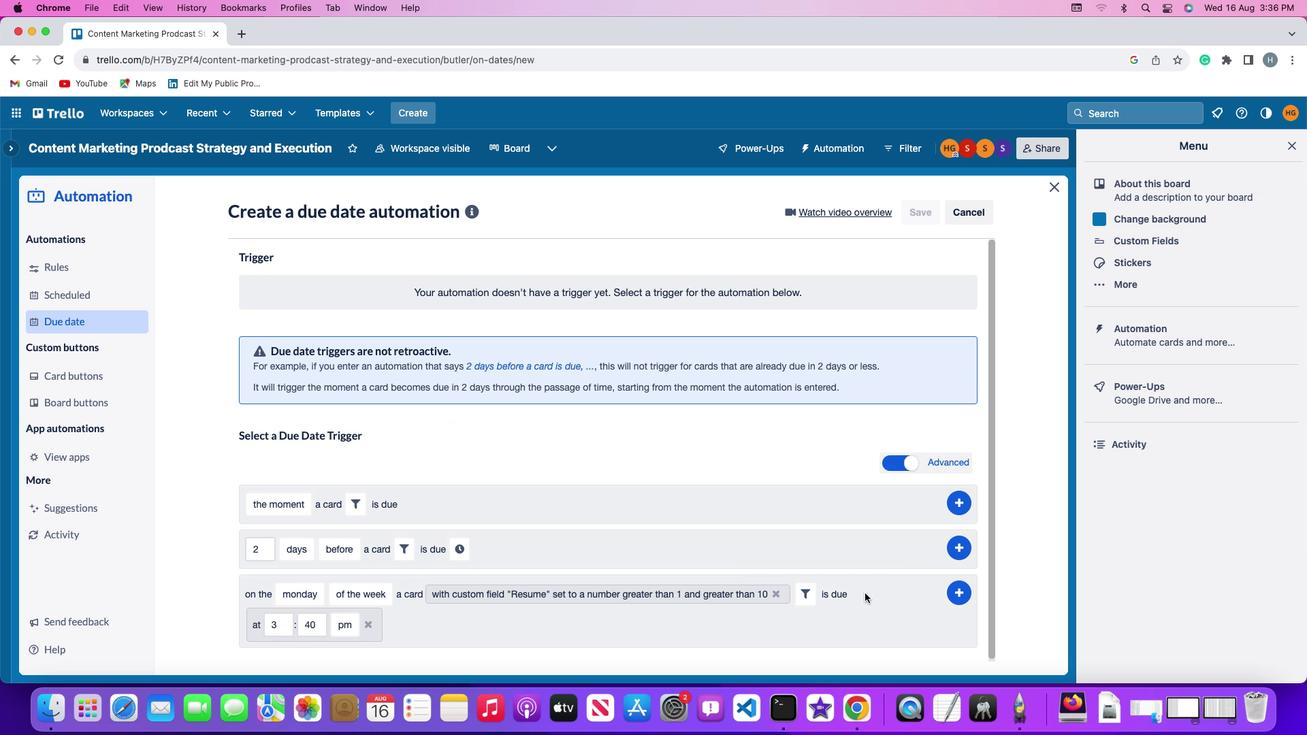 
Action: Mouse moved to (286, 624)
Screenshot: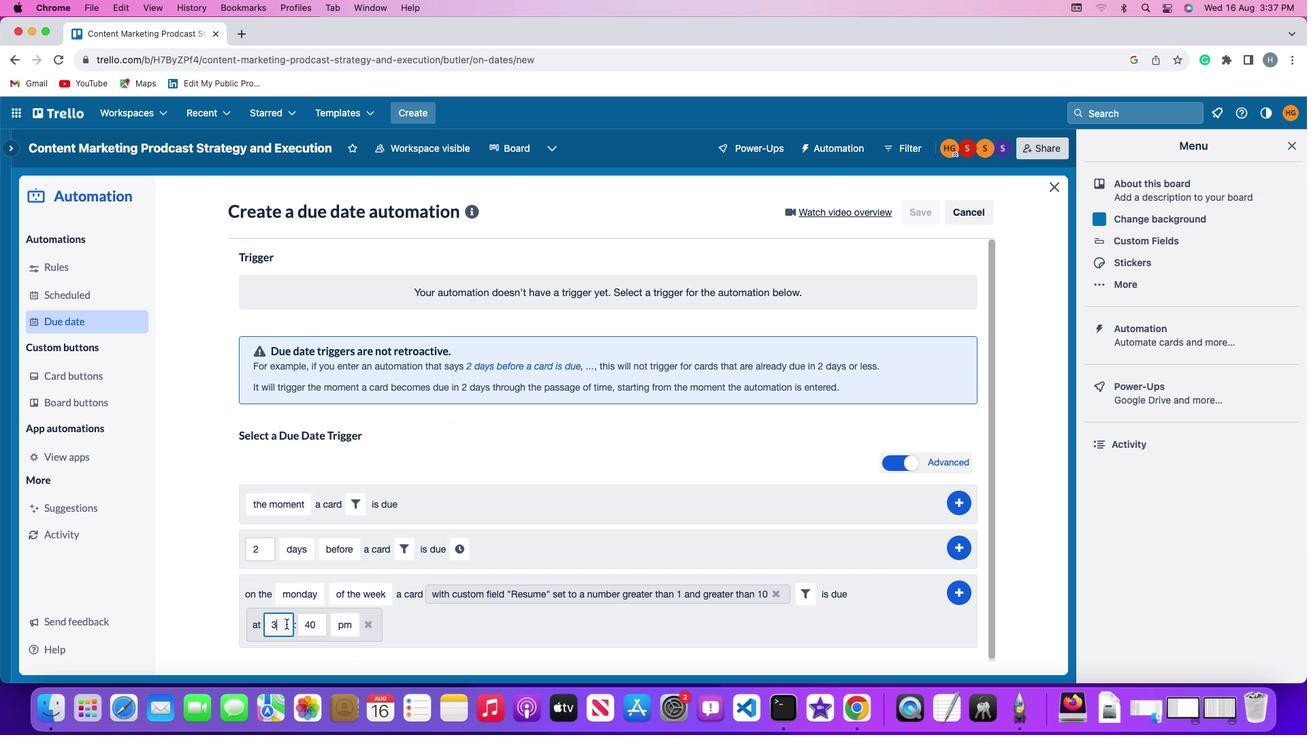 
Action: Mouse pressed left at (286, 624)
Screenshot: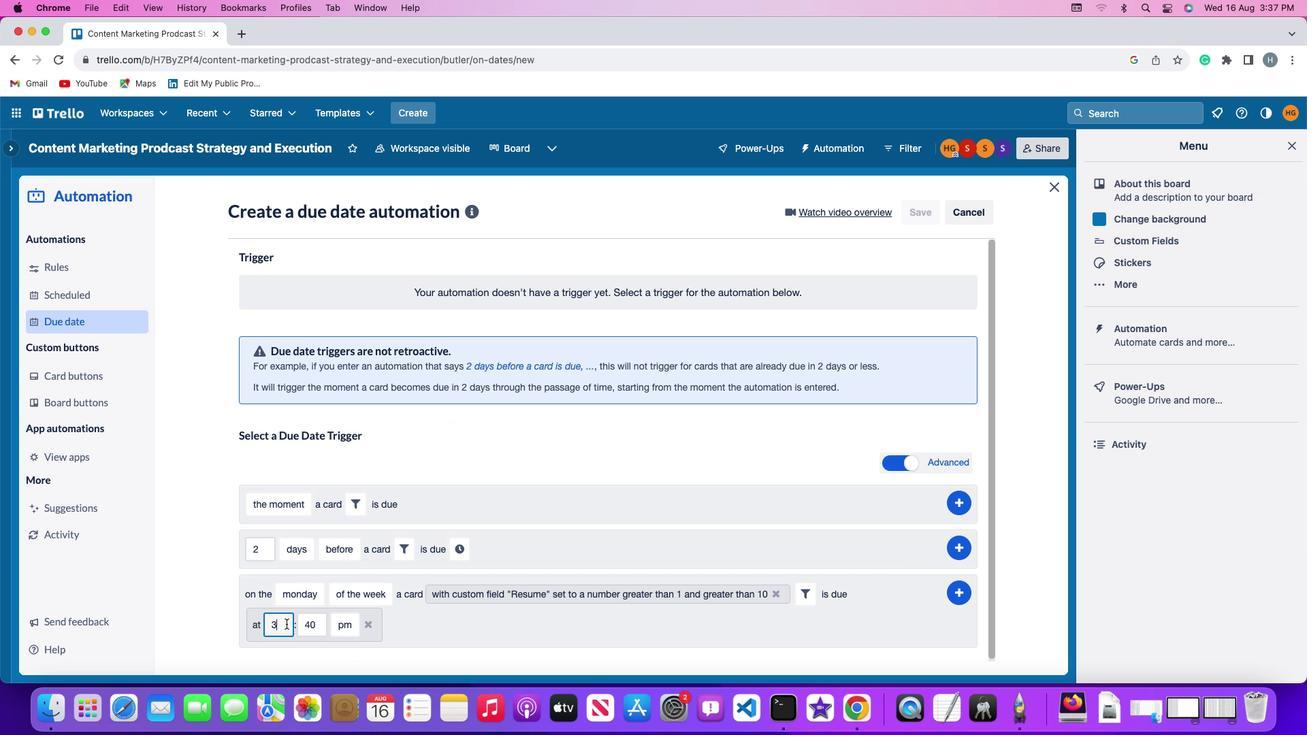 
Action: Mouse moved to (286, 624)
Screenshot: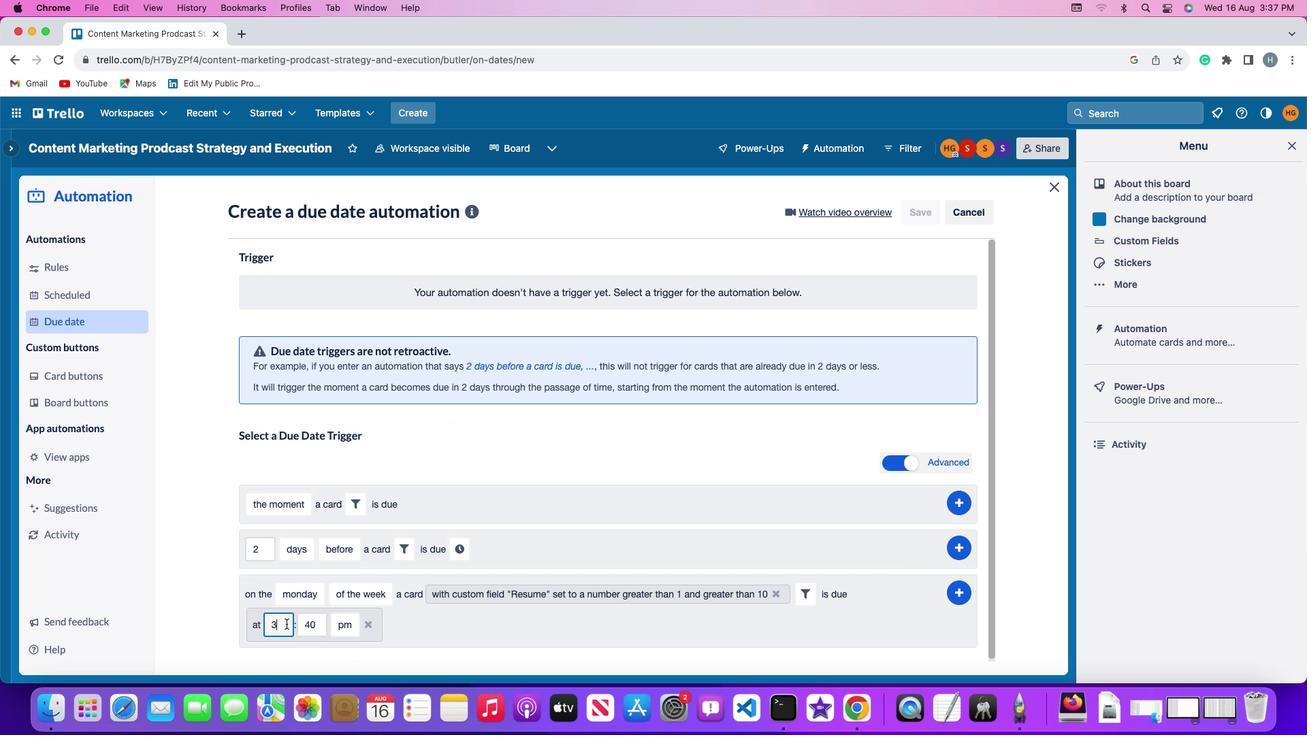 
Action: Key pressed Key.backspace'1''1'
Screenshot: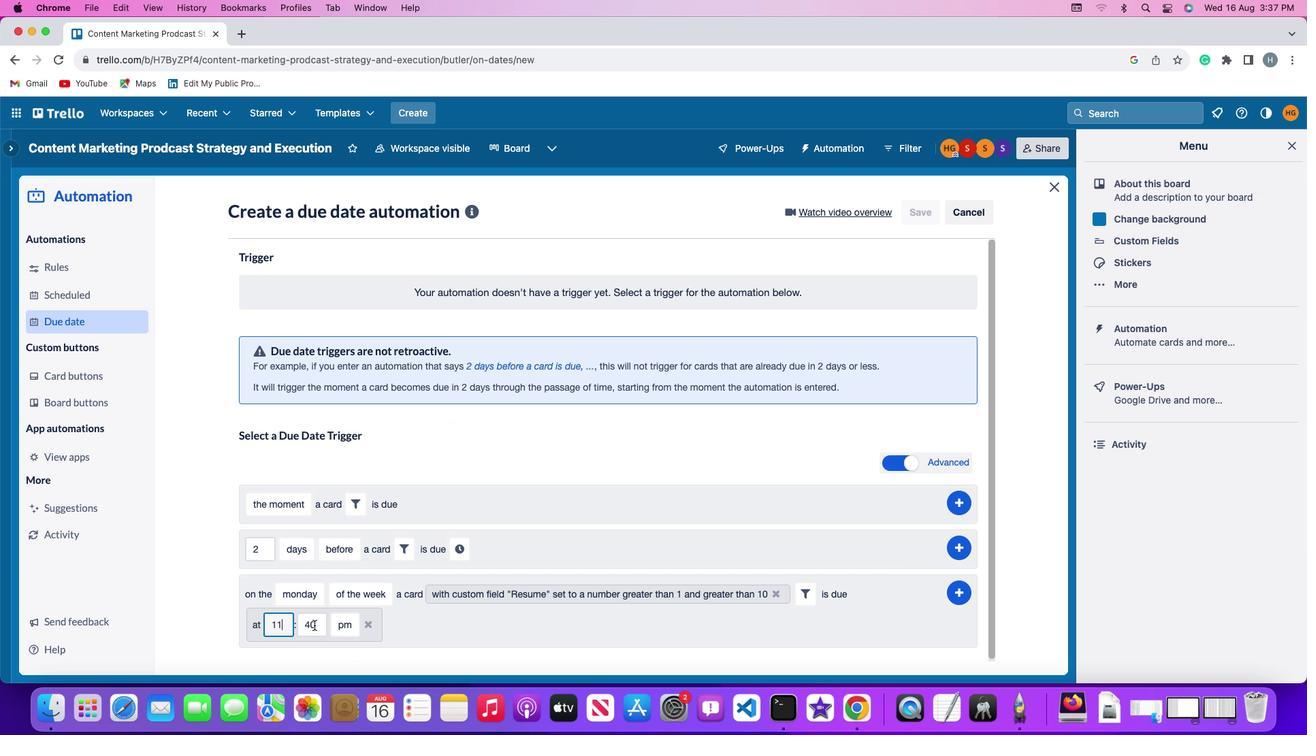
Action: Mouse moved to (316, 625)
Screenshot: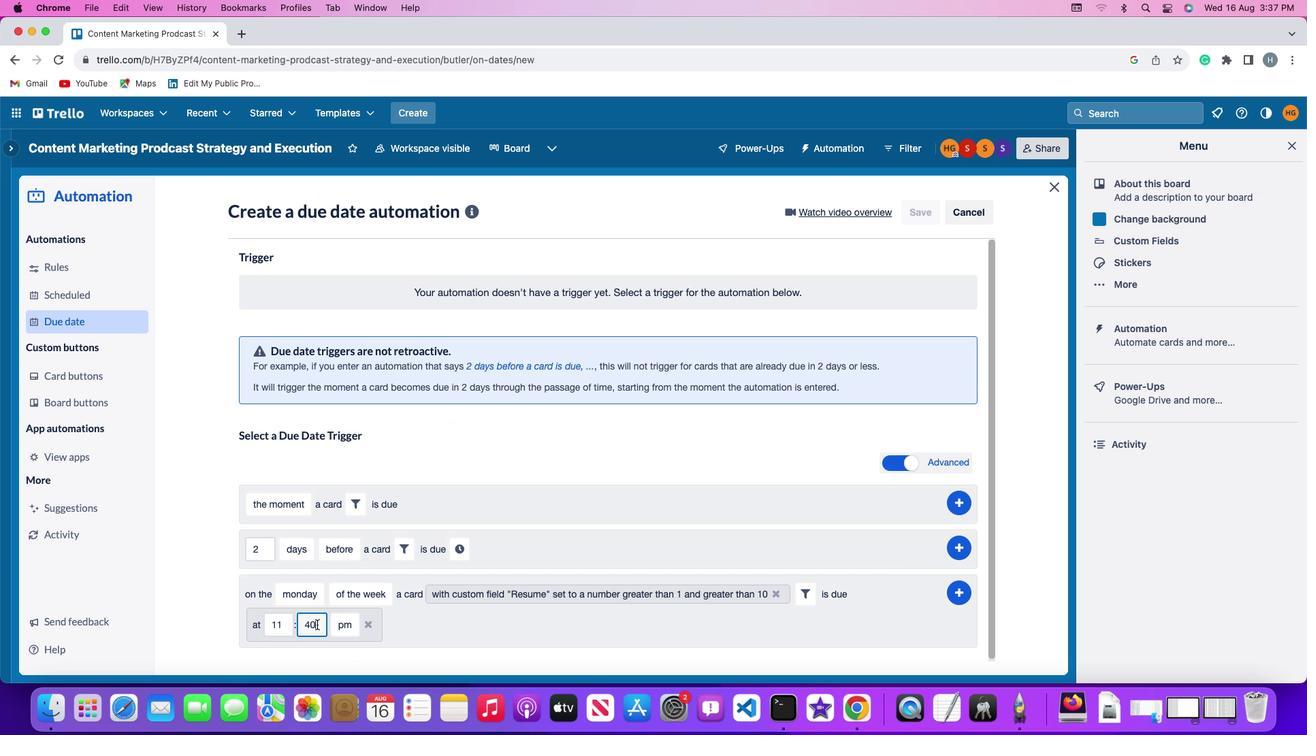 
Action: Mouse pressed left at (316, 625)
Screenshot: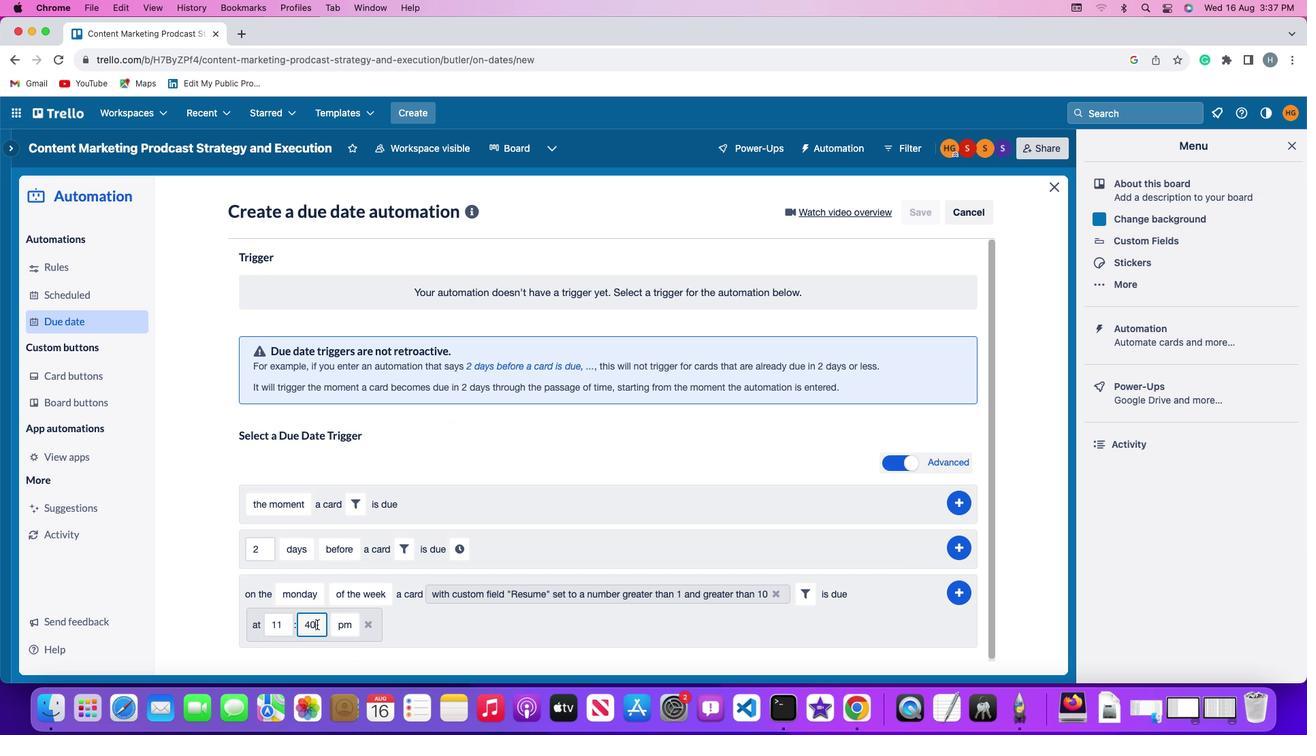 
Action: Key pressed Key.backspaceKey.backspace'0''0'
Screenshot: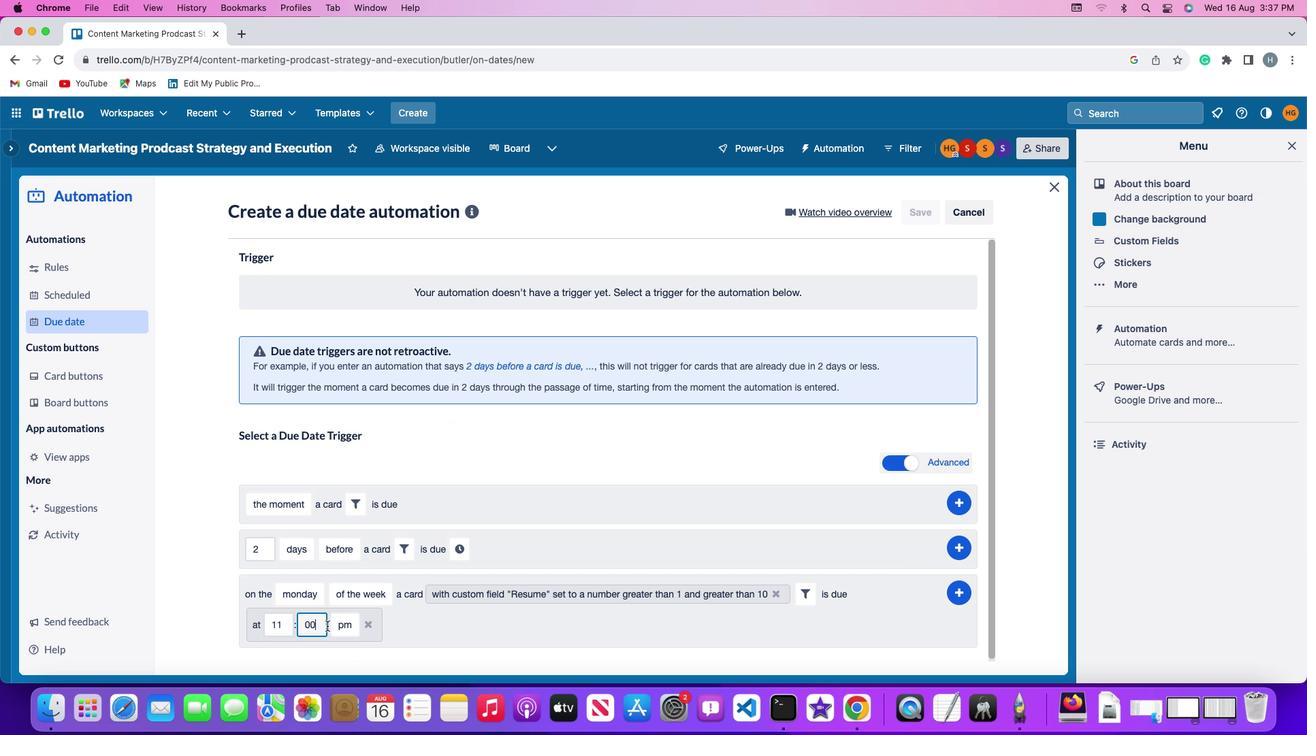 
Action: Mouse moved to (331, 625)
Screenshot: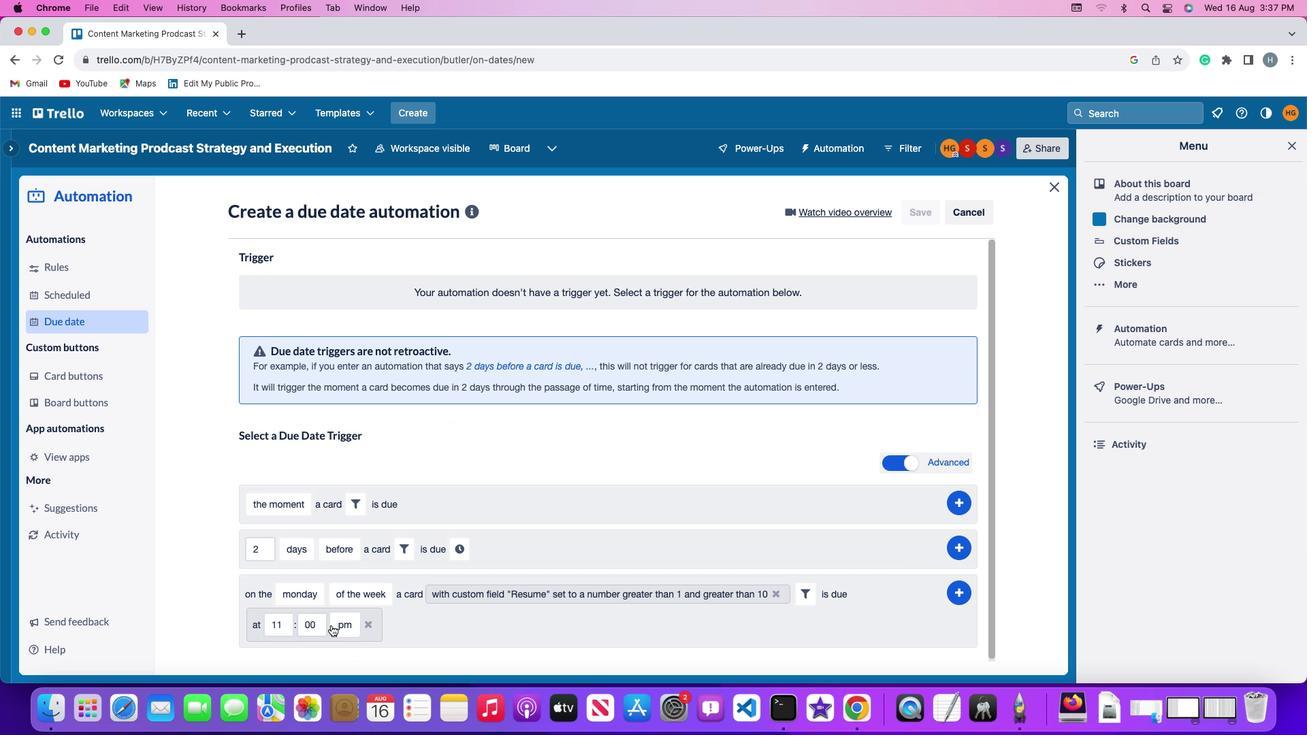 
Action: Mouse pressed left at (331, 625)
Screenshot: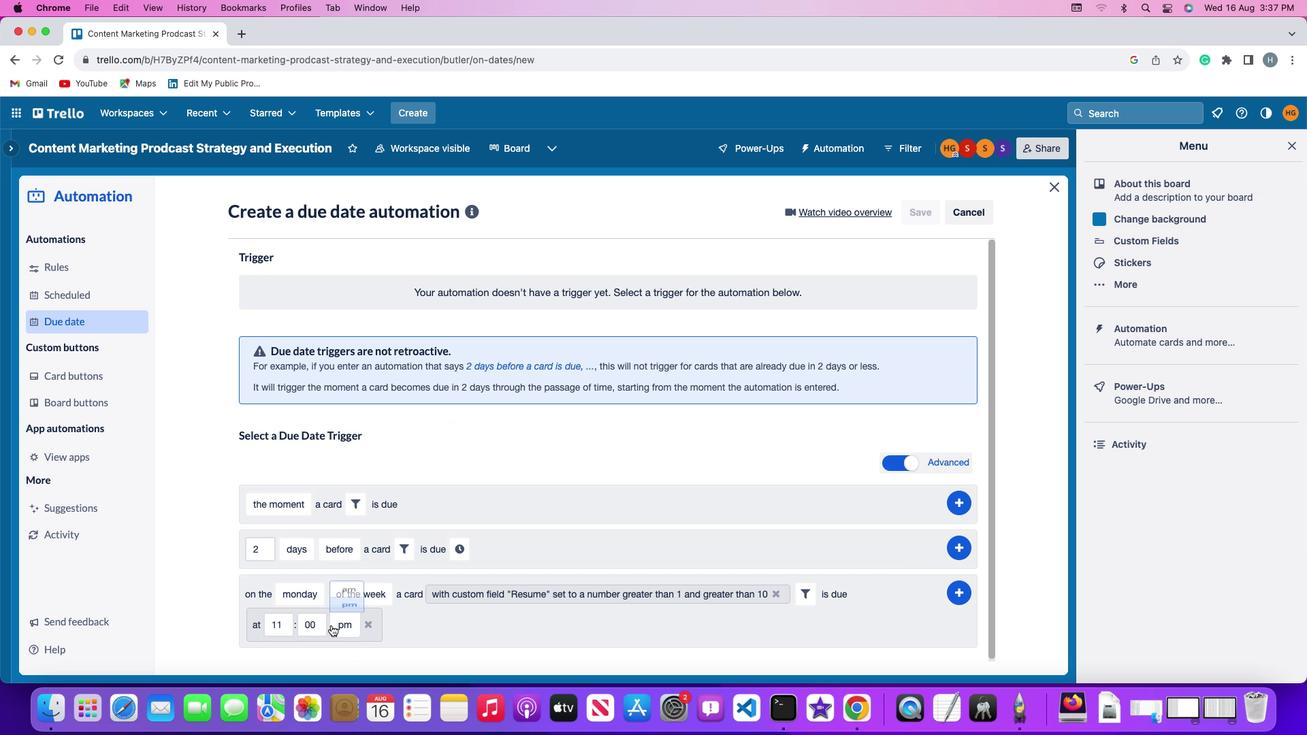 
Action: Mouse moved to (342, 568)
Screenshot: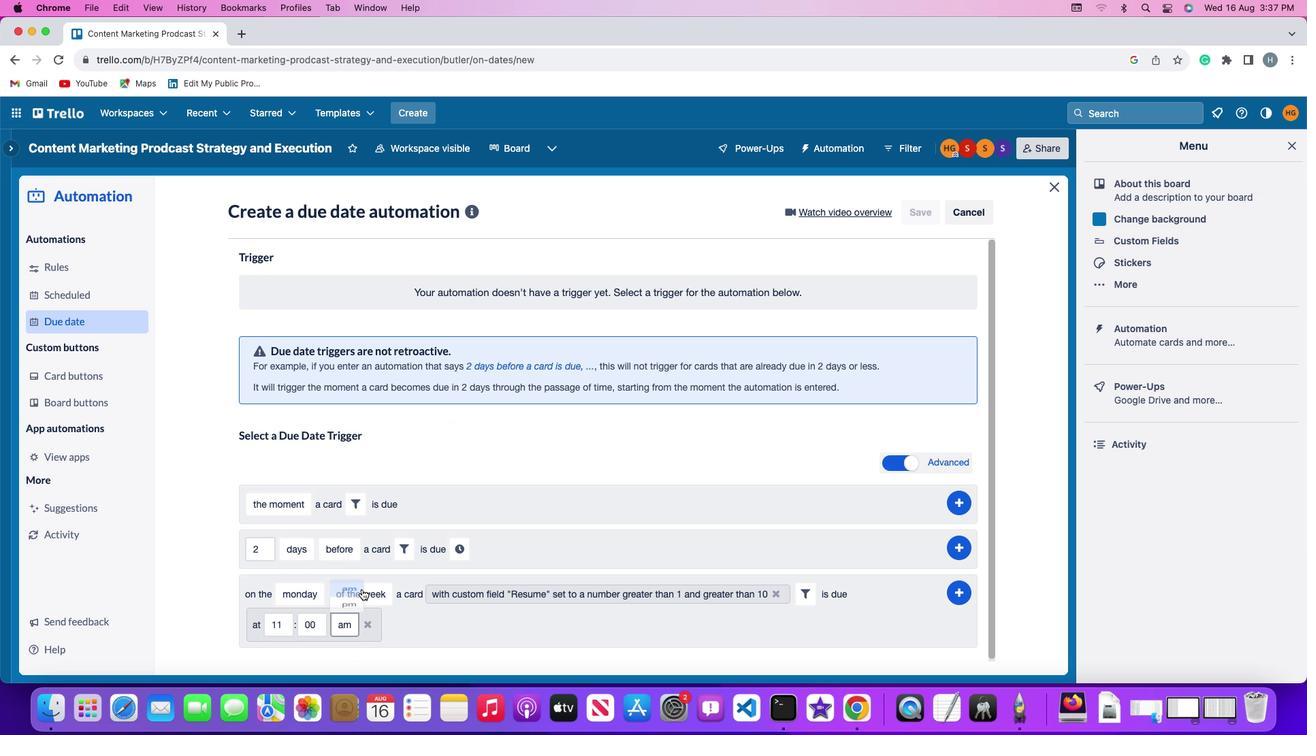 
Action: Mouse pressed left at (342, 568)
Screenshot: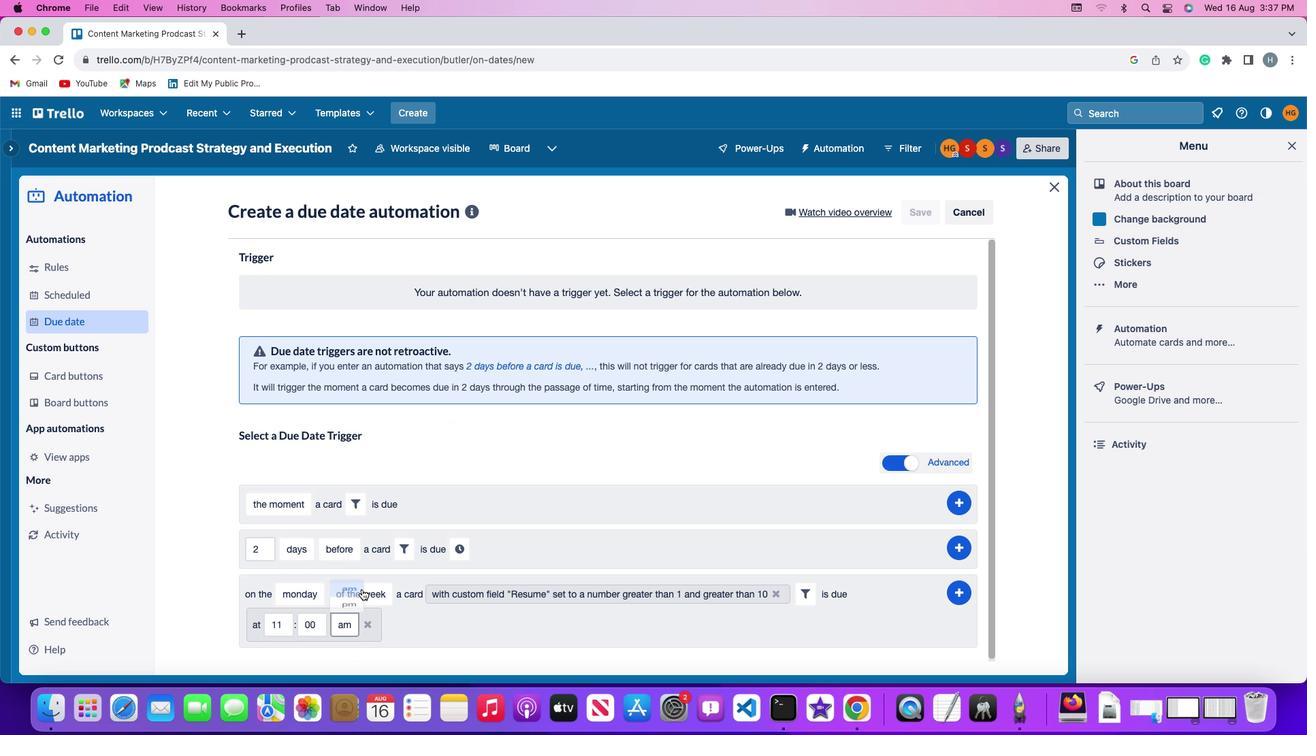 
Action: Mouse moved to (960, 591)
Screenshot: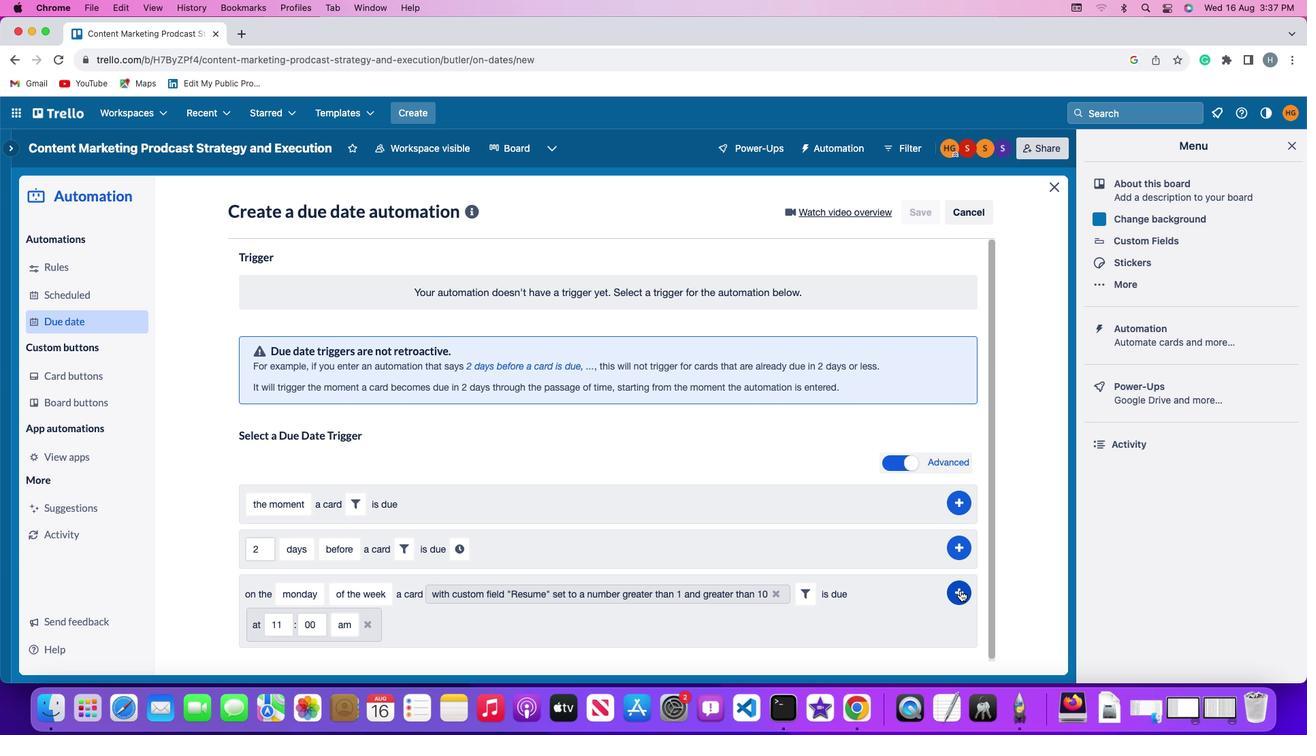 
Action: Mouse pressed left at (960, 591)
Screenshot: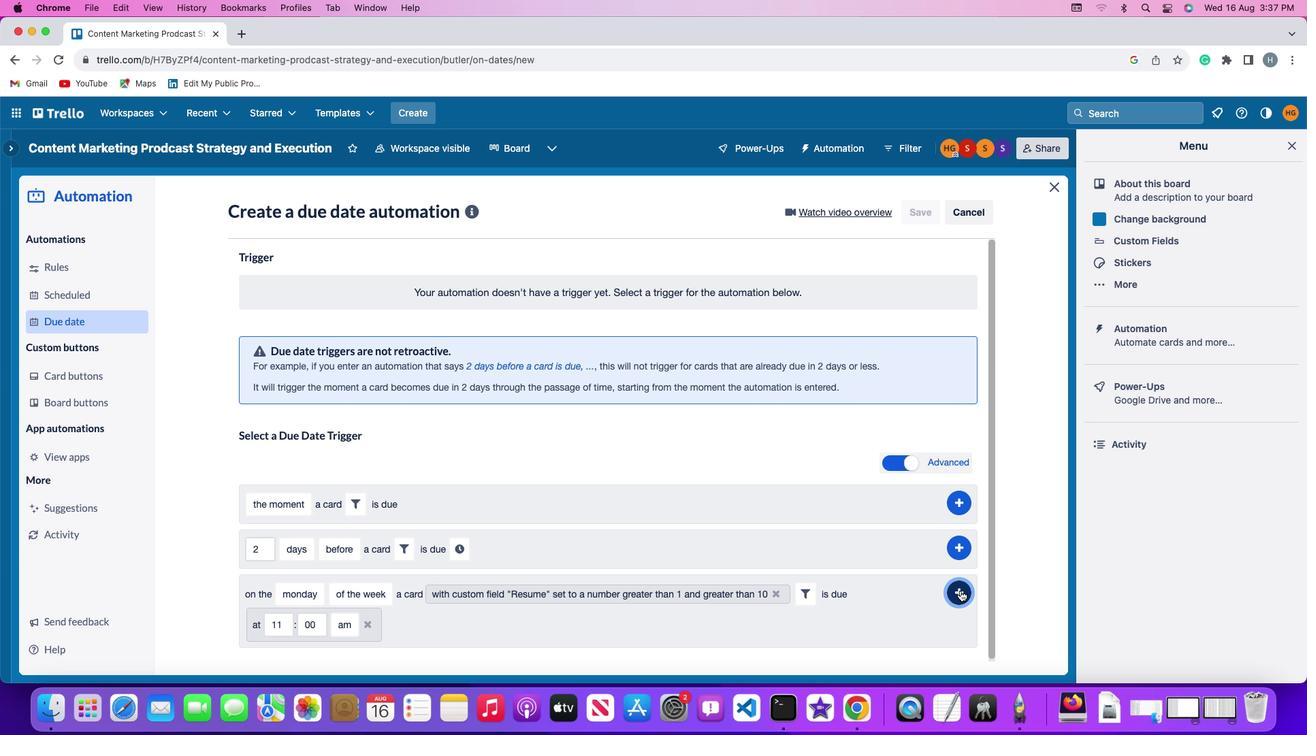 
Action: Mouse moved to (1011, 471)
Screenshot: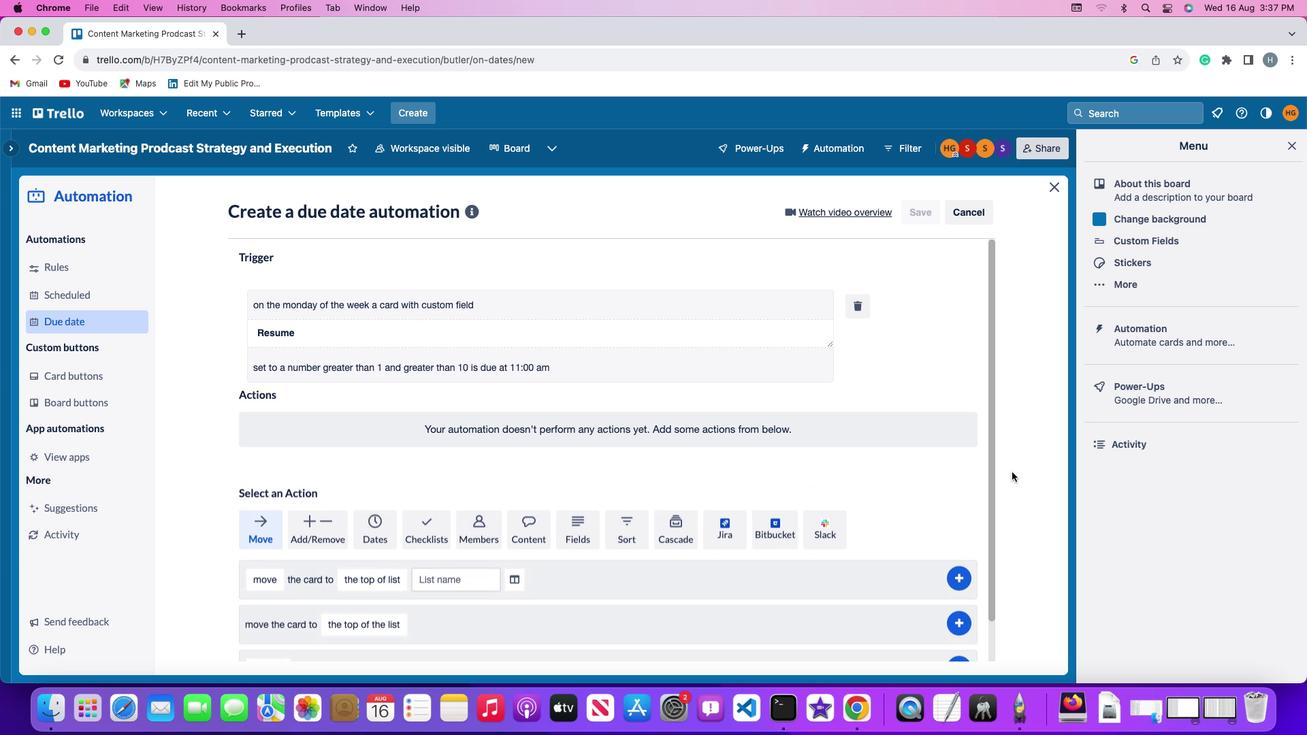 
